 Task: Find connections with filter location Kalyani with filter topic #Personalbrandingwith filter profile language English with filter current company LG Electronics with filter school Swarnandhra College of Engineering & Technology, Narasapur. PIN -534275 (CC-A2) with filter industry Sporting Goods Manufacturing with filter service category Customer Support with filter keywords title Chief Robot Whisperer
Action: Mouse moved to (153, 234)
Screenshot: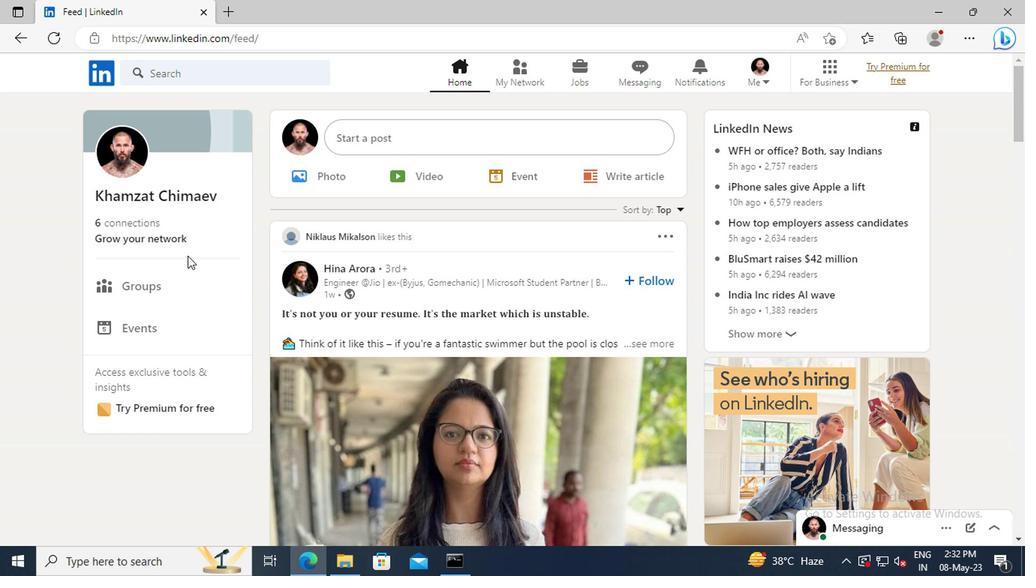 
Action: Mouse pressed left at (153, 234)
Screenshot: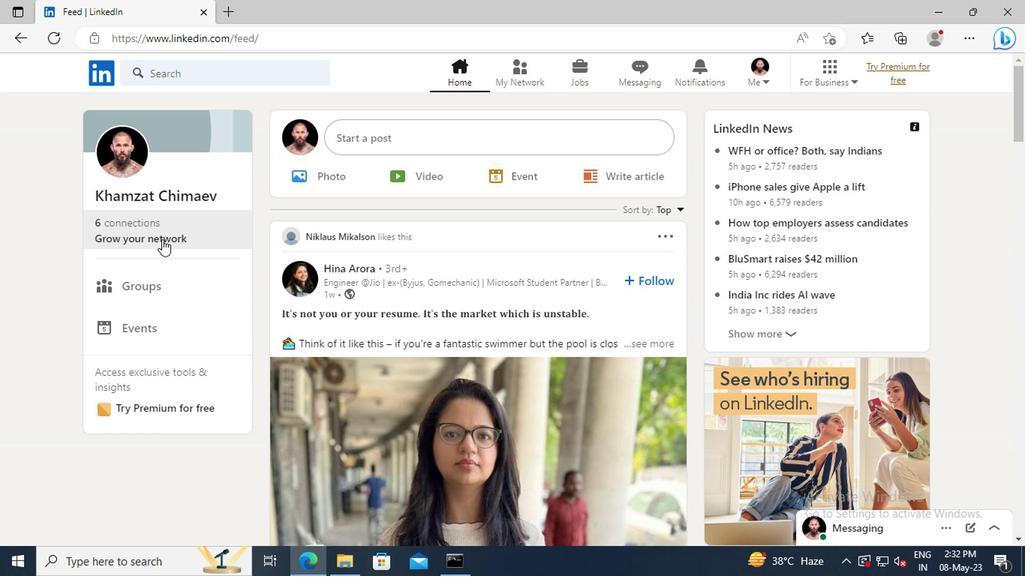 
Action: Mouse moved to (161, 164)
Screenshot: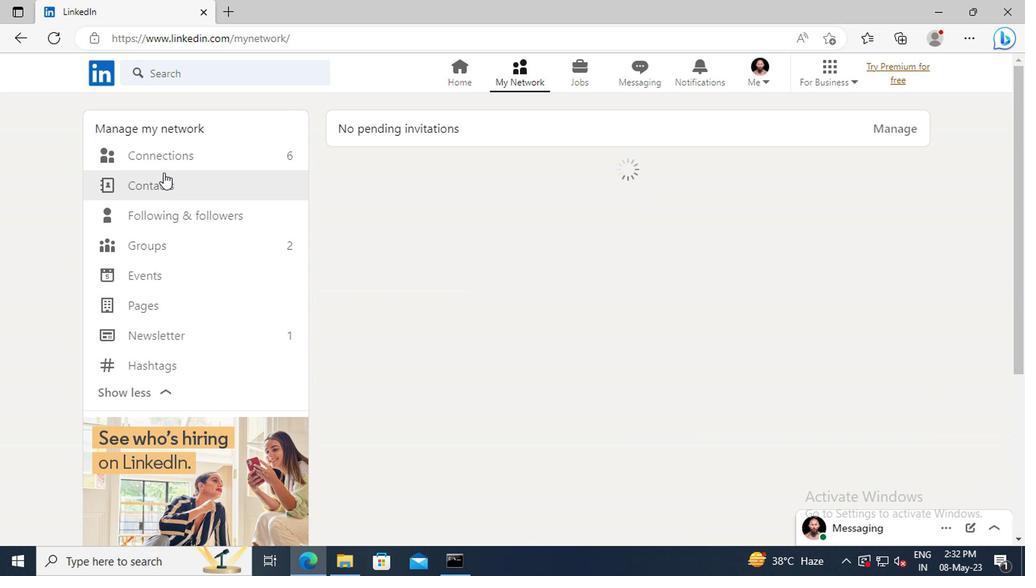 
Action: Mouse pressed left at (161, 164)
Screenshot: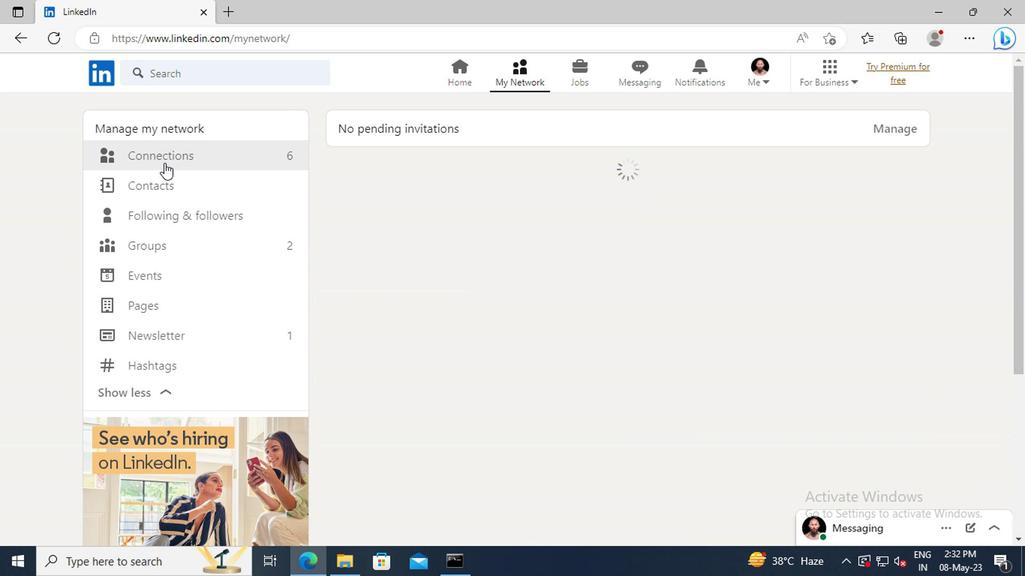 
Action: Mouse moved to (621, 162)
Screenshot: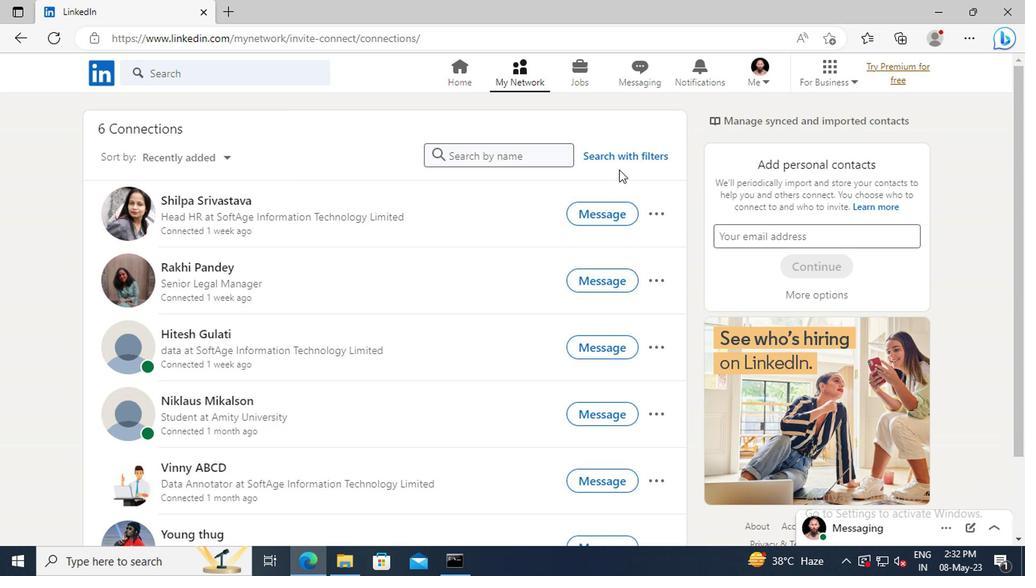 
Action: Mouse pressed left at (621, 162)
Screenshot: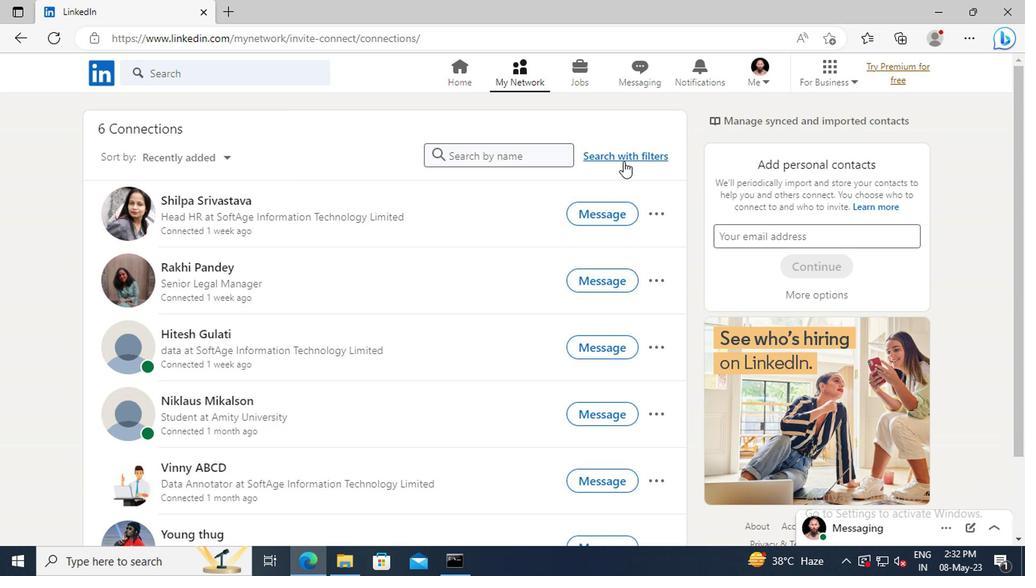 
Action: Mouse moved to (568, 121)
Screenshot: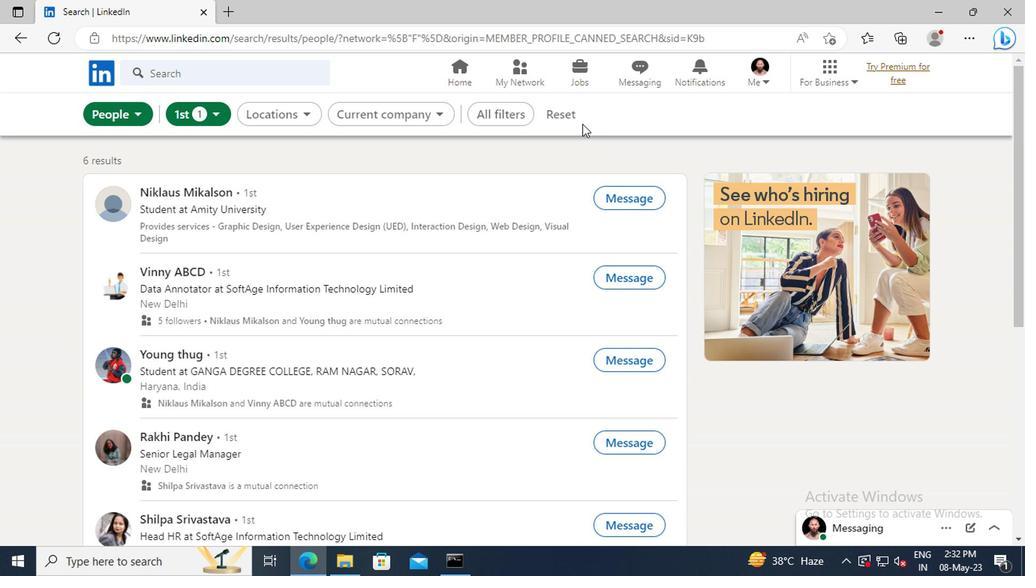 
Action: Mouse pressed left at (568, 121)
Screenshot: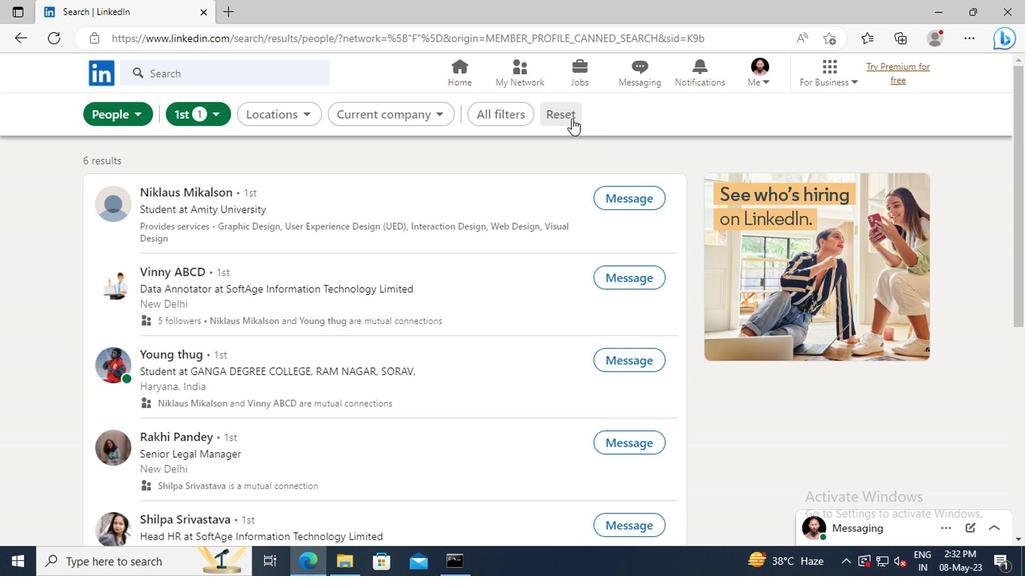 
Action: Mouse moved to (541, 118)
Screenshot: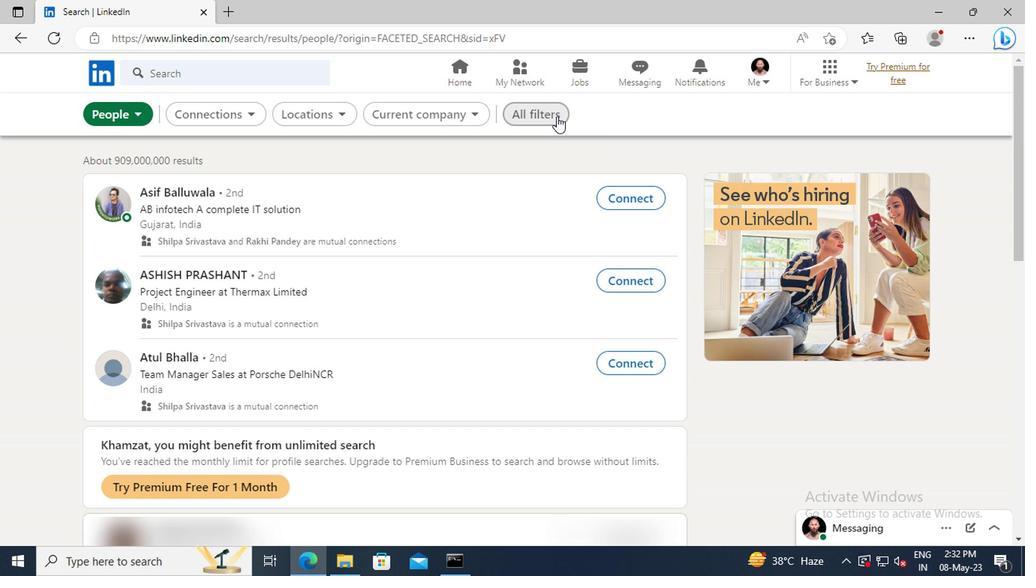 
Action: Mouse pressed left at (541, 118)
Screenshot: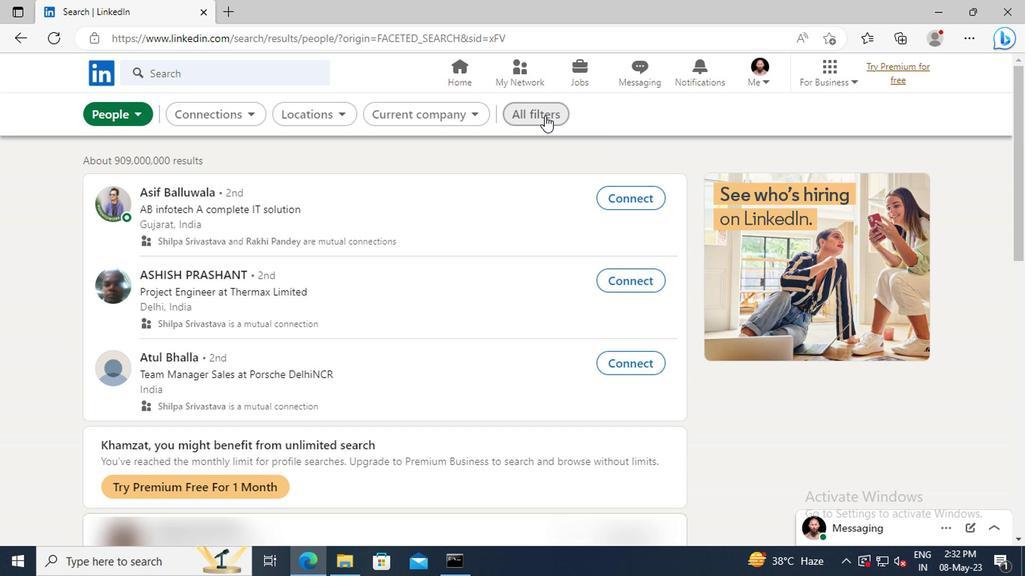 
Action: Mouse moved to (857, 287)
Screenshot: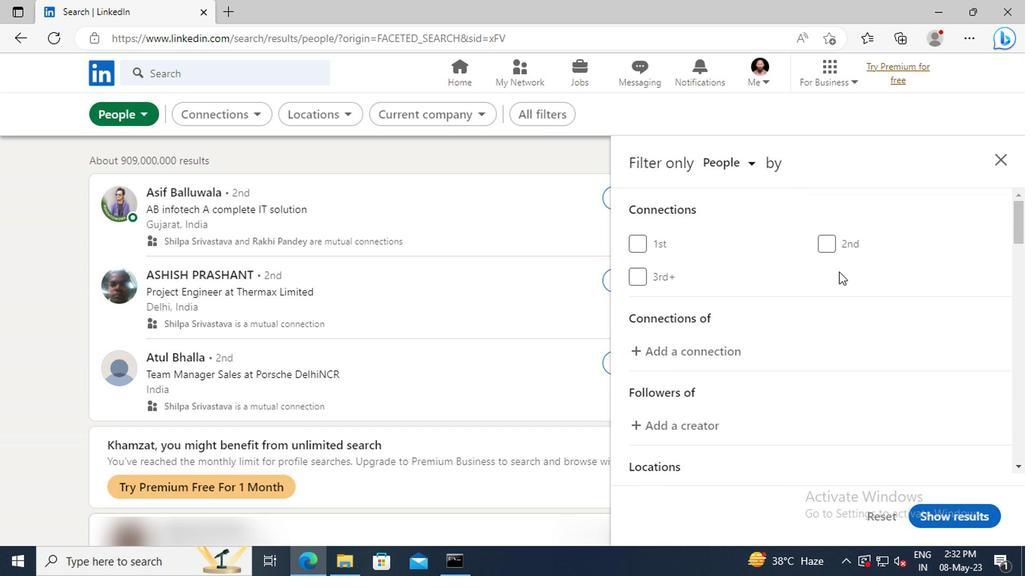 
Action: Mouse scrolled (857, 286) with delta (0, -1)
Screenshot: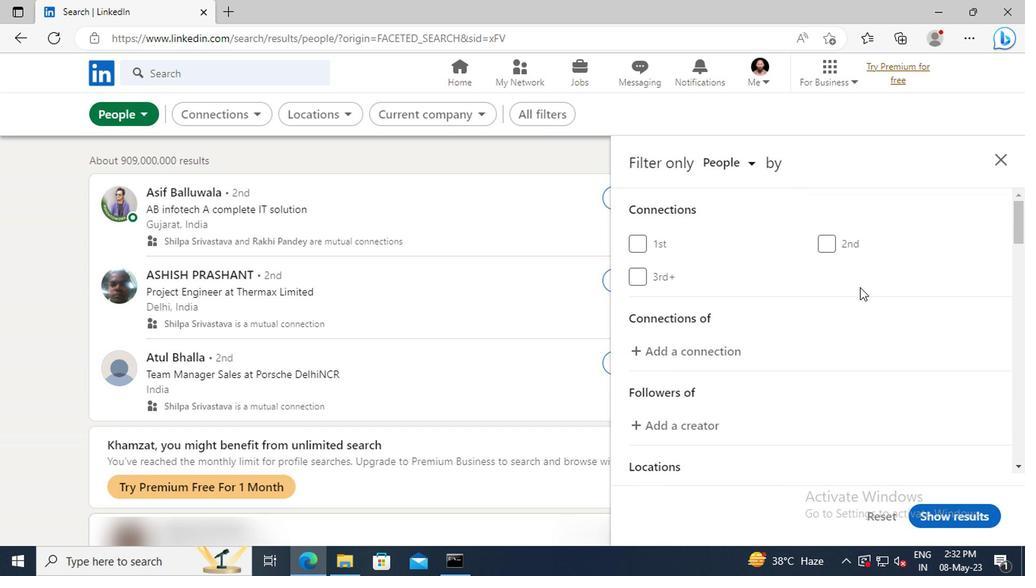 
Action: Mouse scrolled (857, 286) with delta (0, -1)
Screenshot: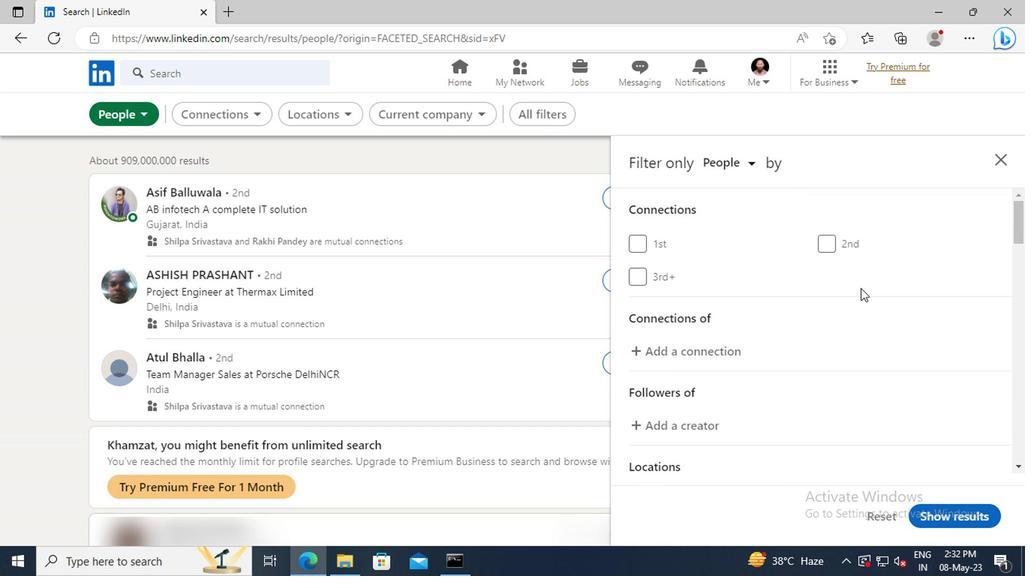
Action: Mouse scrolled (857, 286) with delta (0, -1)
Screenshot: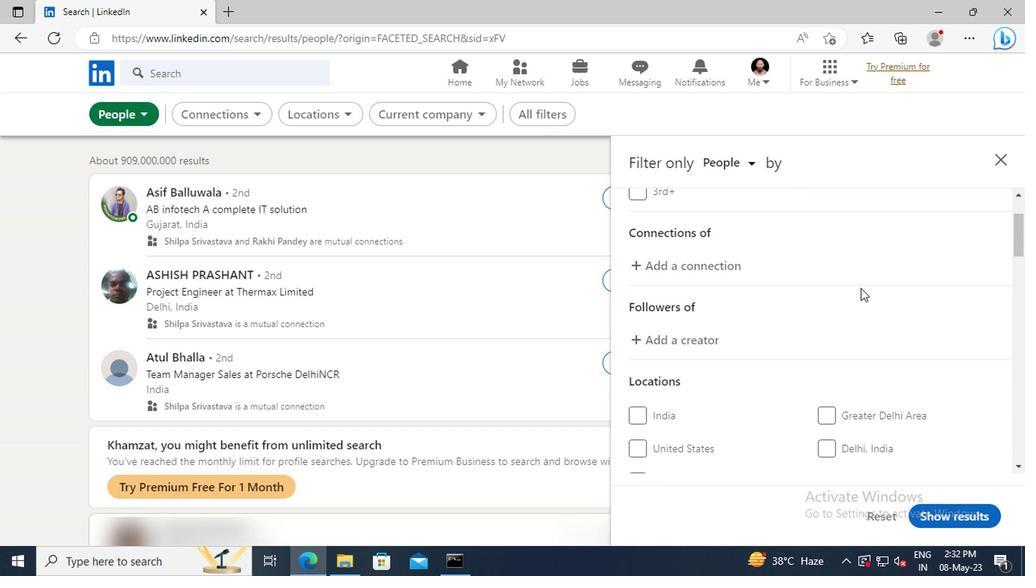 
Action: Mouse scrolled (857, 286) with delta (0, -1)
Screenshot: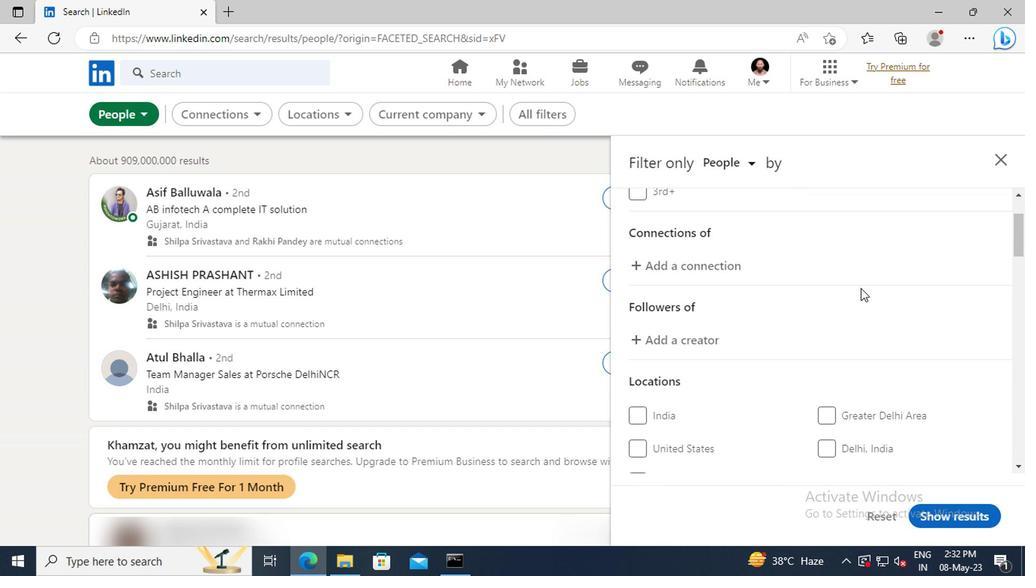 
Action: Mouse scrolled (857, 286) with delta (0, -1)
Screenshot: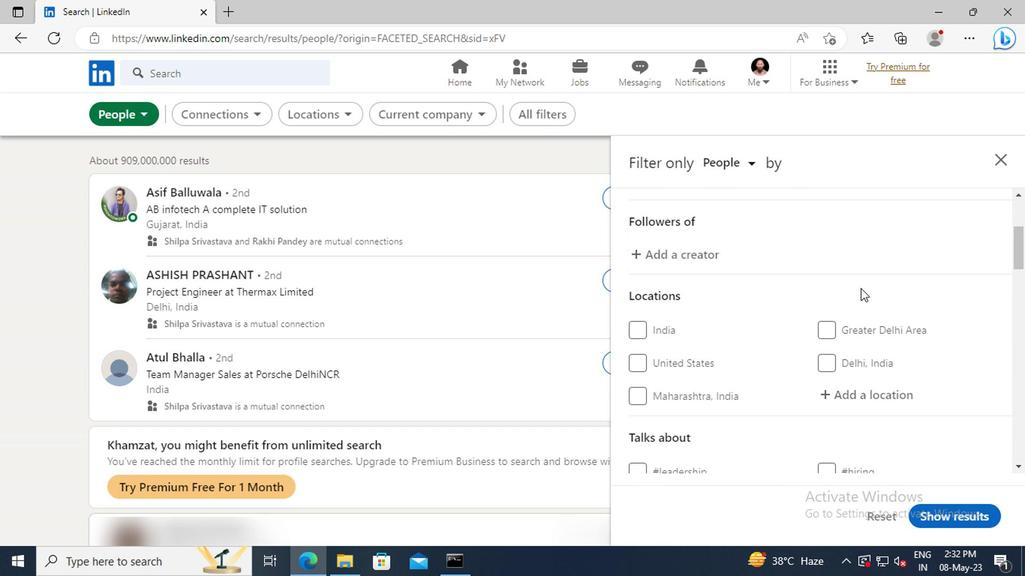 
Action: Mouse scrolled (857, 286) with delta (0, -1)
Screenshot: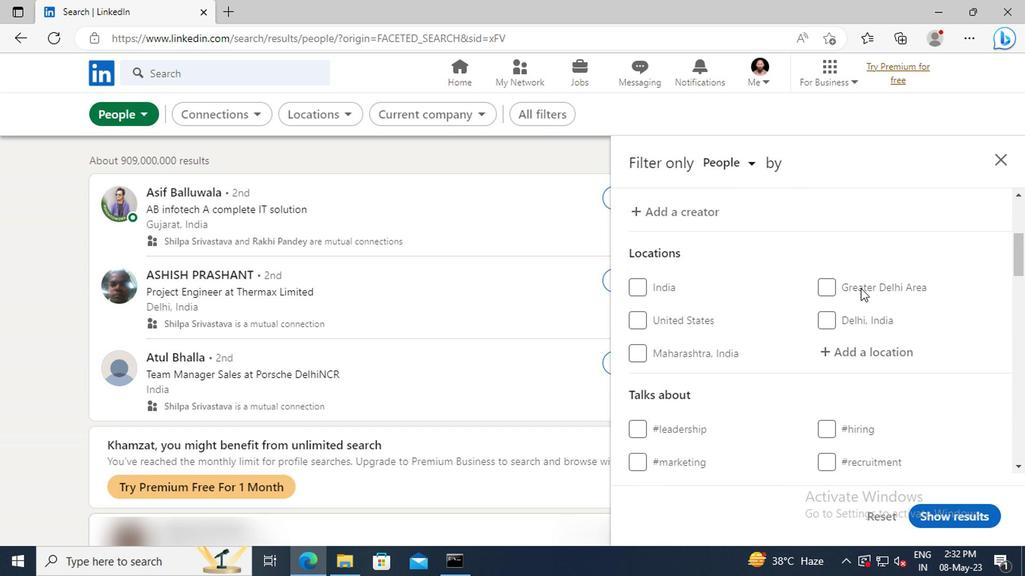 
Action: Mouse moved to (860, 308)
Screenshot: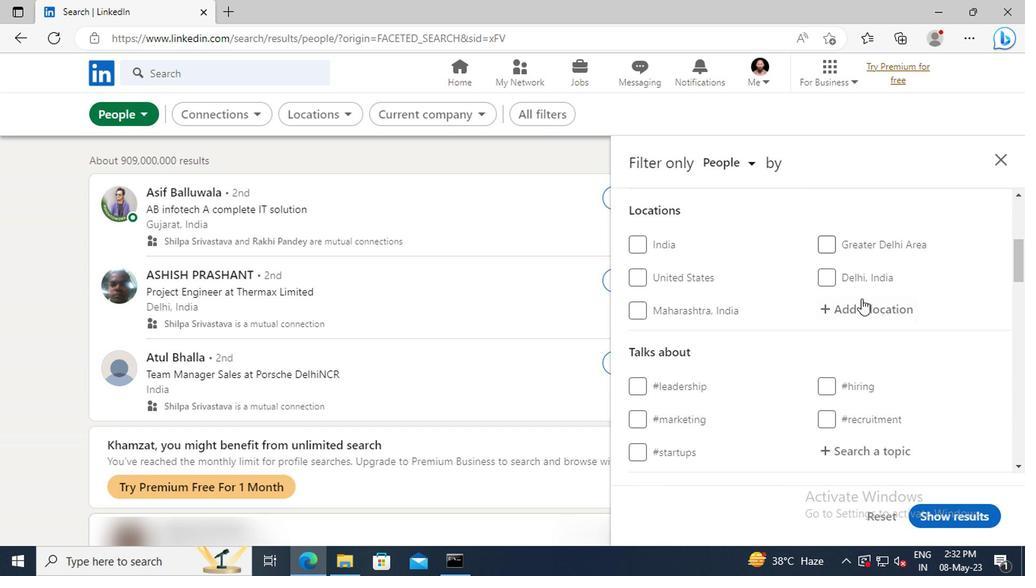 
Action: Mouse pressed left at (860, 308)
Screenshot: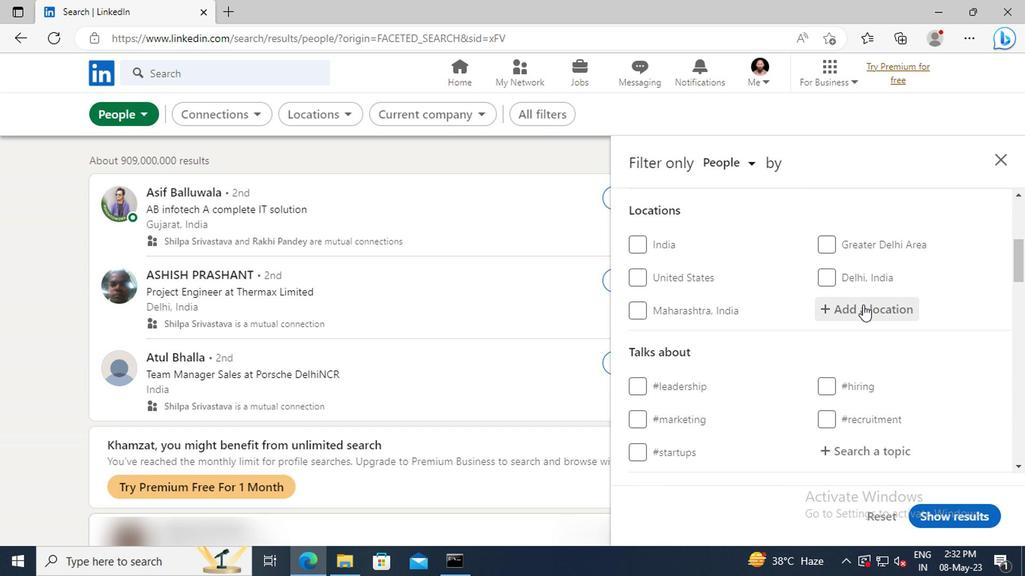 
Action: Key pressed <Key.shift>KALYANI<Key.enter>
Screenshot: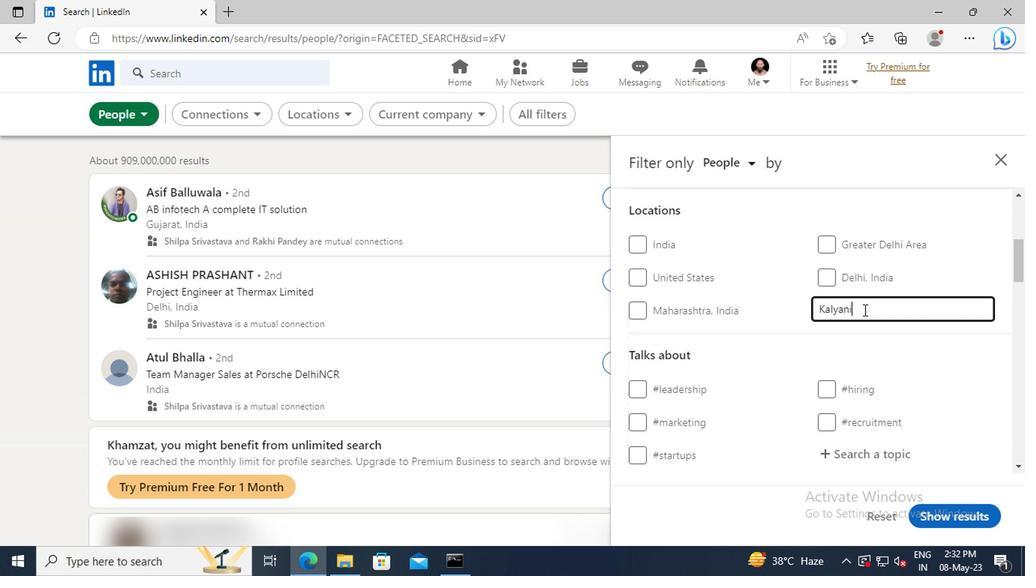 
Action: Mouse scrolled (860, 308) with delta (0, 0)
Screenshot: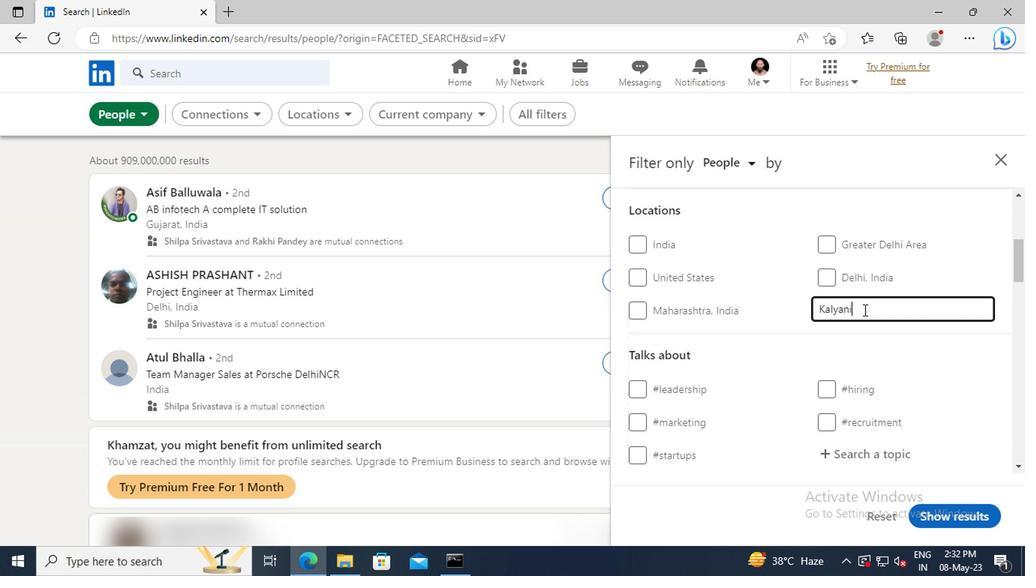 
Action: Mouse scrolled (860, 308) with delta (0, 0)
Screenshot: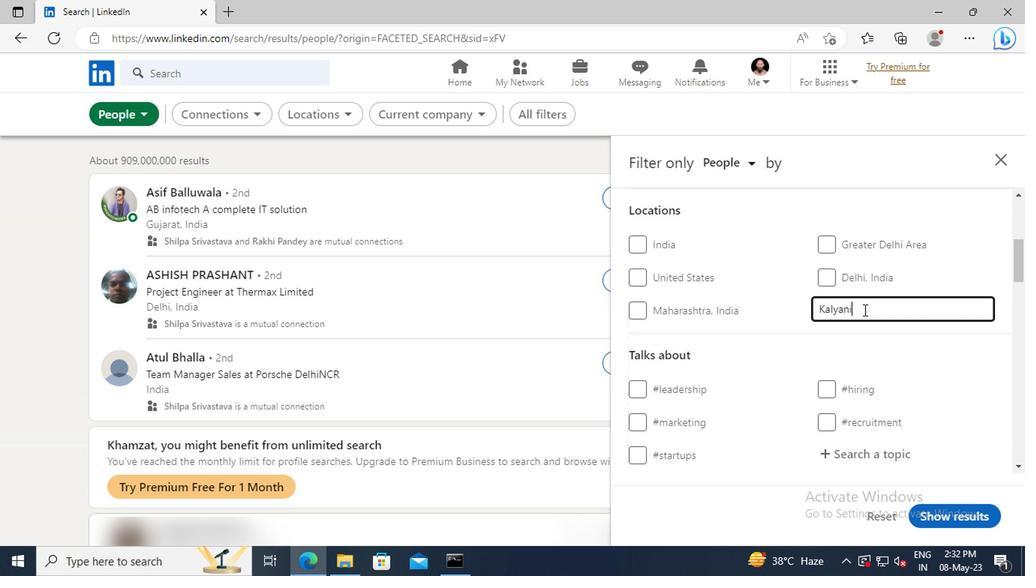 
Action: Mouse scrolled (860, 308) with delta (0, 0)
Screenshot: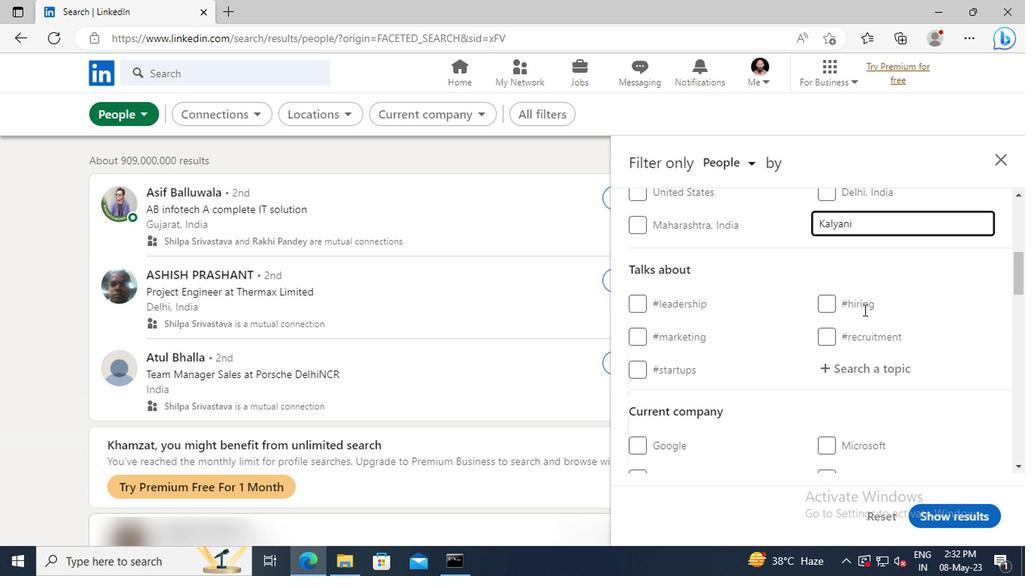 
Action: Mouse moved to (860, 321)
Screenshot: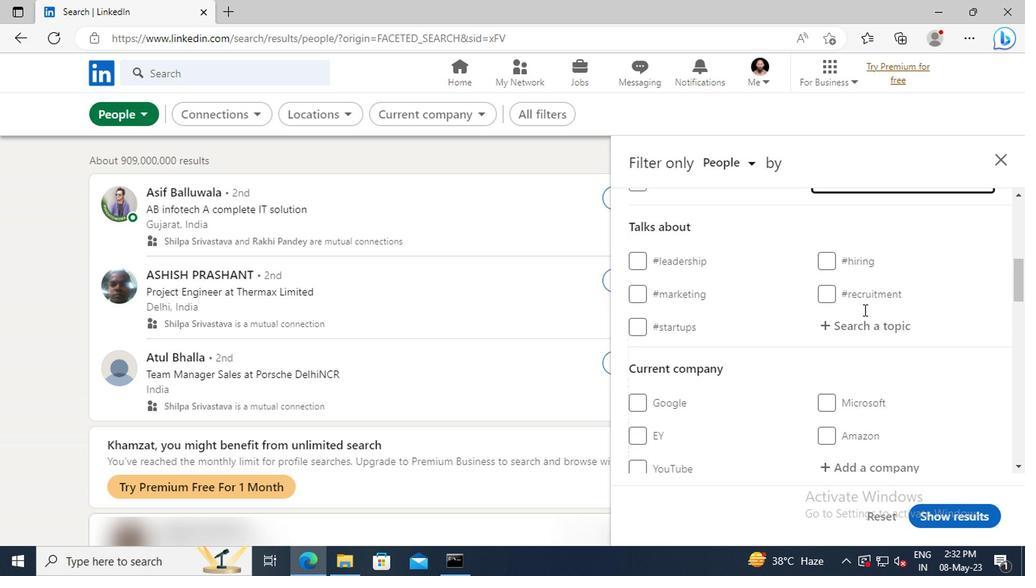 
Action: Mouse pressed left at (860, 321)
Screenshot: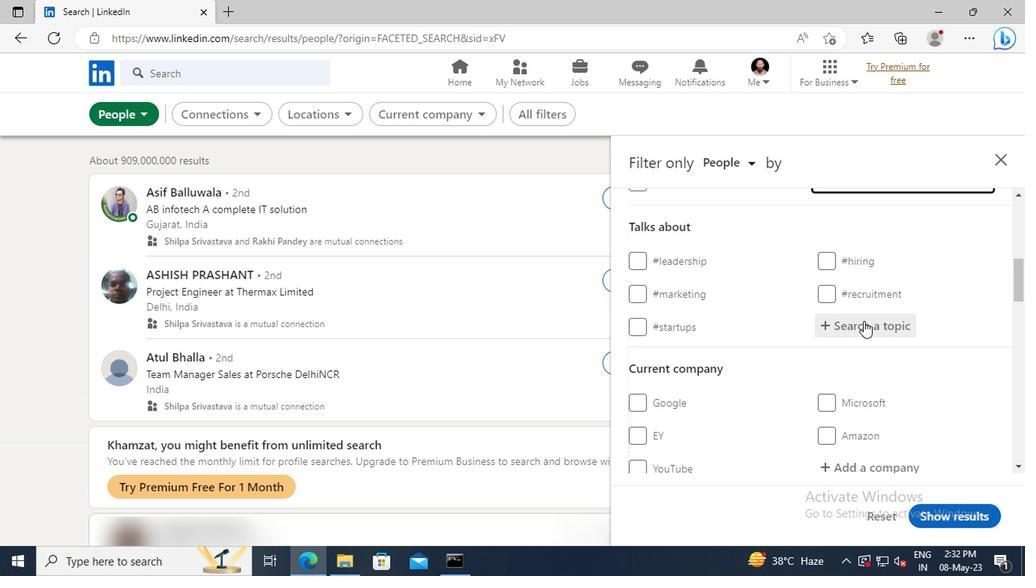 
Action: Key pressed <Key.shift>PERSONALB
Screenshot: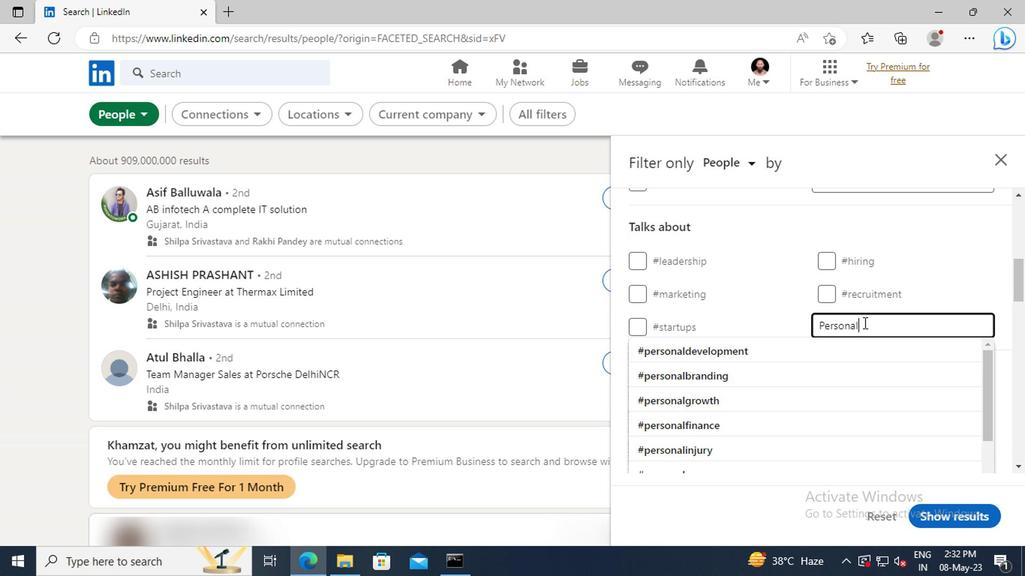 
Action: Mouse moved to (864, 343)
Screenshot: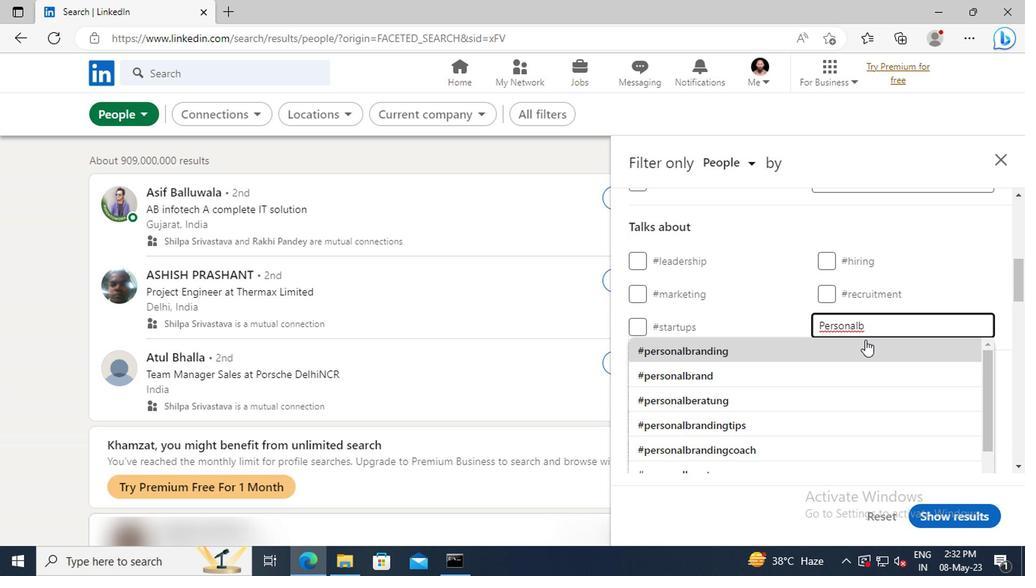 
Action: Mouse pressed left at (864, 343)
Screenshot: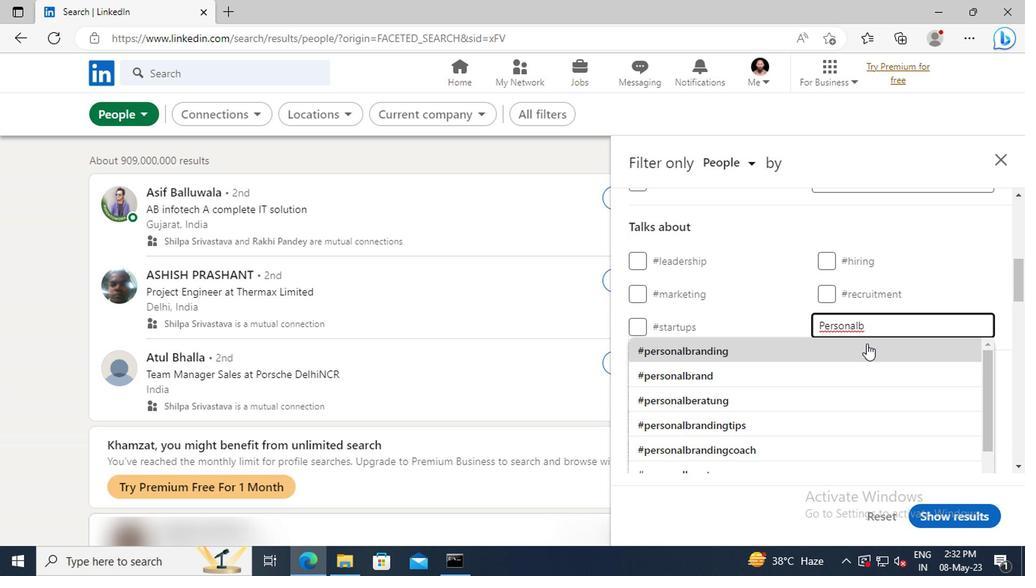 
Action: Mouse scrolled (864, 342) with delta (0, 0)
Screenshot: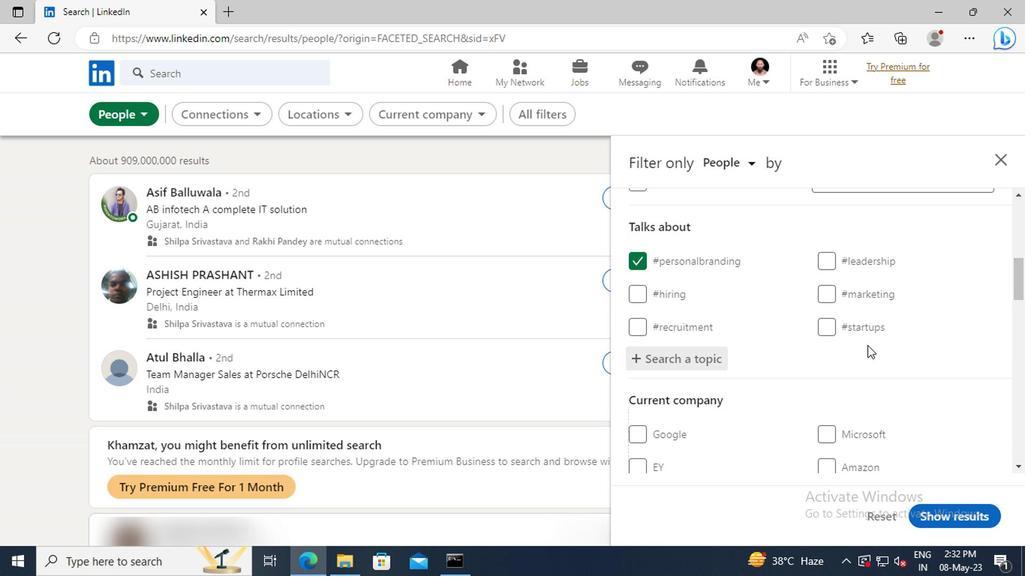 
Action: Mouse scrolled (864, 342) with delta (0, 0)
Screenshot: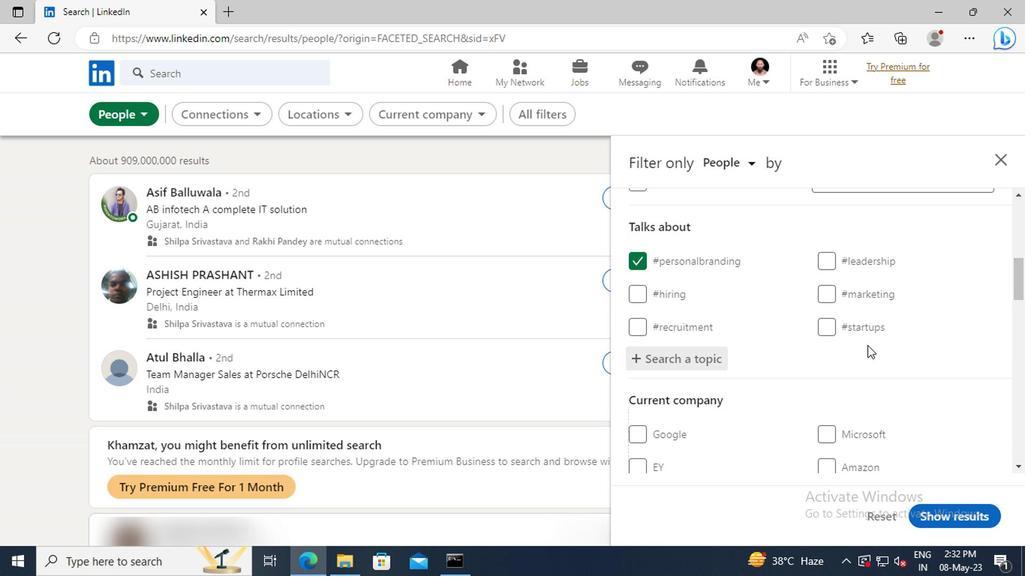 
Action: Mouse scrolled (864, 342) with delta (0, 0)
Screenshot: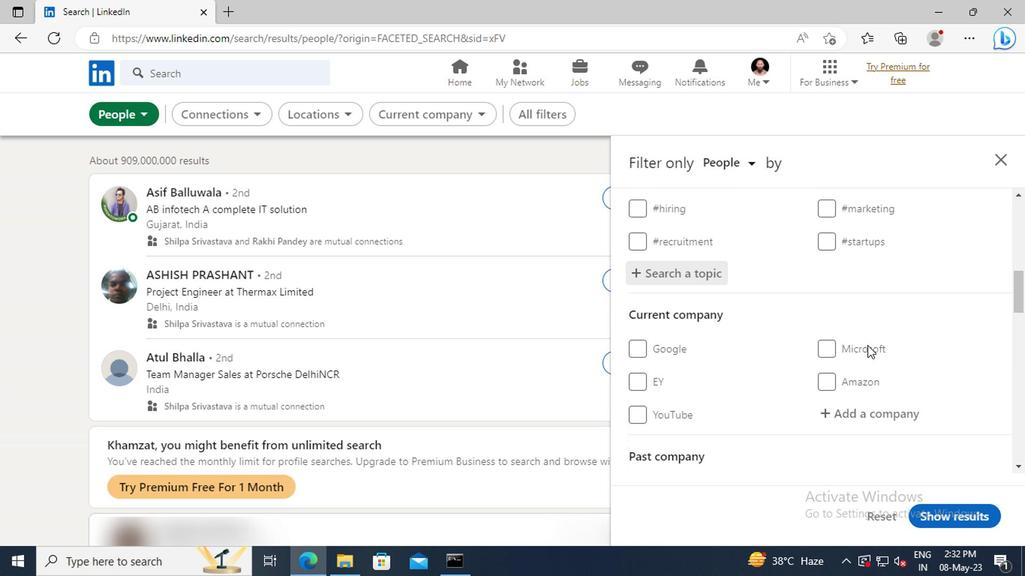 
Action: Mouse scrolled (864, 342) with delta (0, 0)
Screenshot: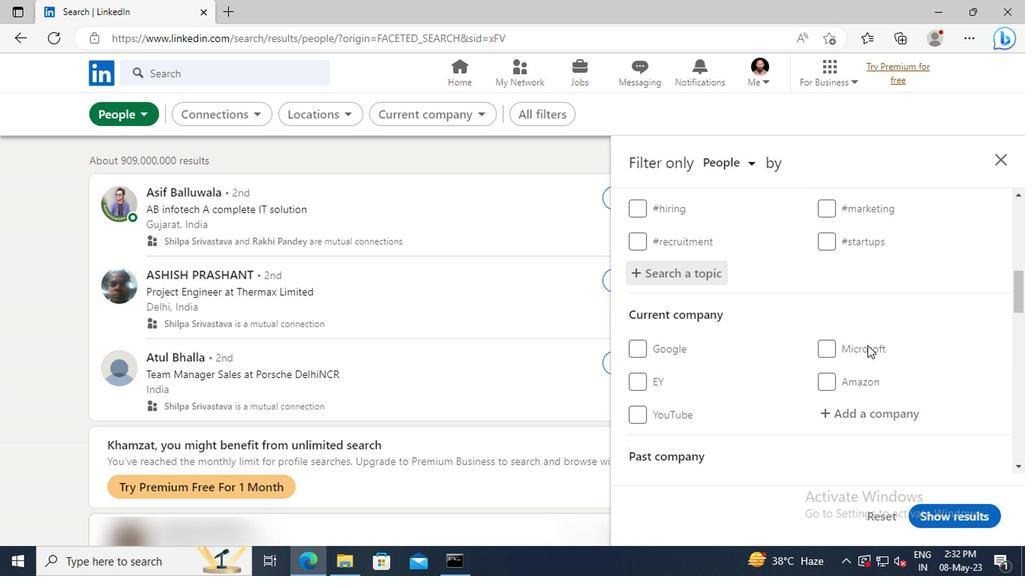 
Action: Mouse scrolled (864, 342) with delta (0, 0)
Screenshot: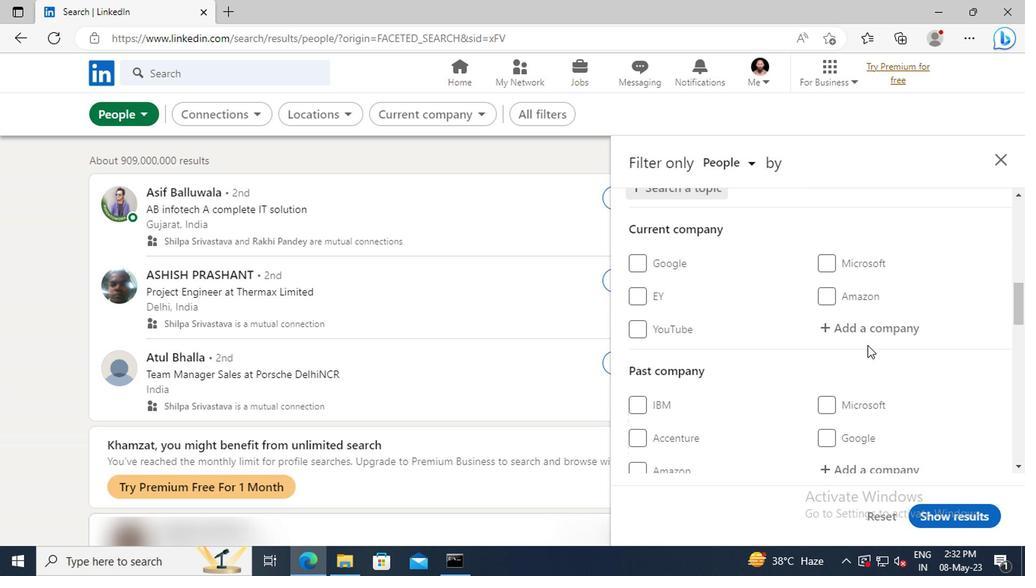 
Action: Mouse scrolled (864, 342) with delta (0, 0)
Screenshot: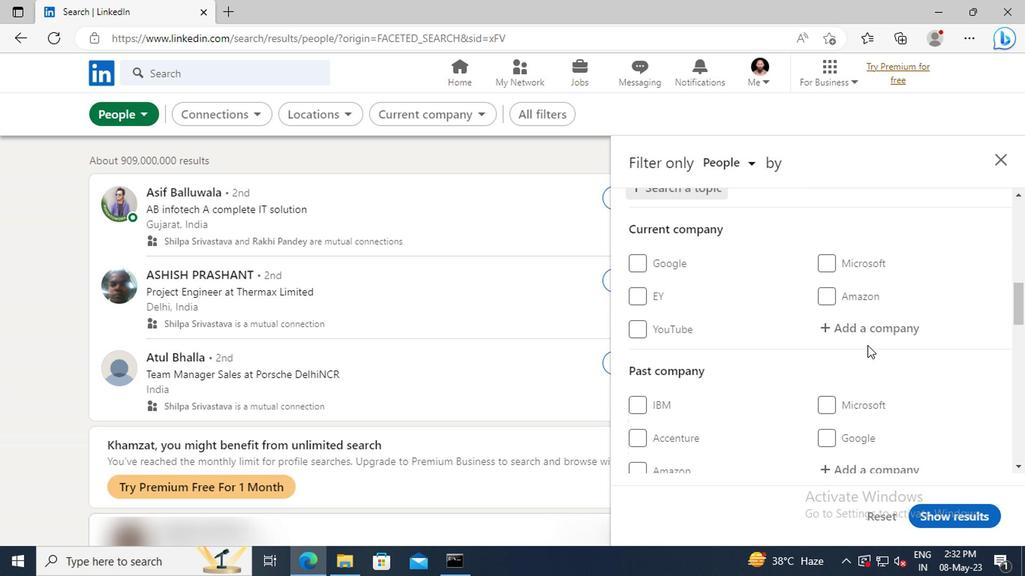 
Action: Mouse scrolled (864, 342) with delta (0, 0)
Screenshot: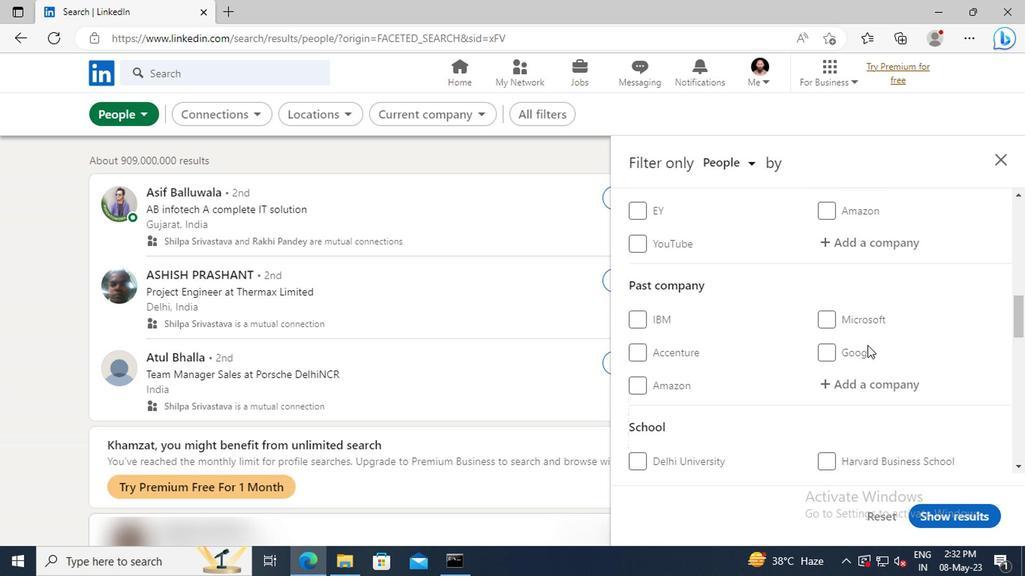 
Action: Mouse scrolled (864, 342) with delta (0, 0)
Screenshot: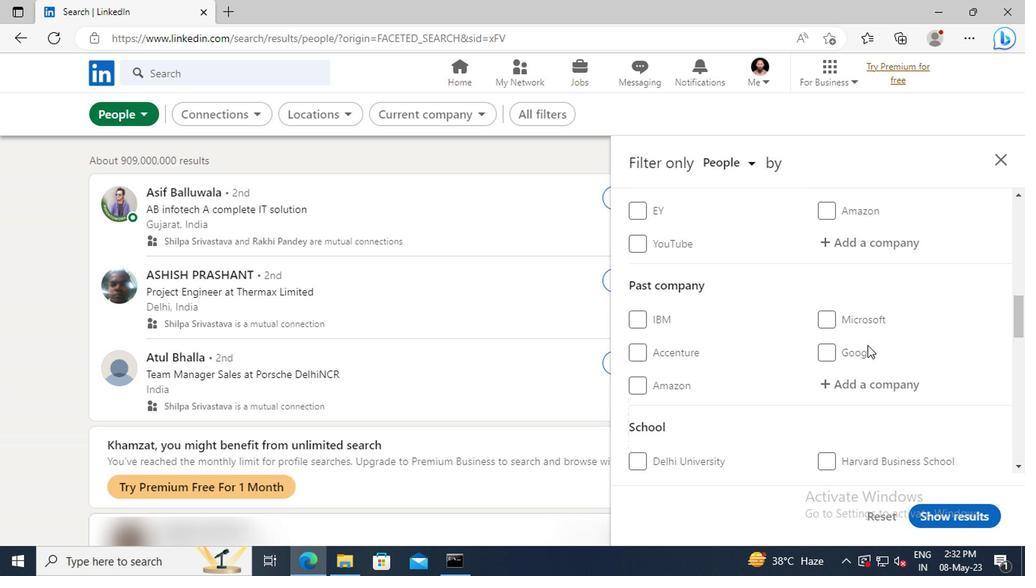 
Action: Mouse scrolled (864, 342) with delta (0, 0)
Screenshot: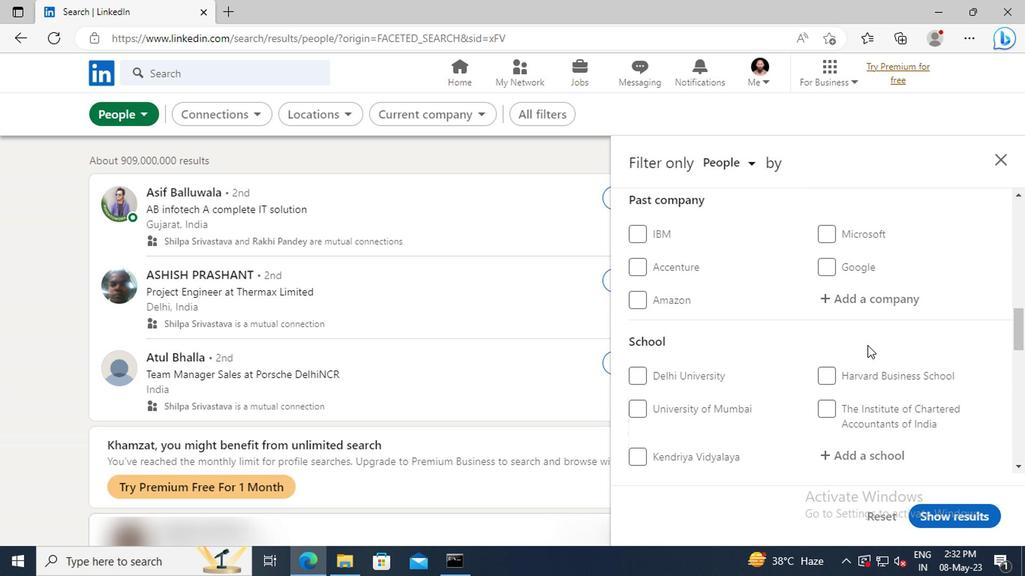 
Action: Mouse scrolled (864, 342) with delta (0, 0)
Screenshot: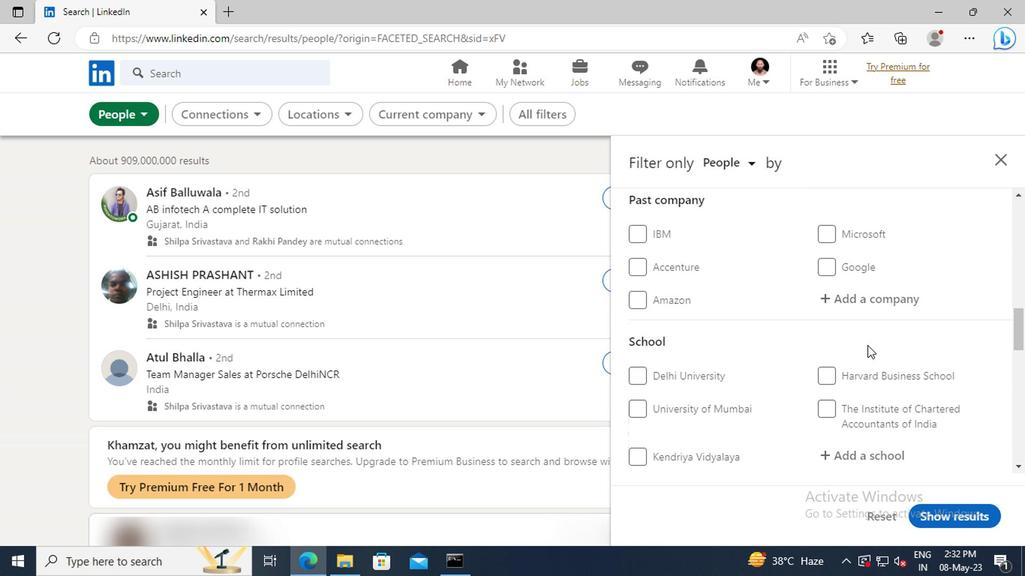 
Action: Mouse scrolled (864, 342) with delta (0, 0)
Screenshot: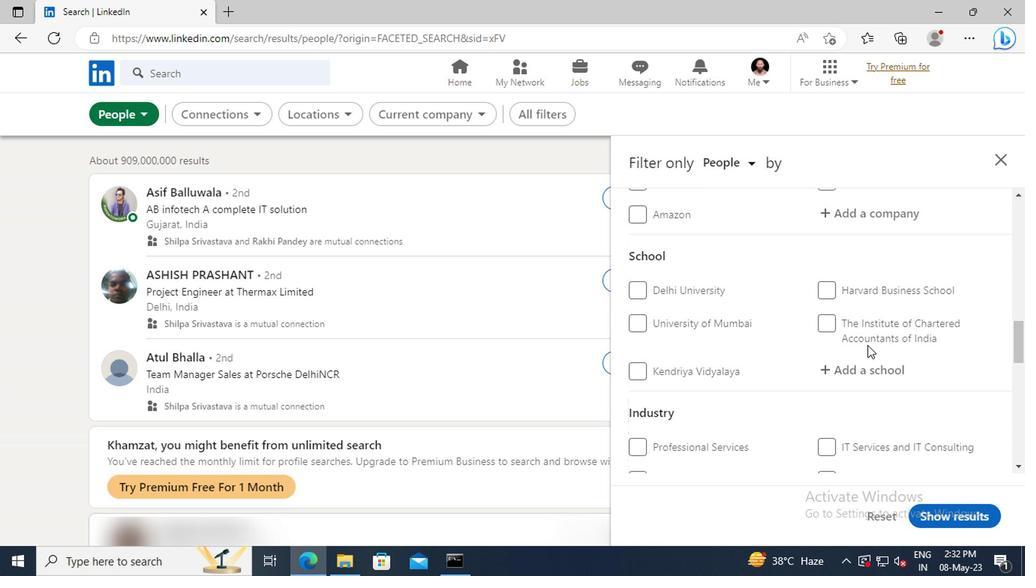
Action: Mouse scrolled (864, 342) with delta (0, 0)
Screenshot: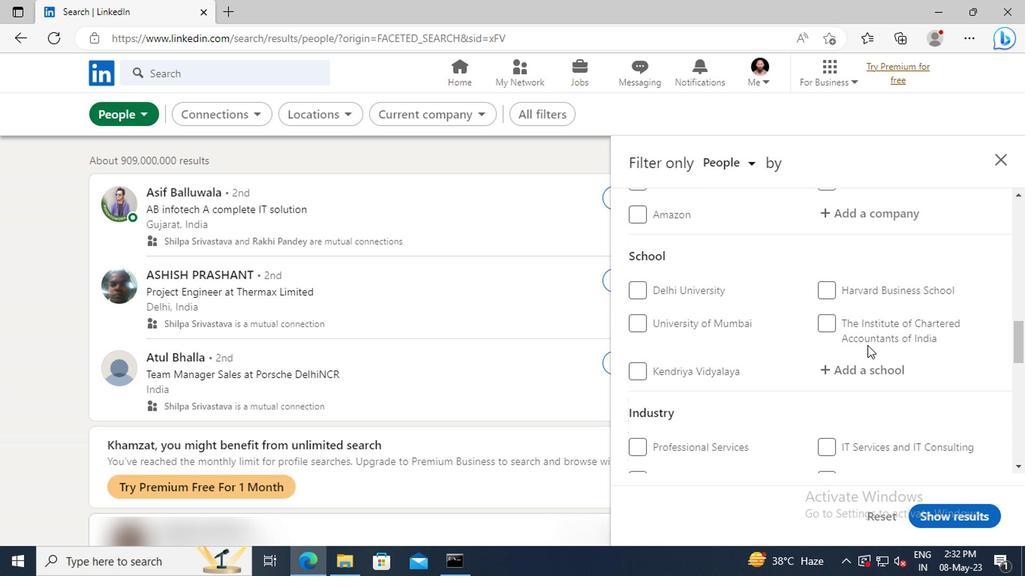 
Action: Mouse scrolled (864, 342) with delta (0, 0)
Screenshot: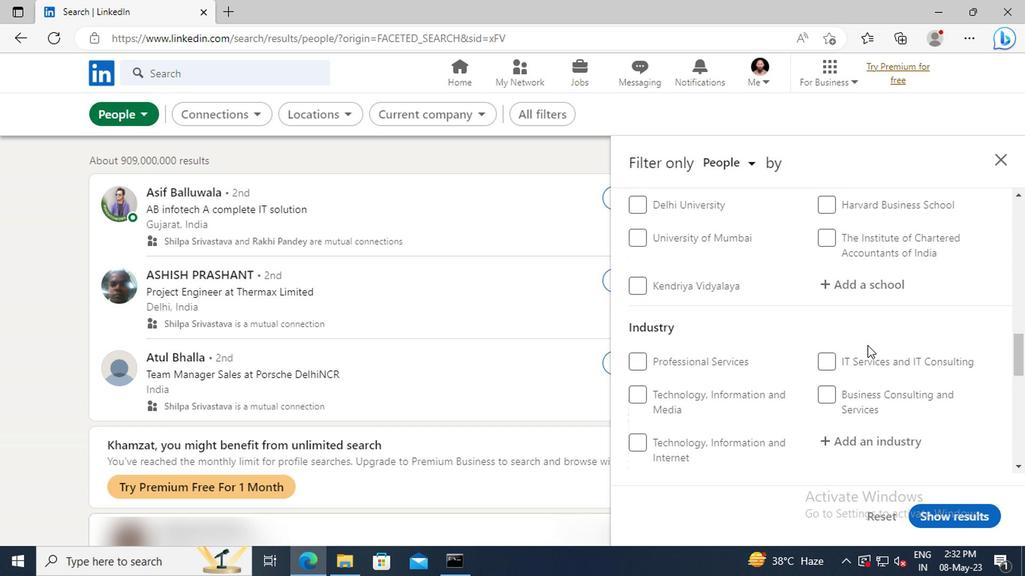 
Action: Mouse scrolled (864, 342) with delta (0, 0)
Screenshot: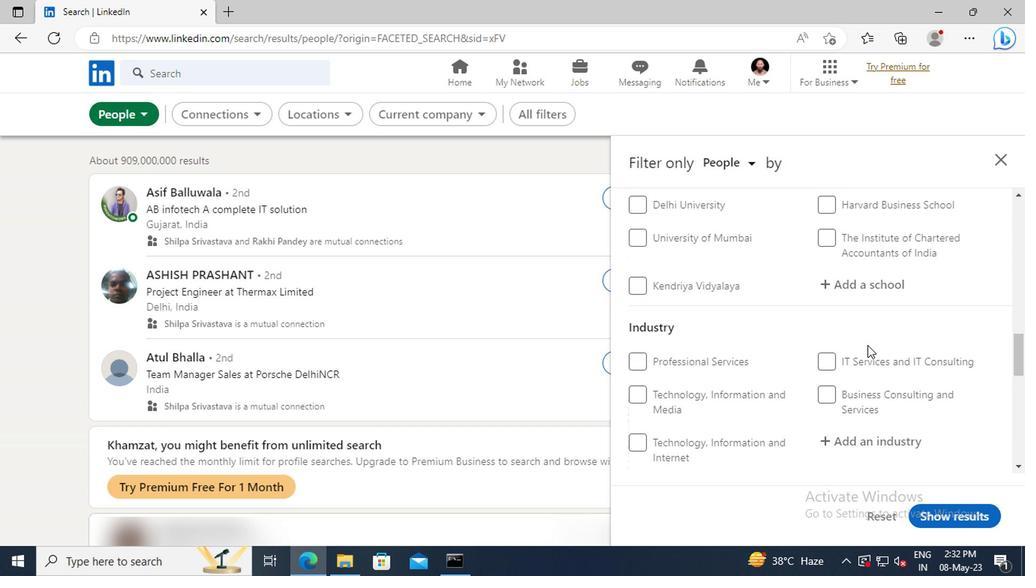 
Action: Mouse scrolled (864, 342) with delta (0, 0)
Screenshot: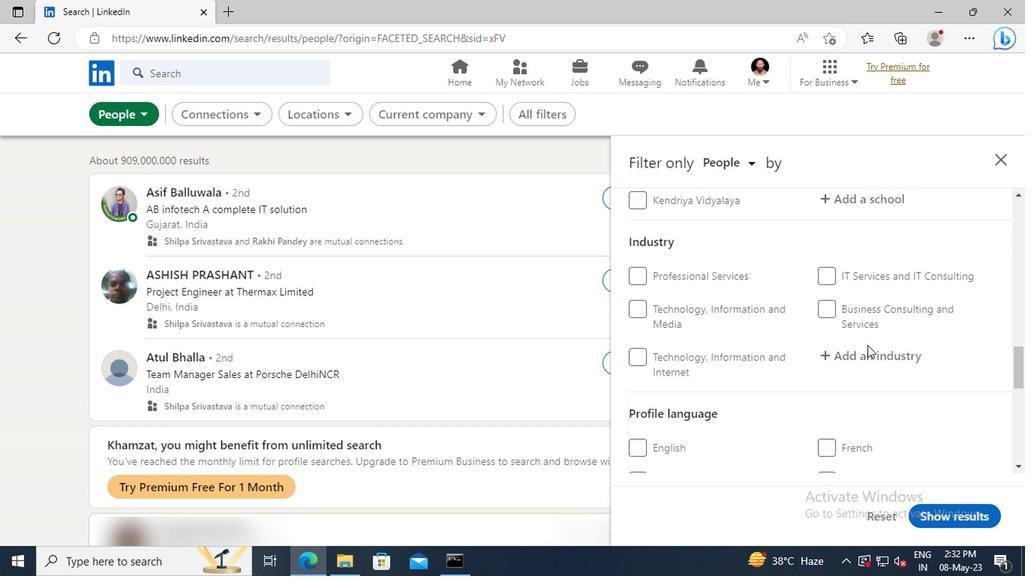 
Action: Mouse scrolled (864, 342) with delta (0, 0)
Screenshot: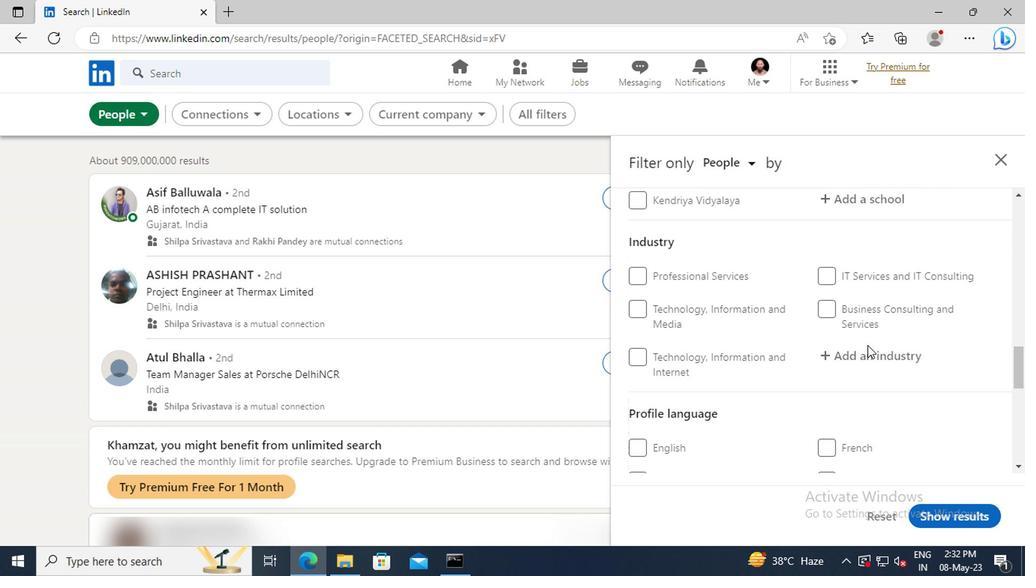 
Action: Mouse moved to (636, 361)
Screenshot: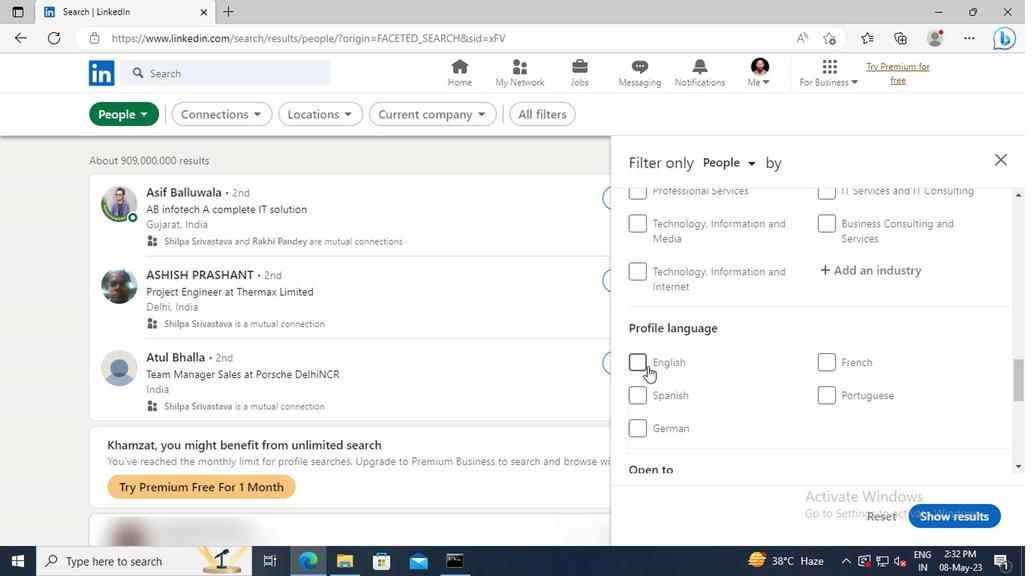 
Action: Mouse pressed left at (636, 361)
Screenshot: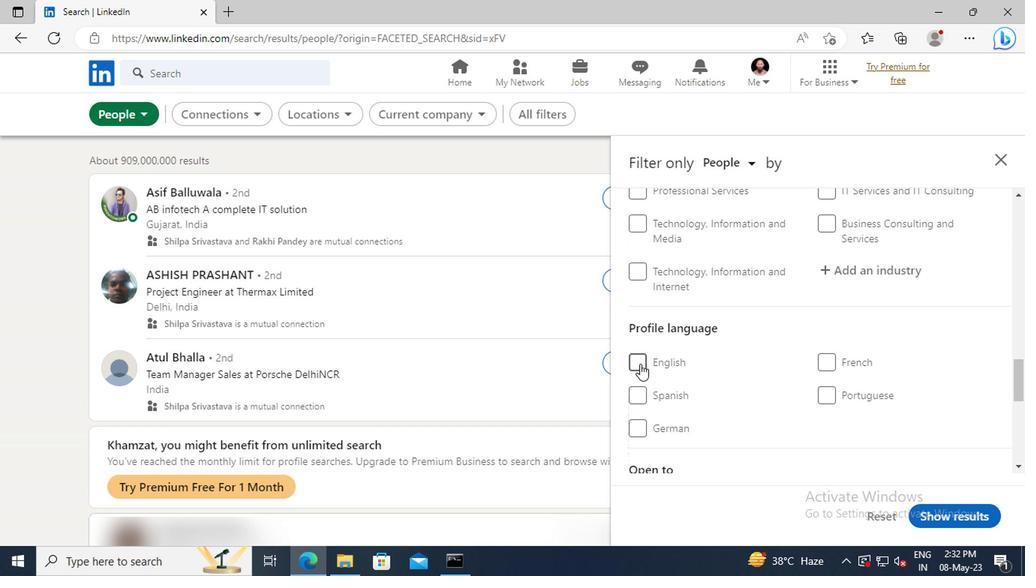 
Action: Mouse moved to (830, 348)
Screenshot: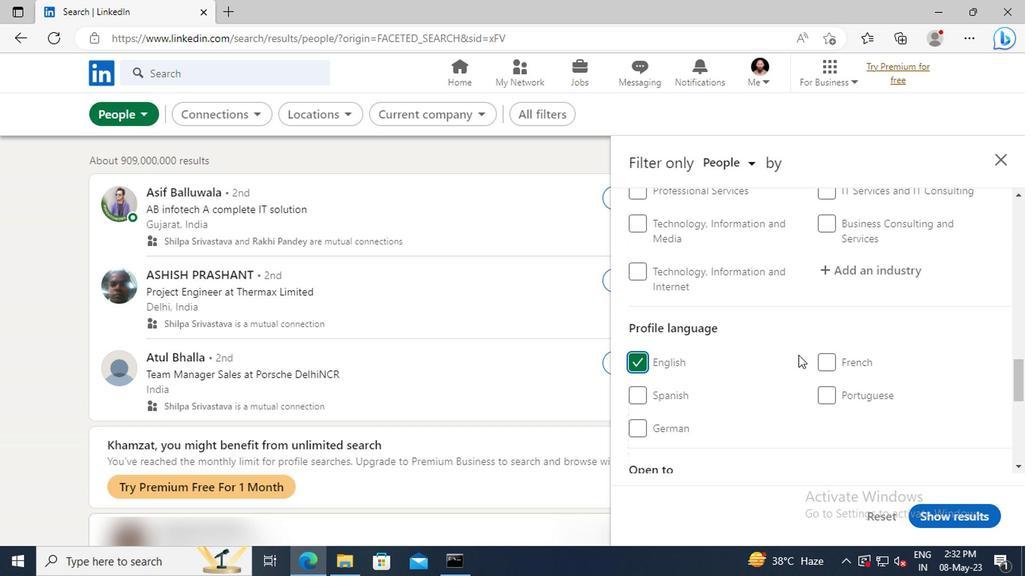 
Action: Mouse scrolled (830, 349) with delta (0, 0)
Screenshot: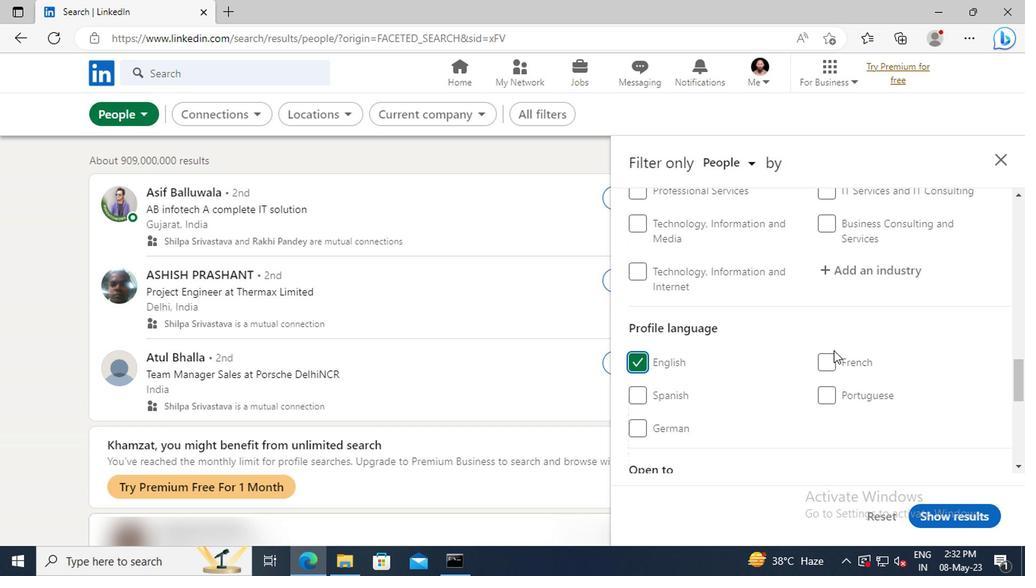 
Action: Mouse scrolled (830, 349) with delta (0, 0)
Screenshot: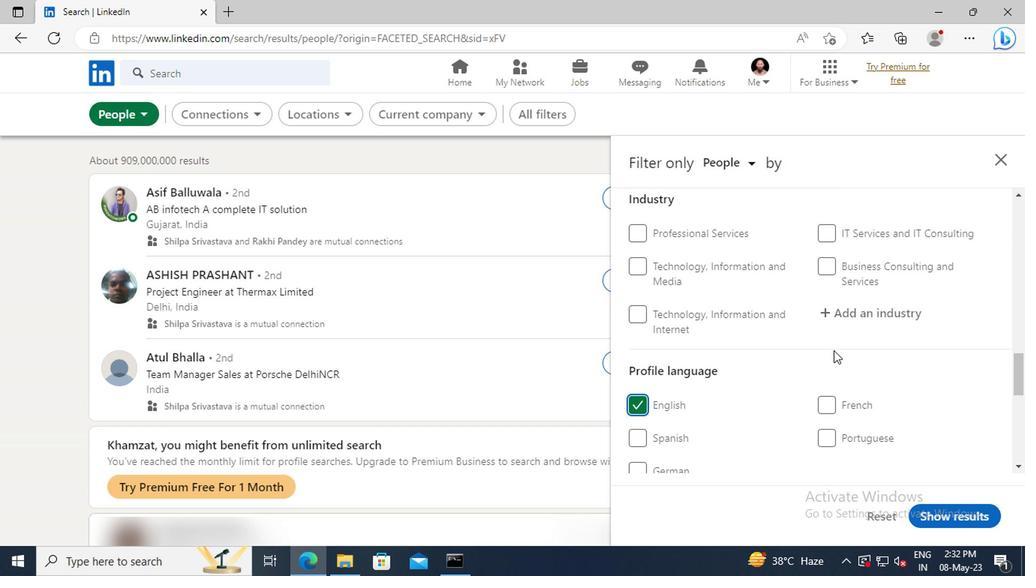 
Action: Mouse scrolled (830, 349) with delta (0, 0)
Screenshot: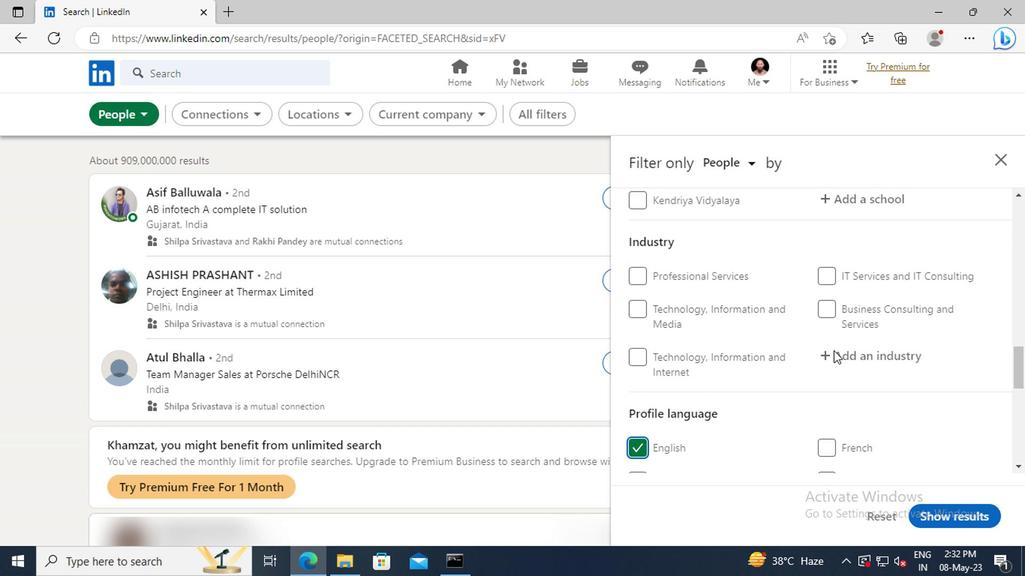 
Action: Mouse scrolled (830, 349) with delta (0, 0)
Screenshot: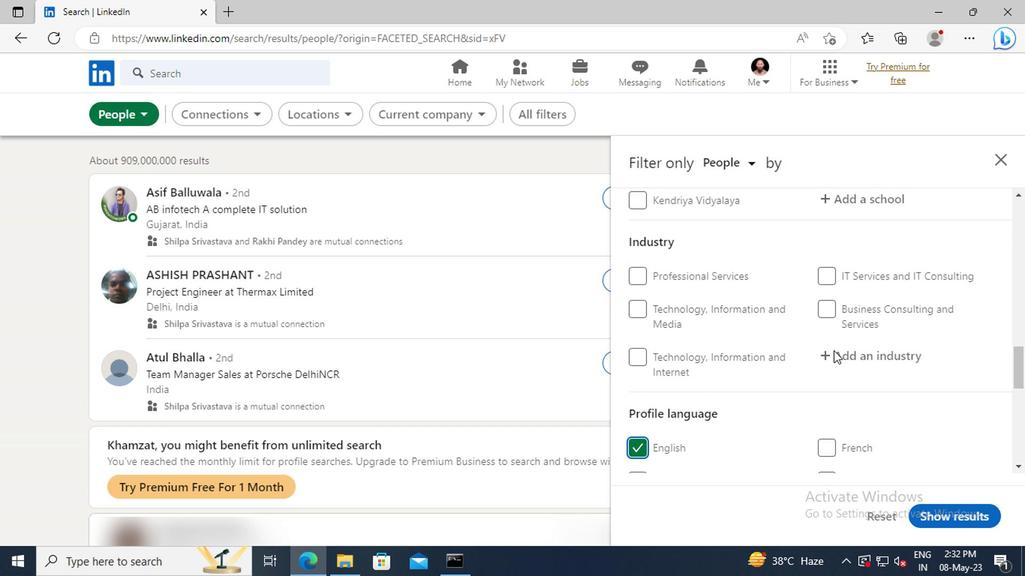 
Action: Mouse scrolled (830, 349) with delta (0, 0)
Screenshot: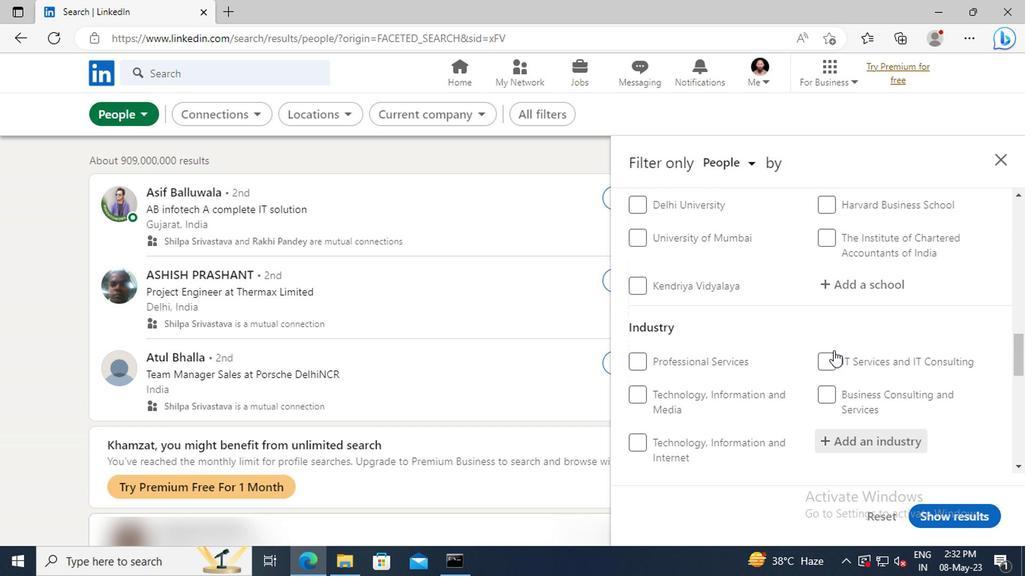 
Action: Mouse scrolled (830, 349) with delta (0, 0)
Screenshot: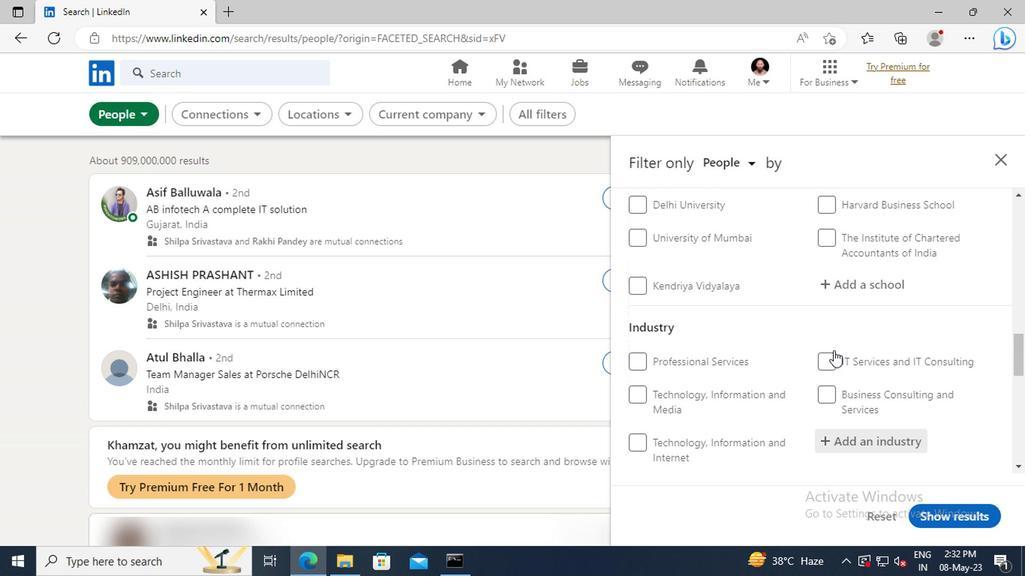 
Action: Mouse scrolled (830, 349) with delta (0, 0)
Screenshot: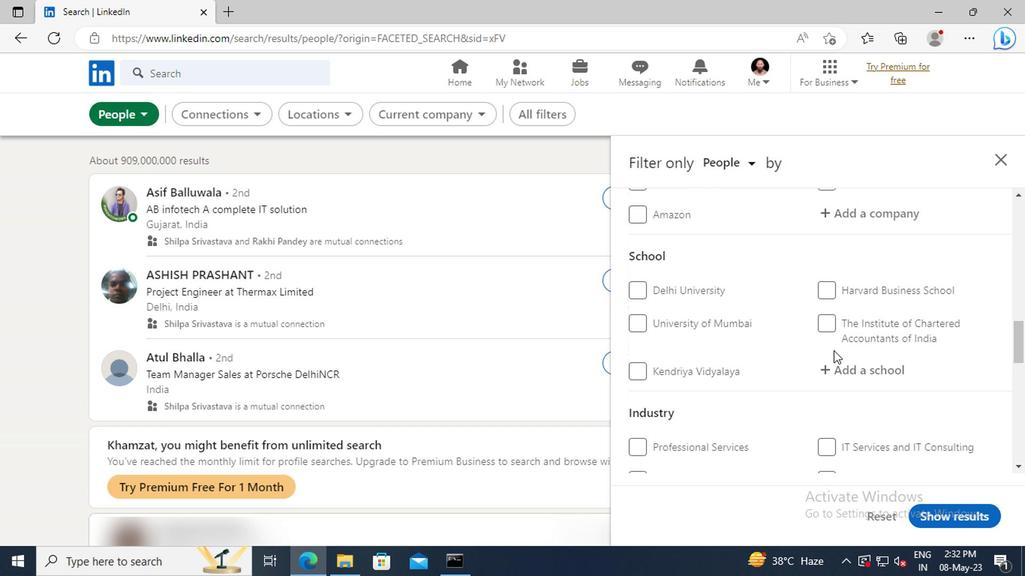 
Action: Mouse scrolled (830, 349) with delta (0, 0)
Screenshot: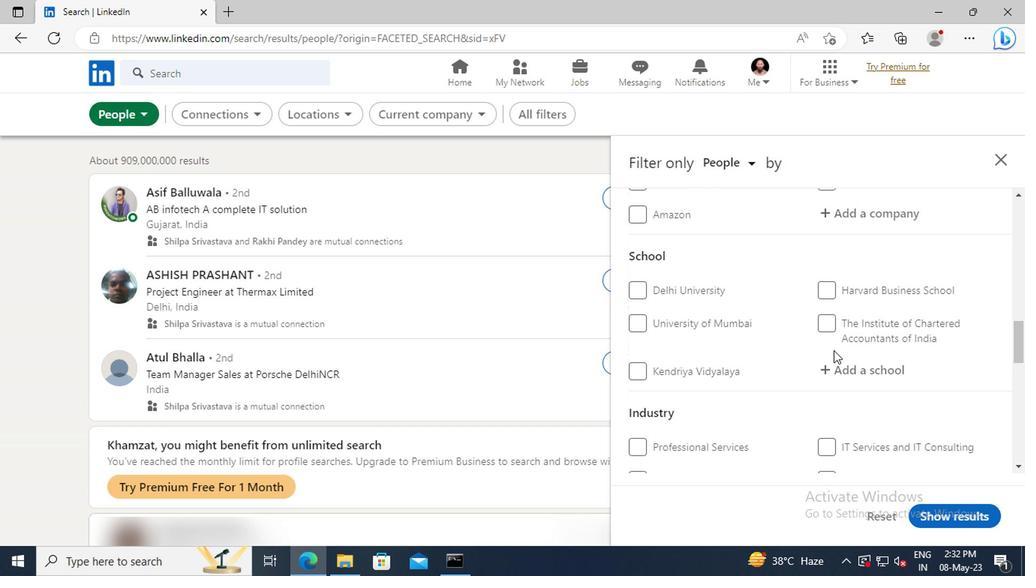 
Action: Mouse scrolled (830, 349) with delta (0, 0)
Screenshot: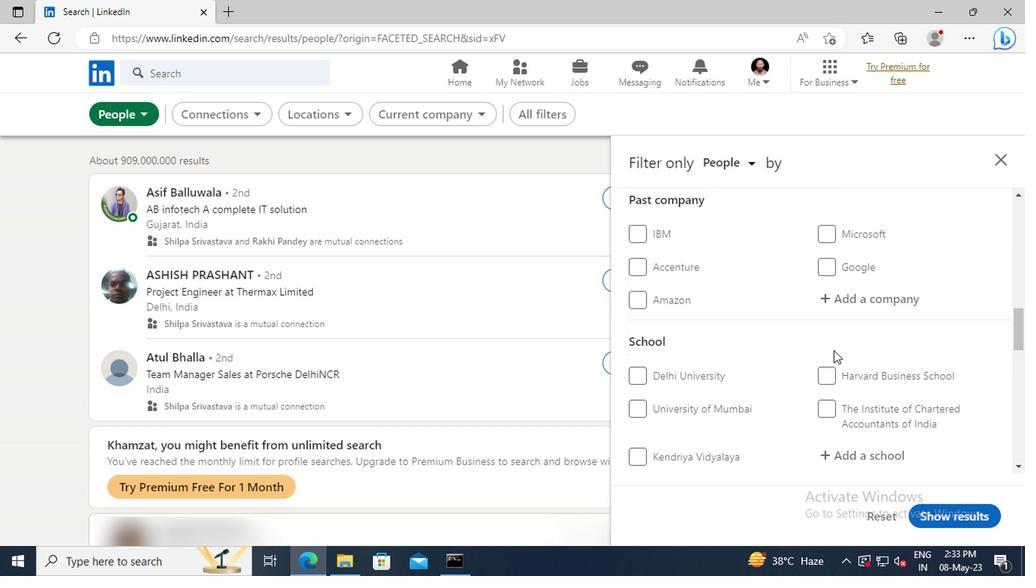 
Action: Mouse scrolled (830, 349) with delta (0, 0)
Screenshot: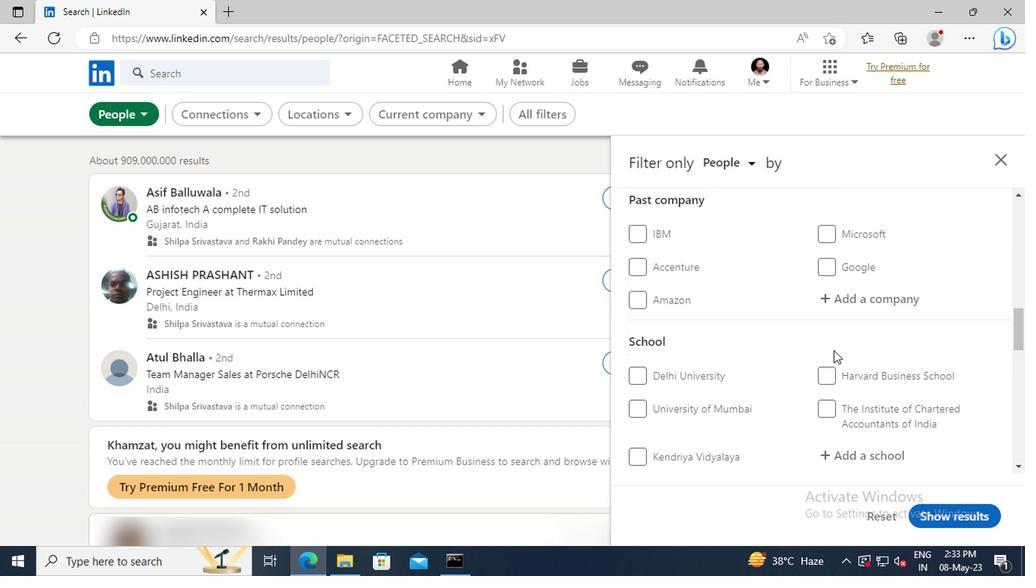 
Action: Mouse scrolled (830, 349) with delta (0, 0)
Screenshot: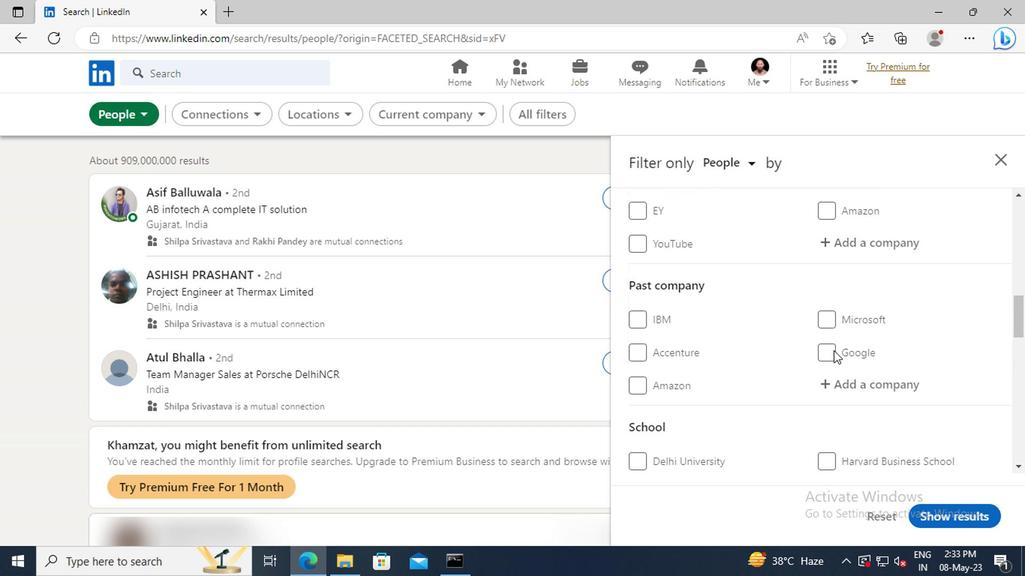 
Action: Mouse scrolled (830, 349) with delta (0, 0)
Screenshot: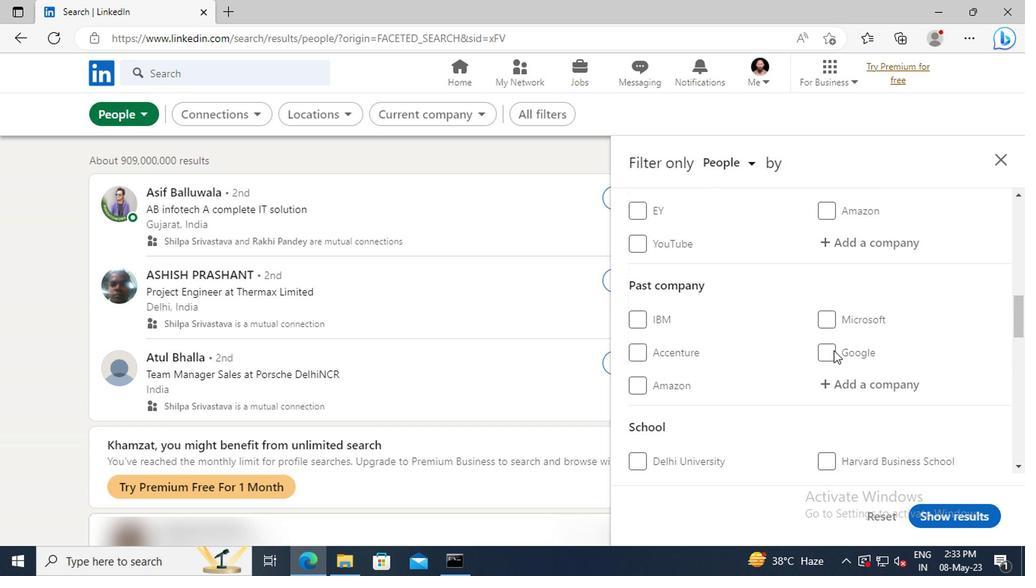 
Action: Mouse moved to (835, 329)
Screenshot: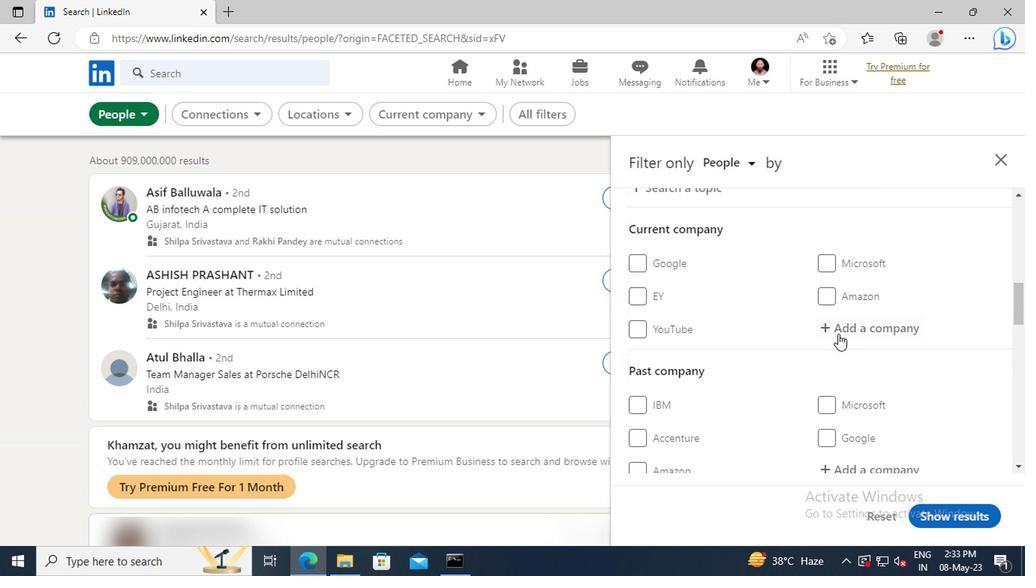 
Action: Mouse pressed left at (835, 329)
Screenshot: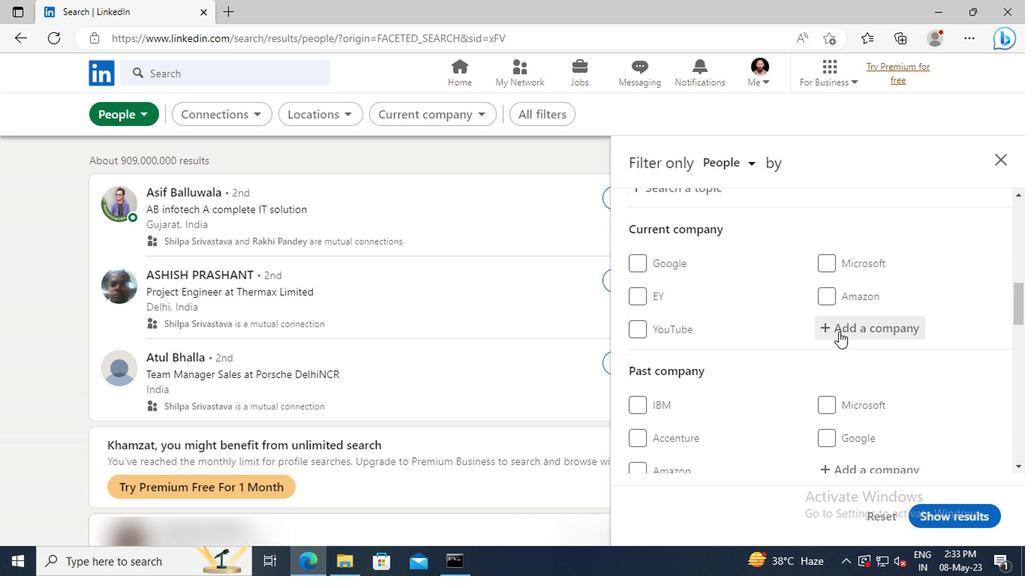 
Action: Key pressed <Key.shift>LG<Key.space><Key.shift>EL
Screenshot: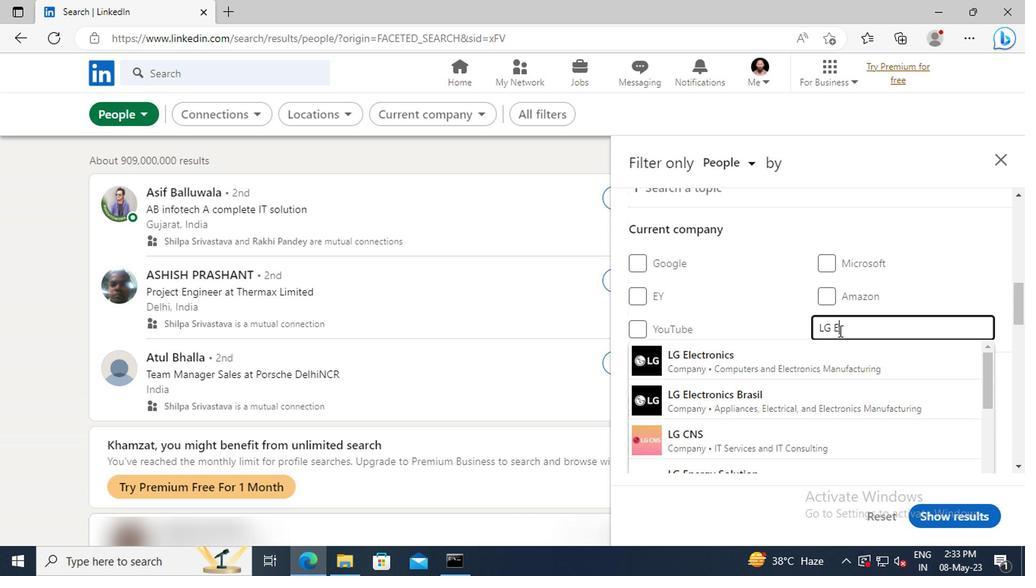 
Action: Mouse moved to (840, 352)
Screenshot: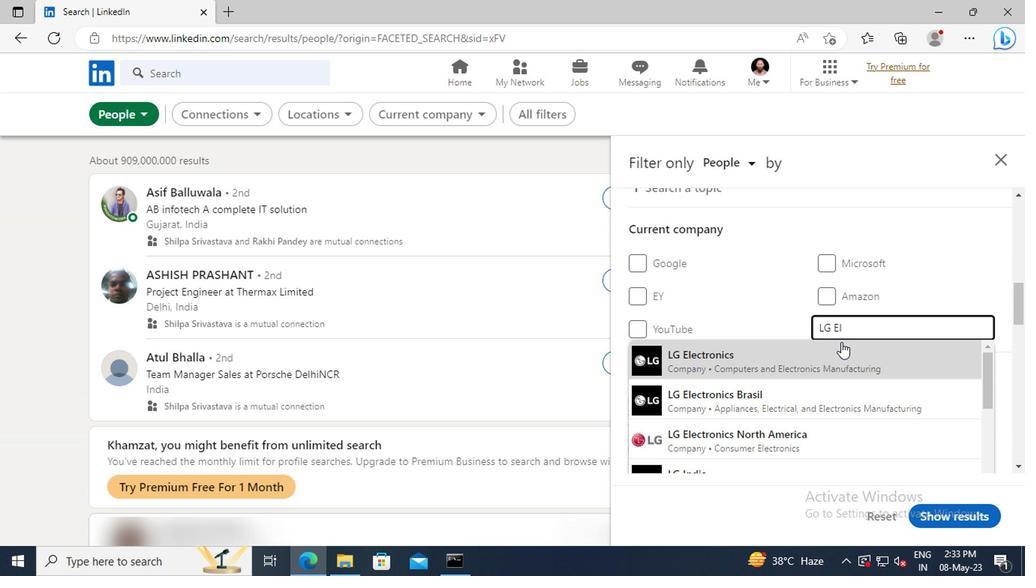 
Action: Mouse pressed left at (840, 352)
Screenshot: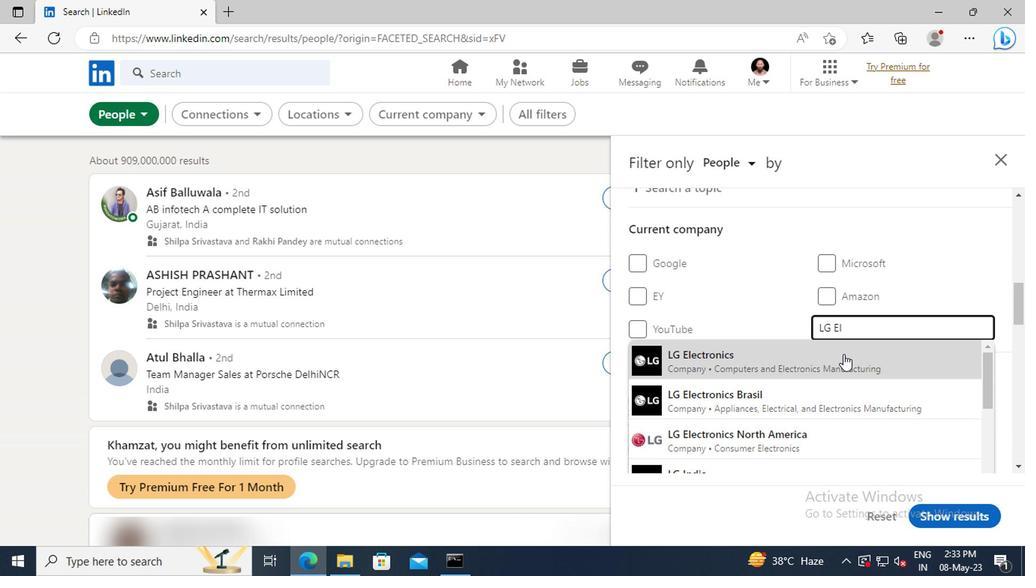 
Action: Mouse moved to (840, 351)
Screenshot: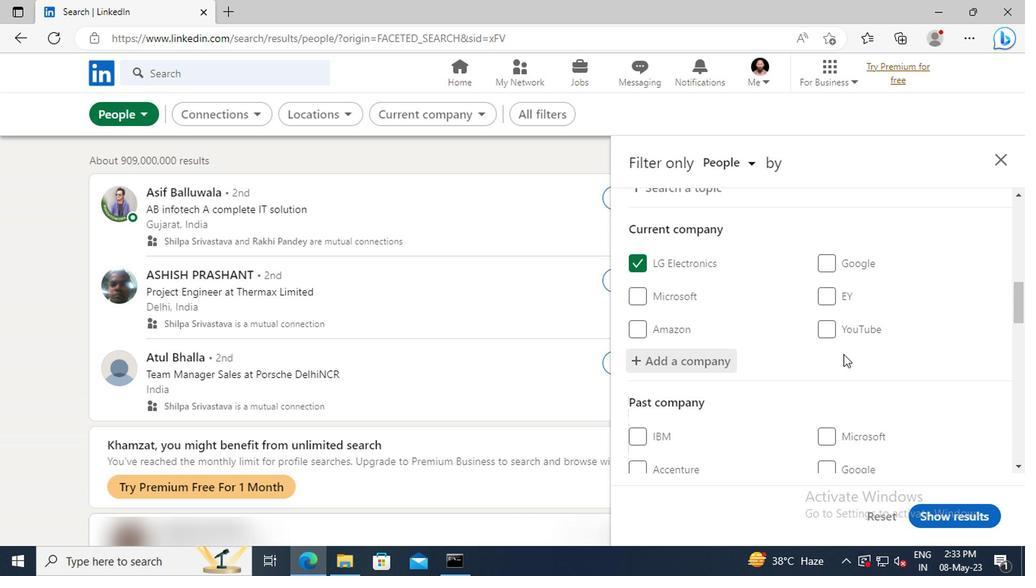 
Action: Mouse scrolled (840, 350) with delta (0, 0)
Screenshot: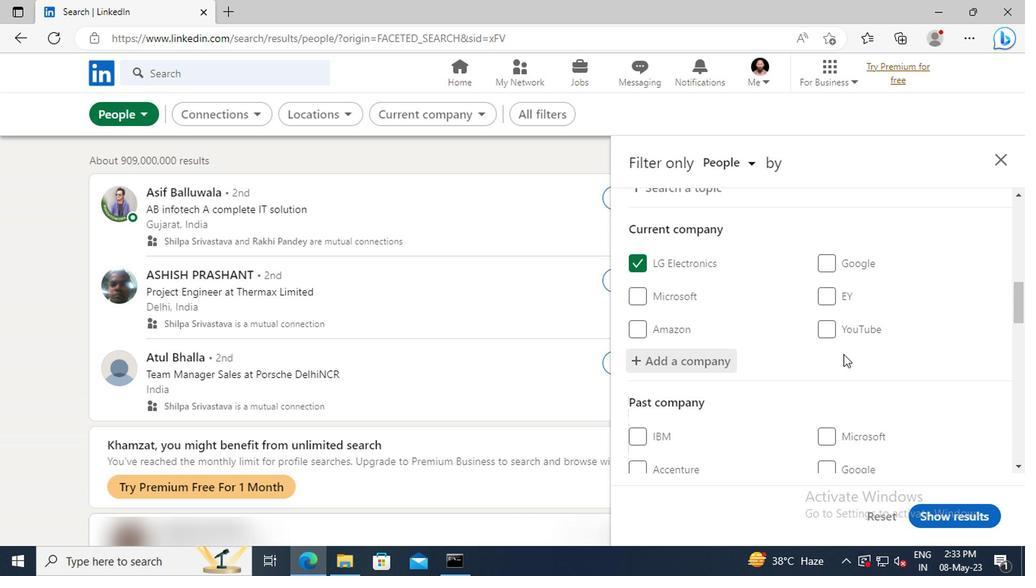 
Action: Mouse moved to (840, 345)
Screenshot: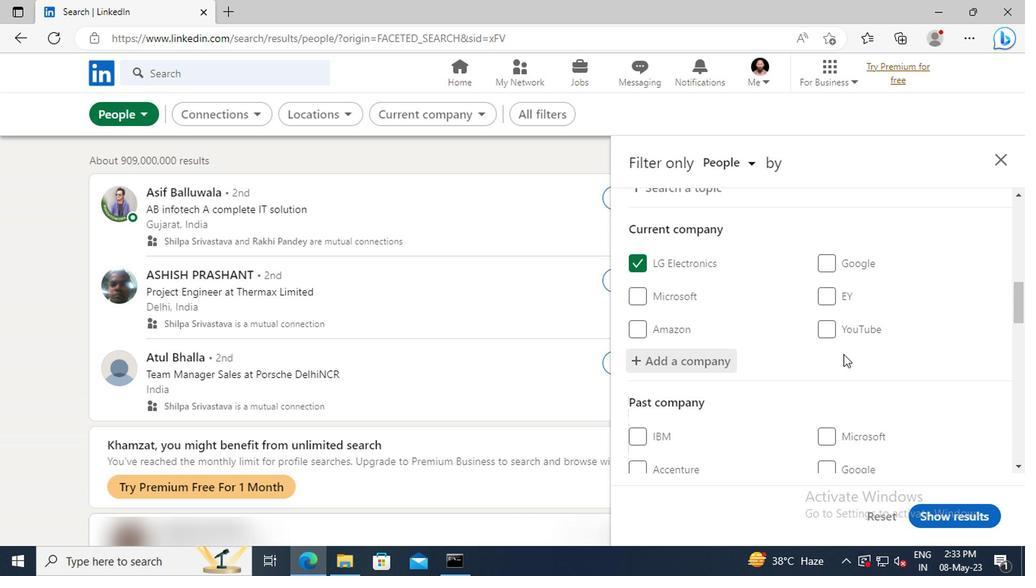 
Action: Mouse scrolled (840, 344) with delta (0, 0)
Screenshot: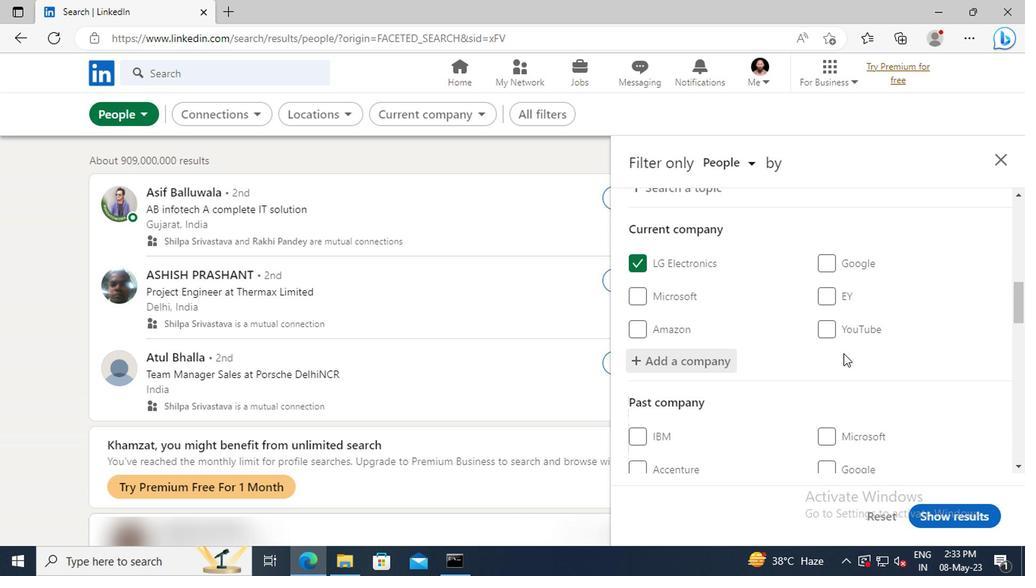 
Action: Mouse moved to (830, 325)
Screenshot: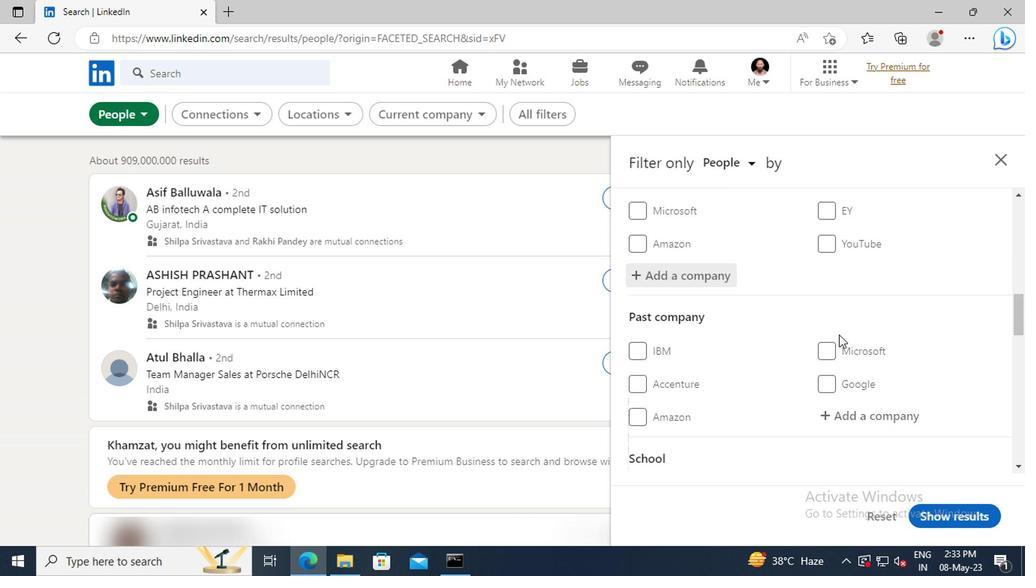 
Action: Mouse scrolled (830, 324) with delta (0, -1)
Screenshot: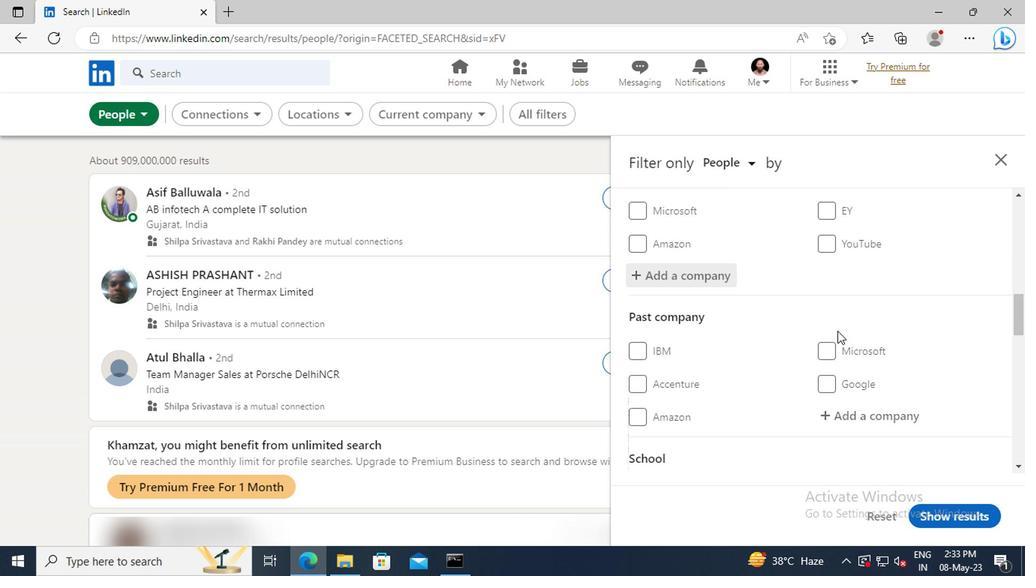 
Action: Mouse scrolled (830, 324) with delta (0, -1)
Screenshot: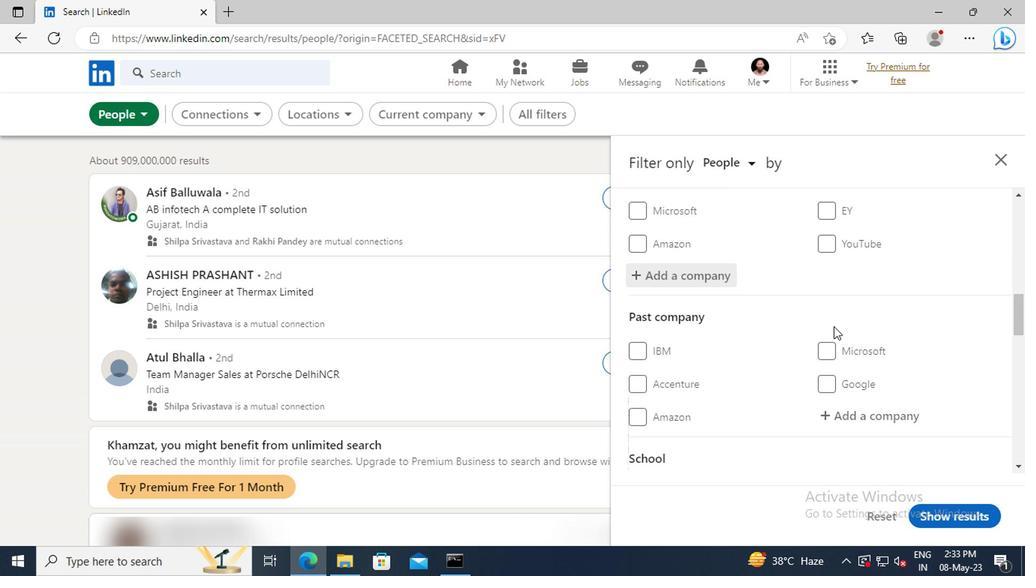 
Action: Mouse scrolled (830, 324) with delta (0, -1)
Screenshot: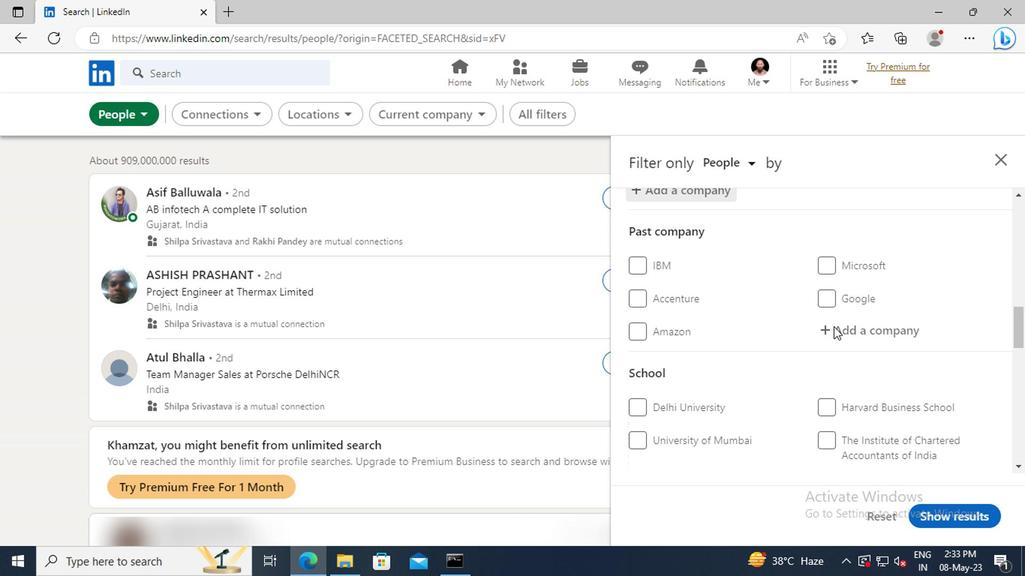 
Action: Mouse scrolled (830, 324) with delta (0, -1)
Screenshot: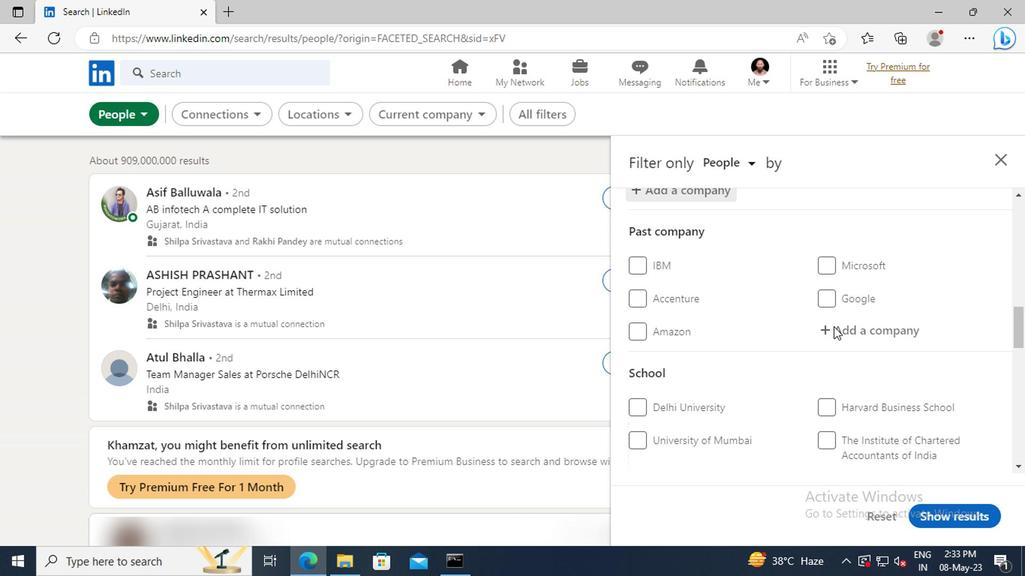 
Action: Mouse moved to (830, 324)
Screenshot: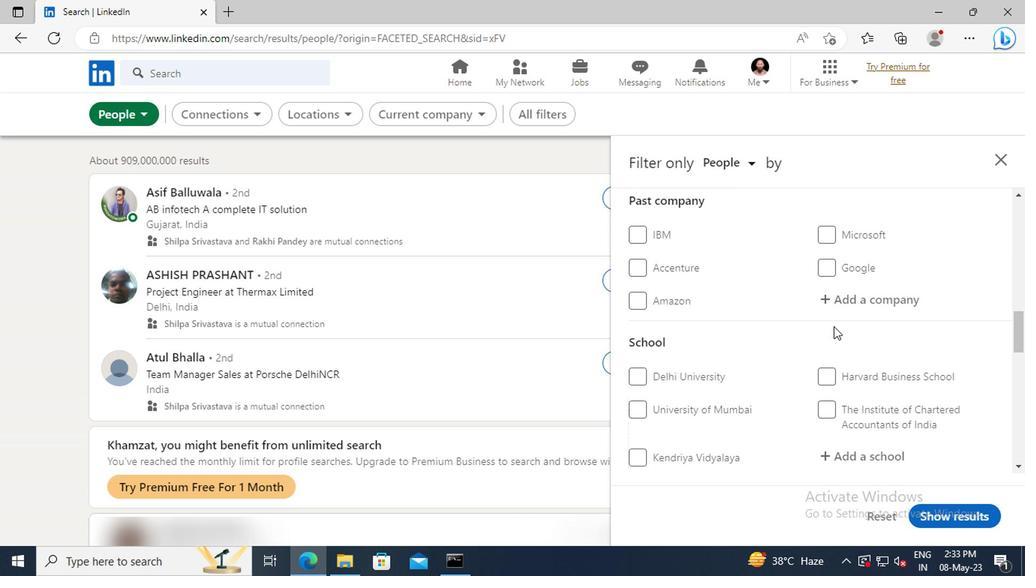 
Action: Mouse scrolled (830, 323) with delta (0, 0)
Screenshot: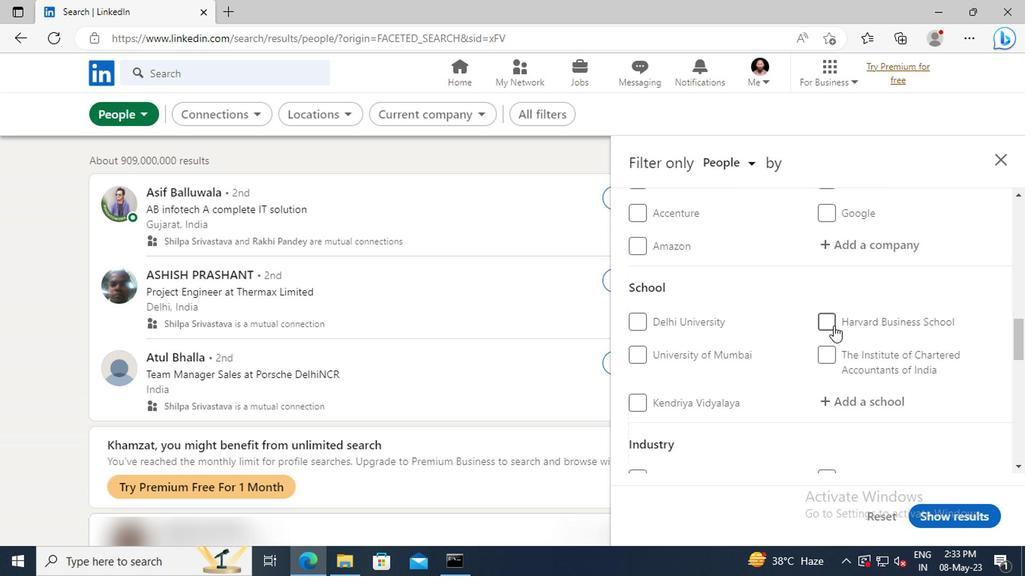 
Action: Mouse scrolled (830, 323) with delta (0, 0)
Screenshot: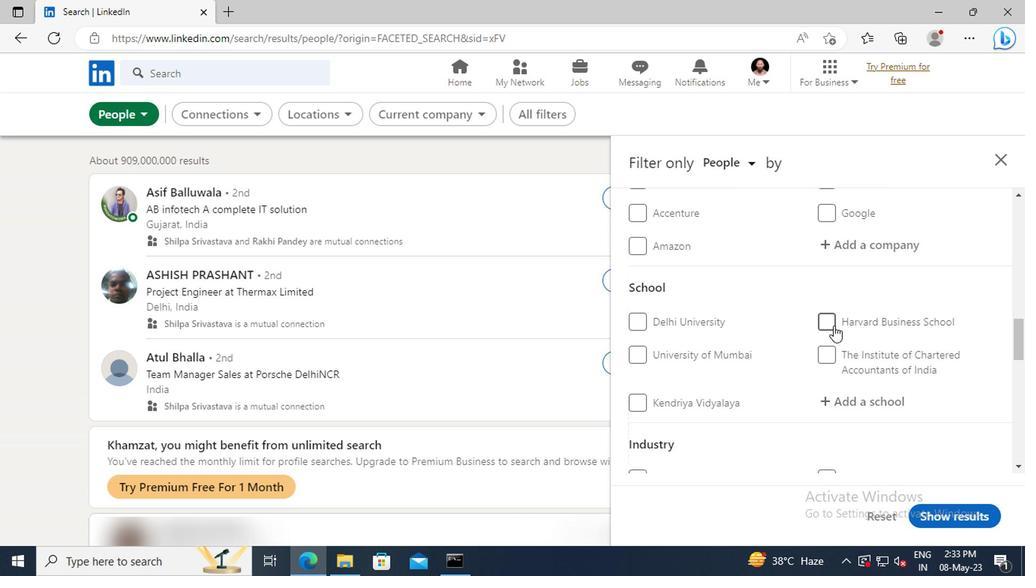 
Action: Mouse moved to (833, 321)
Screenshot: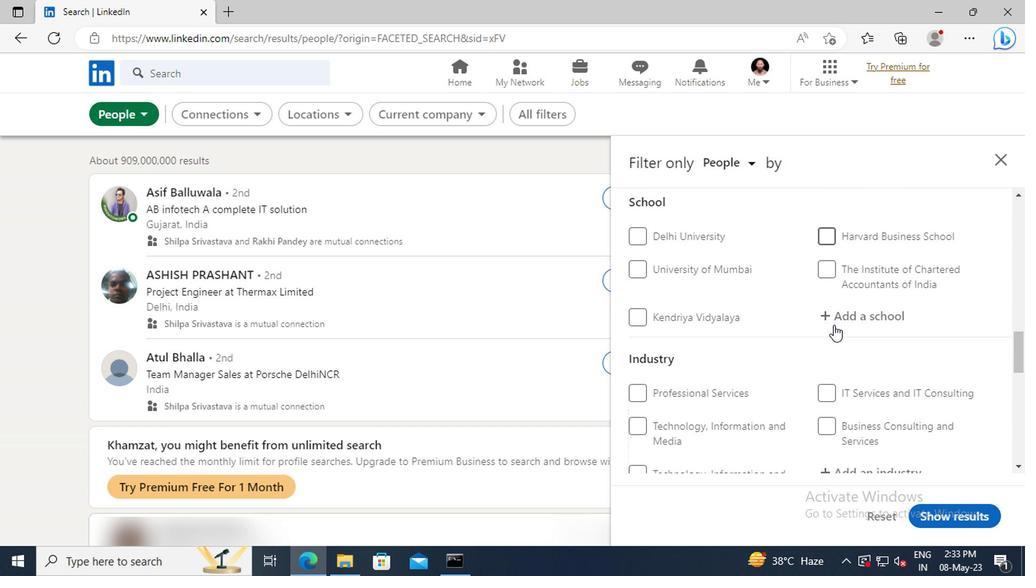 
Action: Mouse pressed left at (833, 321)
Screenshot: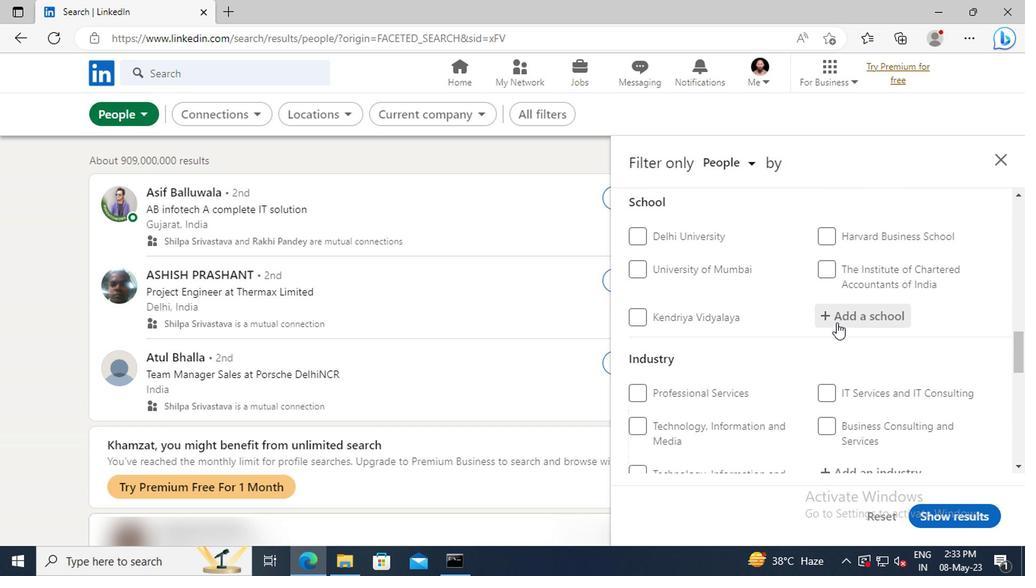 
Action: Key pressed <Key.shift>SWARNANDH
Screenshot: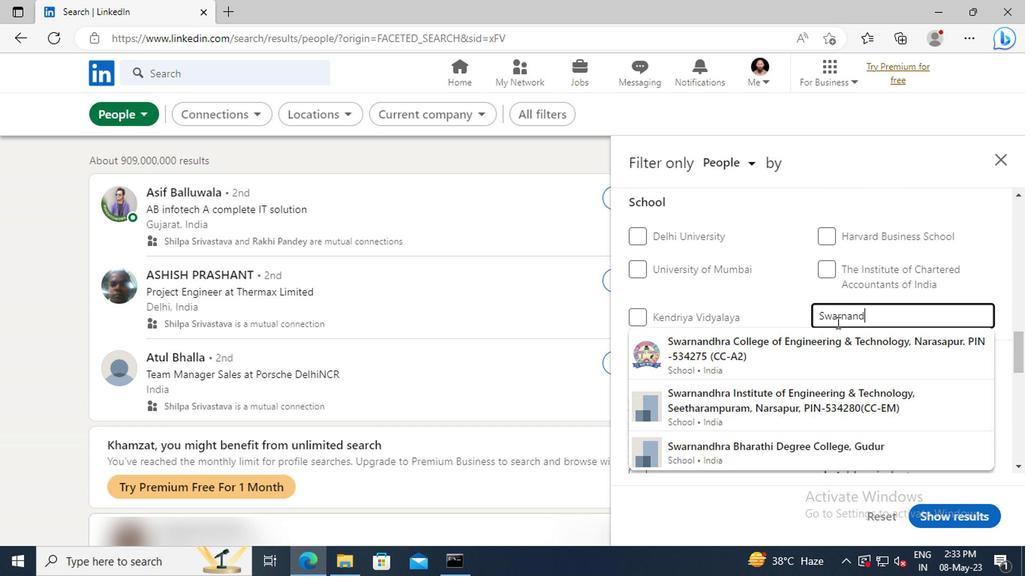 
Action: Mouse moved to (833, 340)
Screenshot: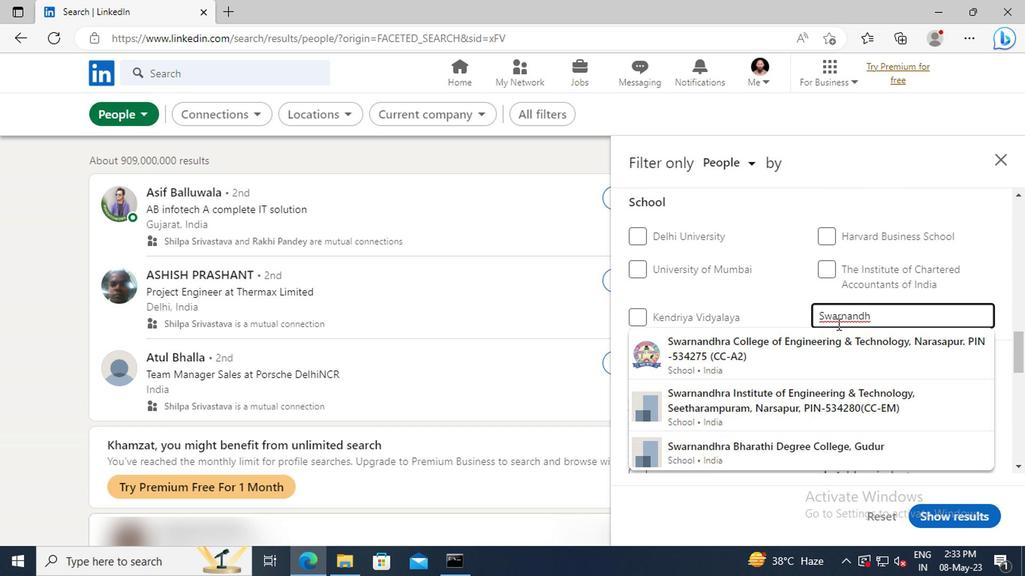 
Action: Mouse pressed left at (833, 340)
Screenshot: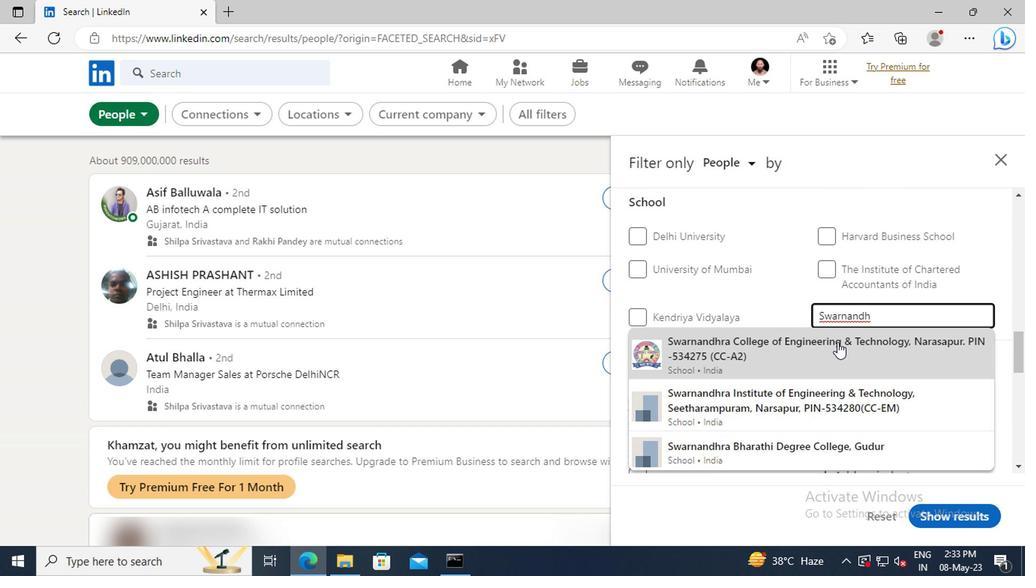 
Action: Mouse moved to (833, 336)
Screenshot: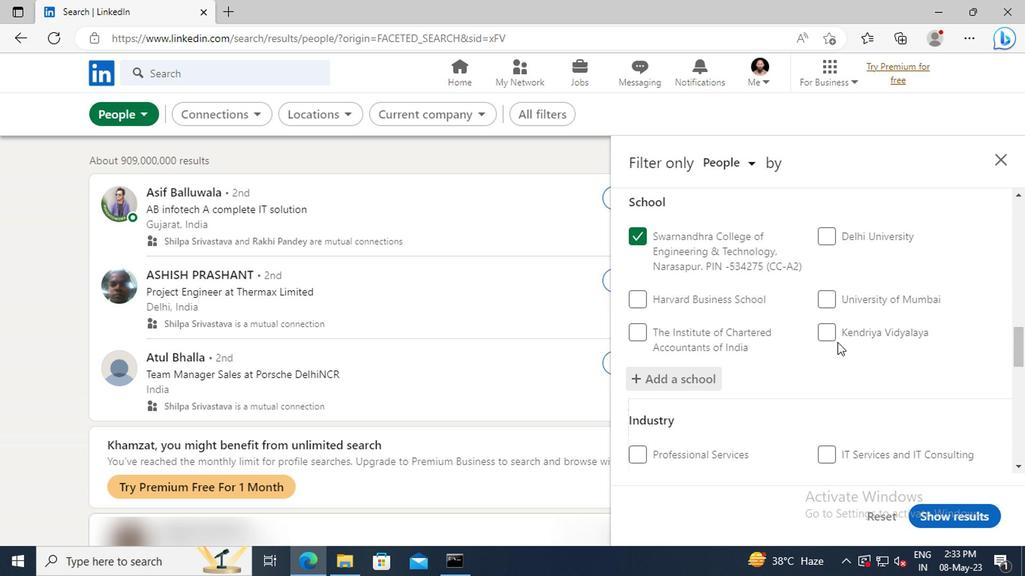 
Action: Mouse scrolled (833, 335) with delta (0, -1)
Screenshot: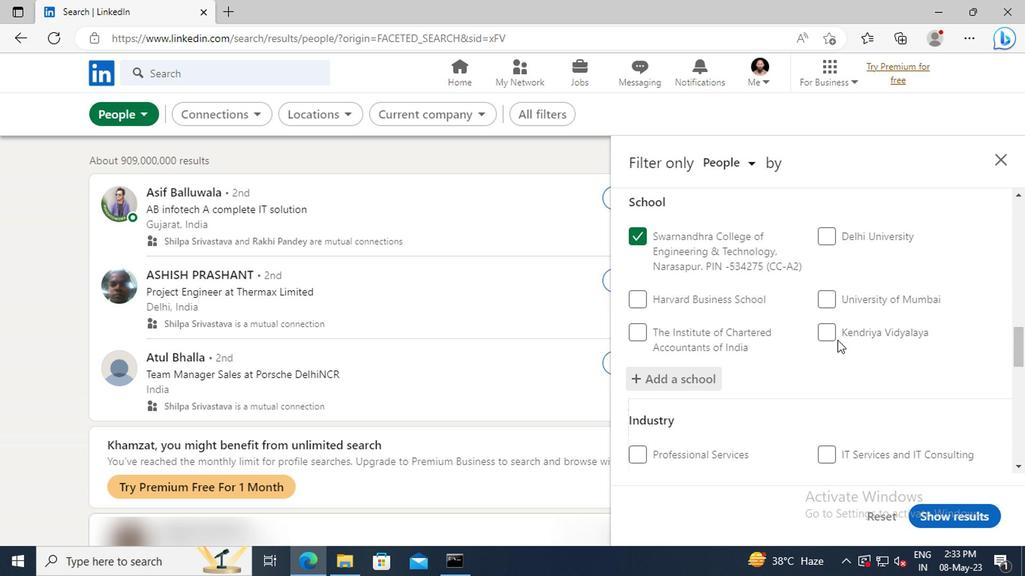 
Action: Mouse scrolled (833, 335) with delta (0, -1)
Screenshot: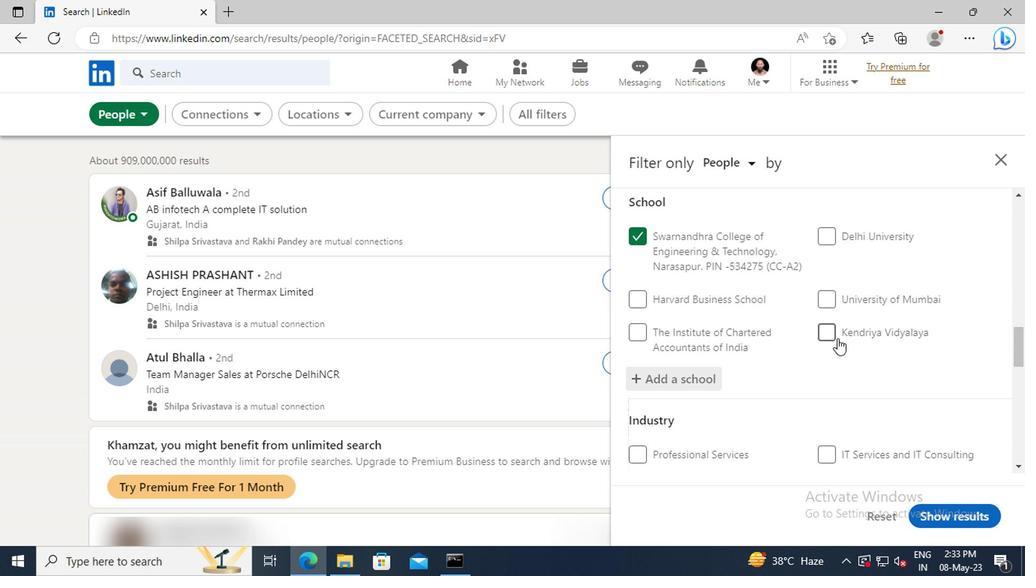 
Action: Mouse moved to (832, 323)
Screenshot: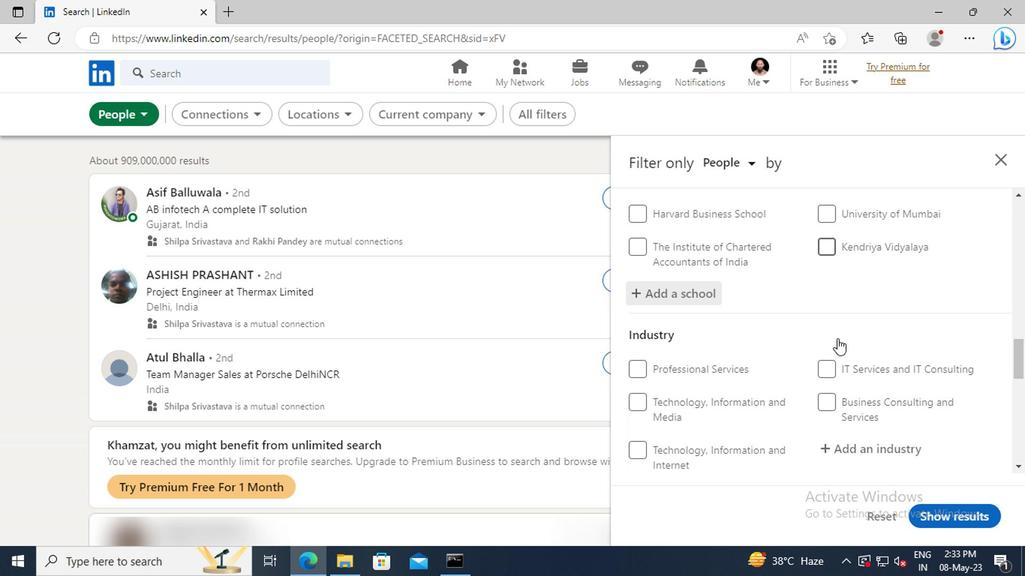 
Action: Mouse scrolled (832, 323) with delta (0, 0)
Screenshot: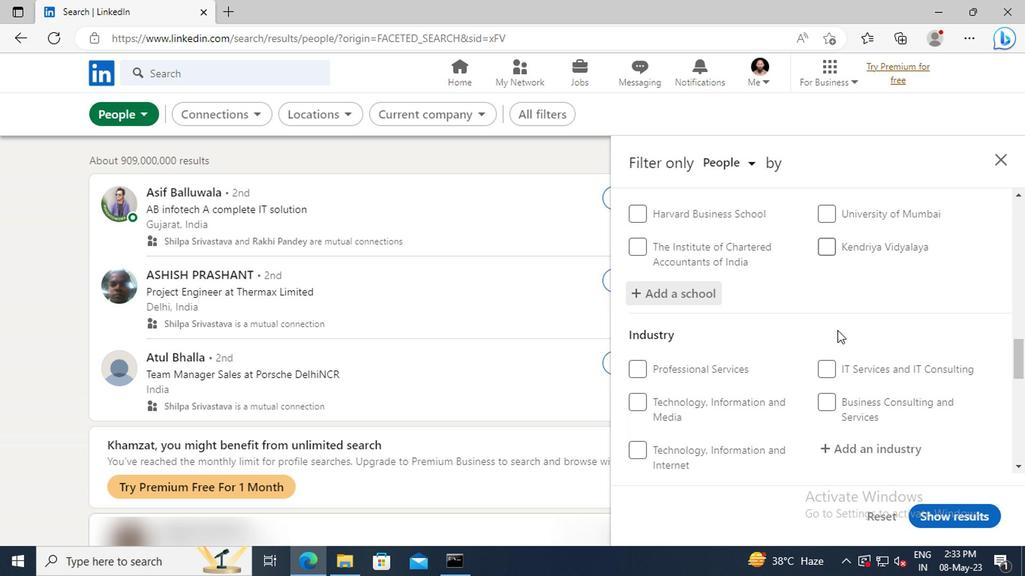 
Action: Mouse scrolled (832, 323) with delta (0, 0)
Screenshot: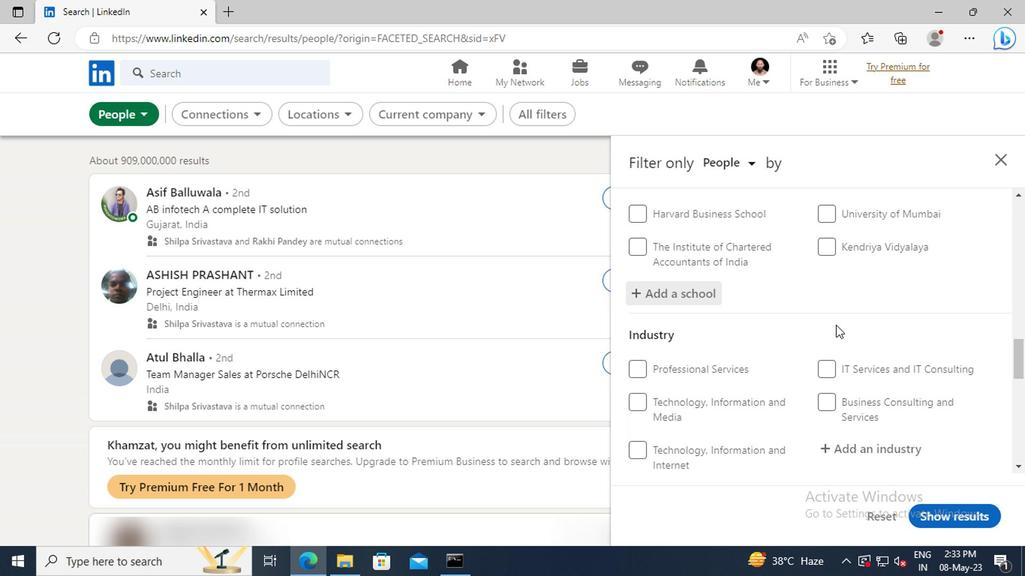 
Action: Mouse moved to (837, 358)
Screenshot: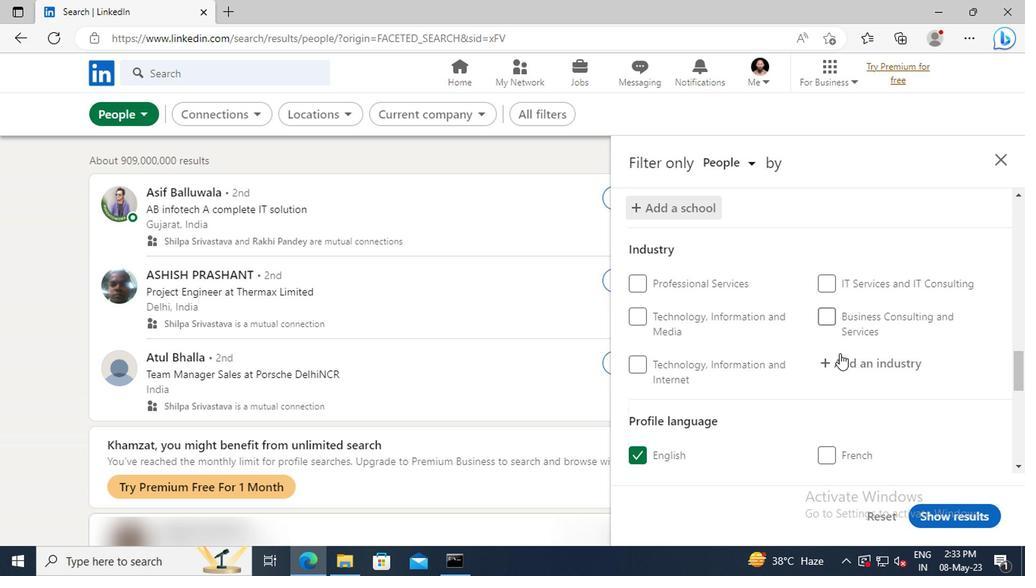 
Action: Mouse pressed left at (837, 358)
Screenshot: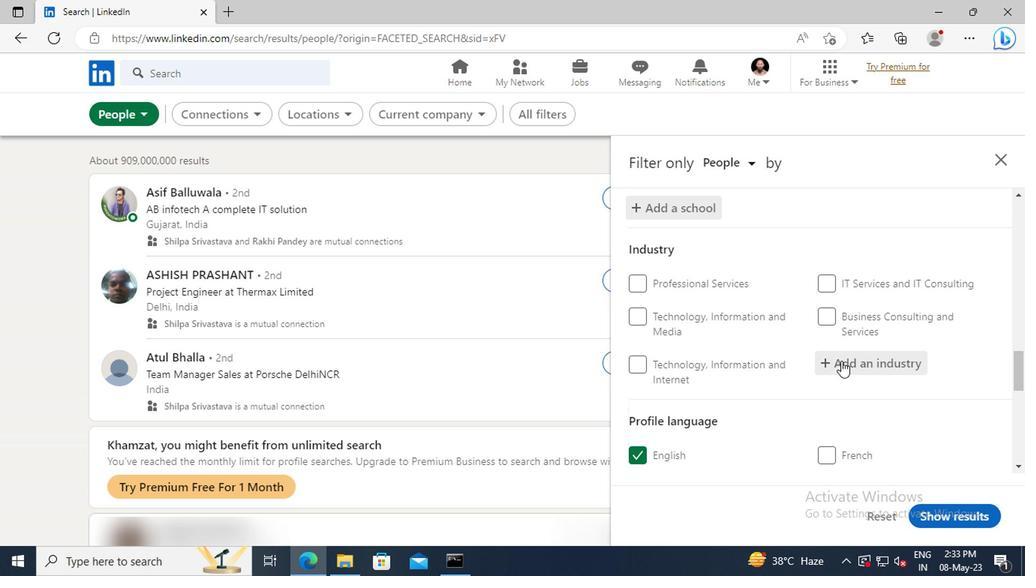 
Action: Key pressed <Key.shift>SPORT
Screenshot: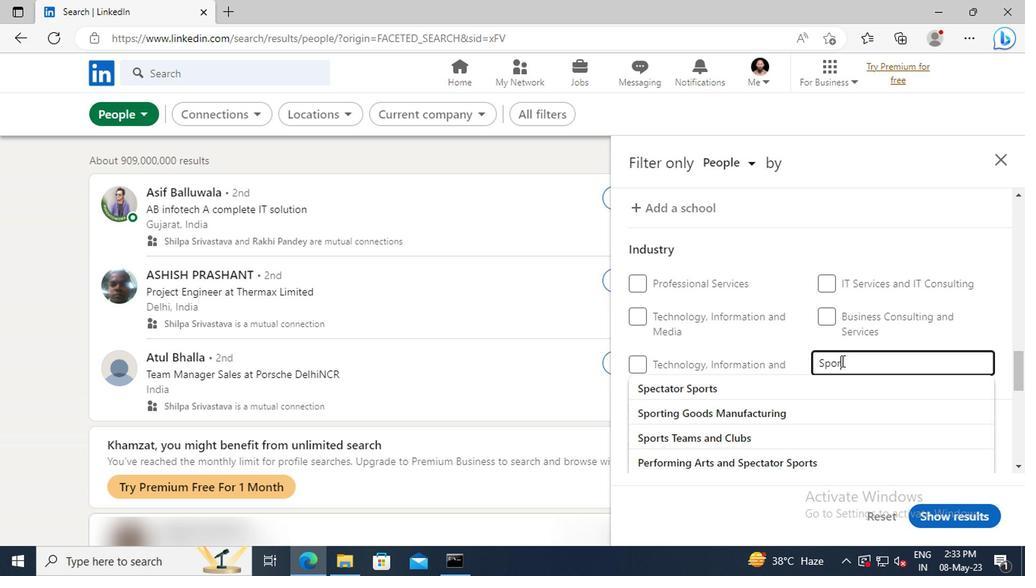 
Action: Mouse moved to (842, 403)
Screenshot: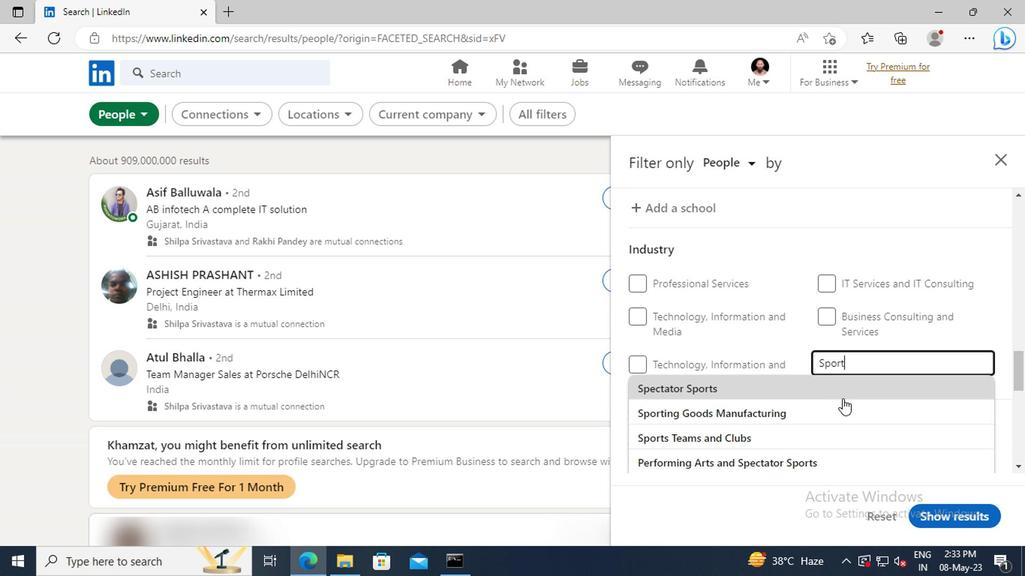 
Action: Mouse pressed left at (842, 403)
Screenshot: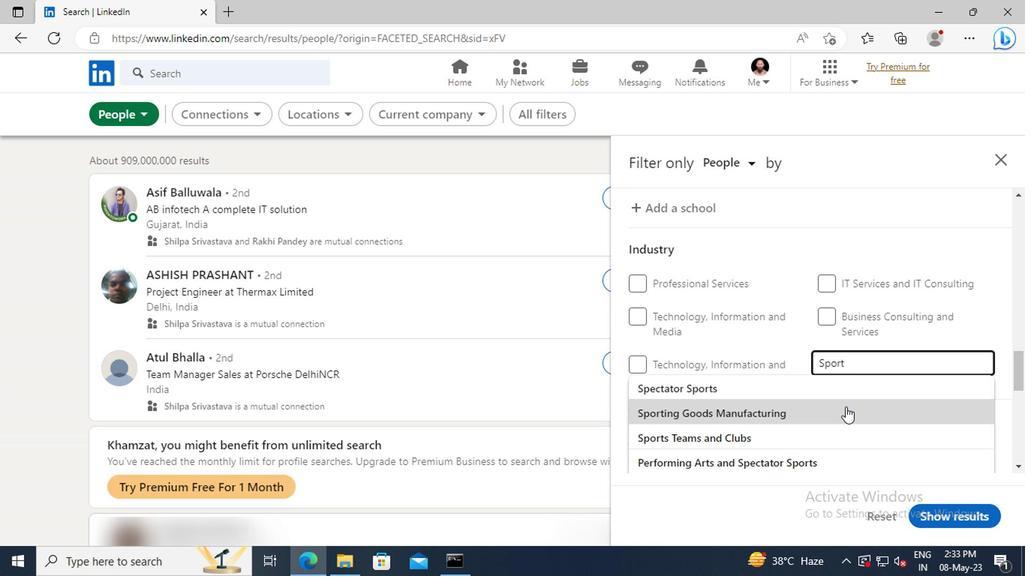 
Action: Mouse moved to (844, 404)
Screenshot: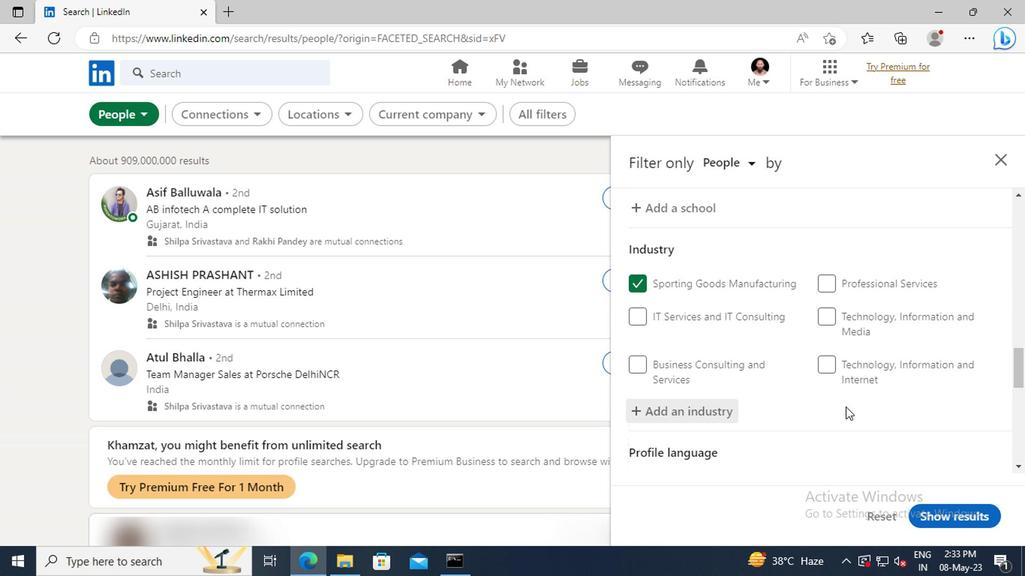 
Action: Mouse scrolled (844, 403) with delta (0, -1)
Screenshot: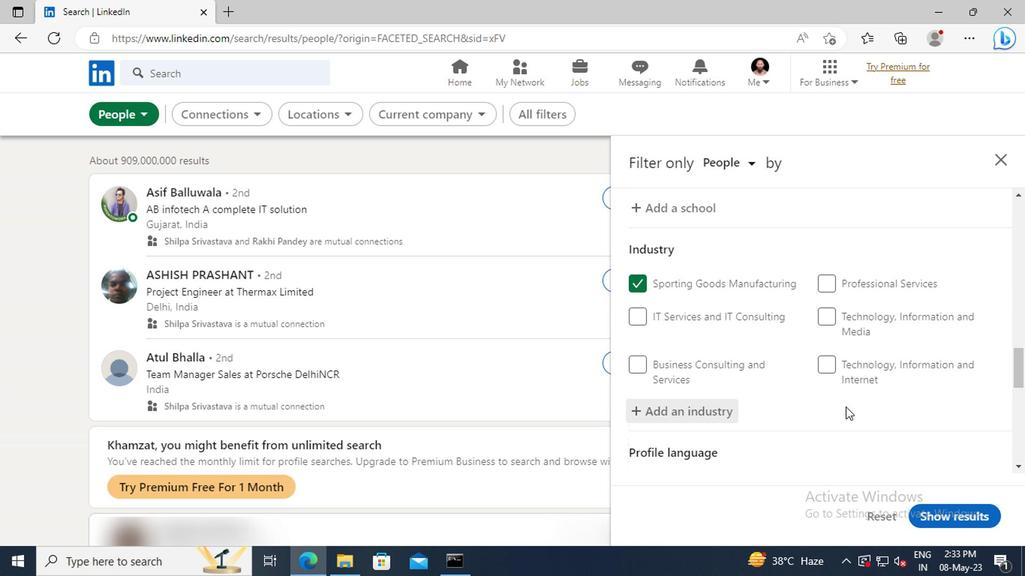 
Action: Mouse moved to (844, 397)
Screenshot: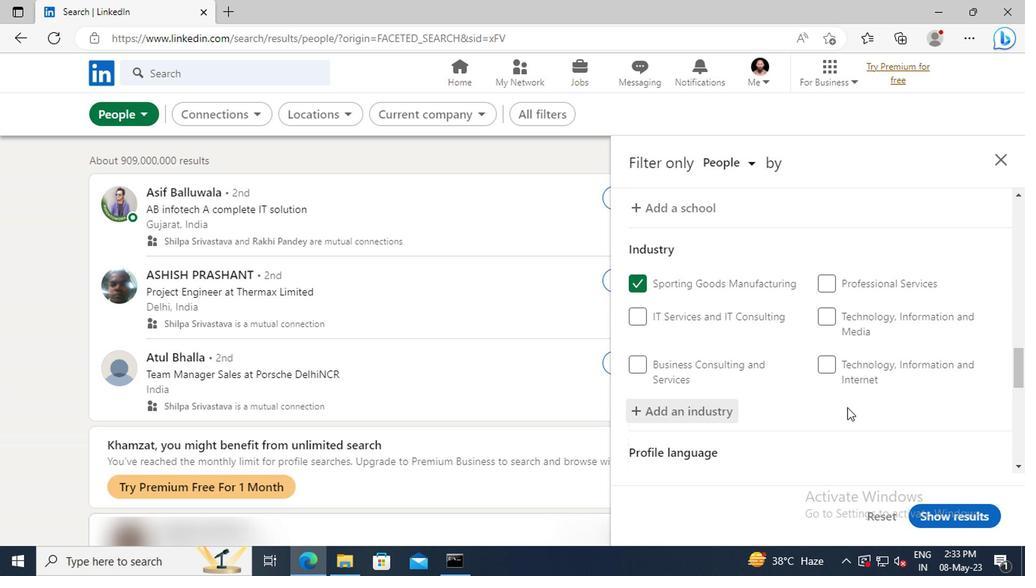 
Action: Mouse scrolled (844, 396) with delta (0, -1)
Screenshot: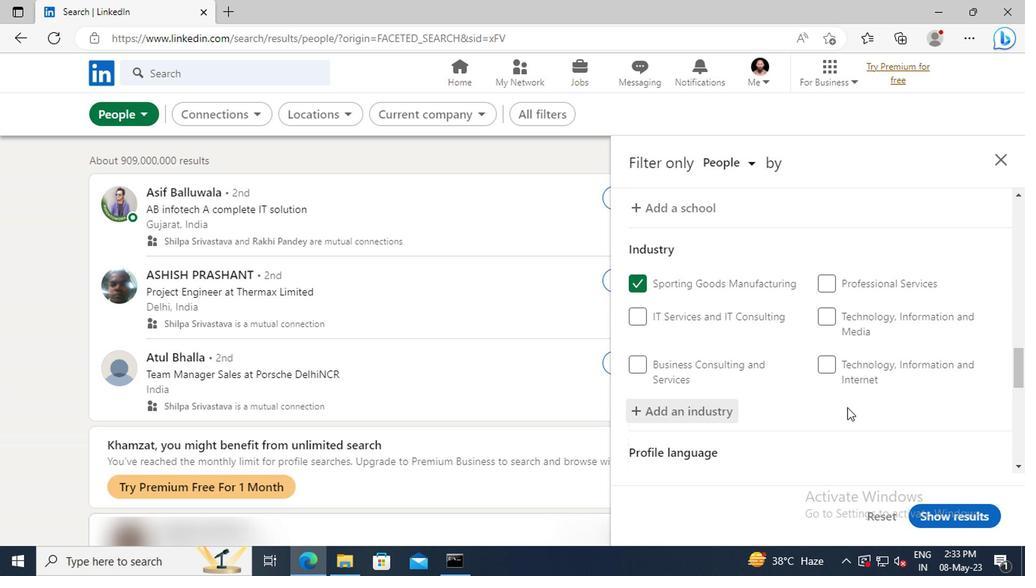 
Action: Mouse moved to (842, 384)
Screenshot: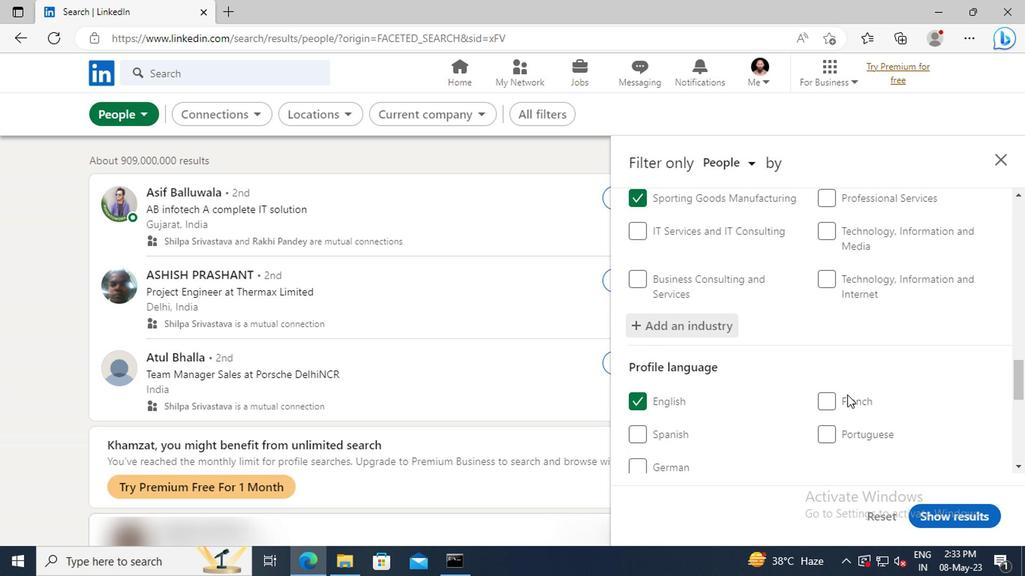 
Action: Mouse scrolled (842, 383) with delta (0, 0)
Screenshot: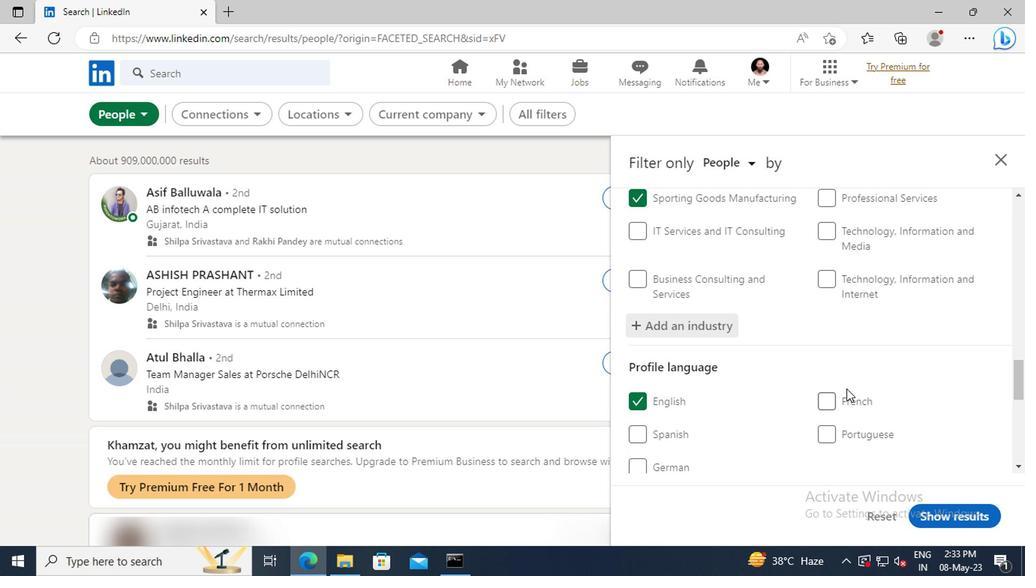 
Action: Mouse moved to (841, 380)
Screenshot: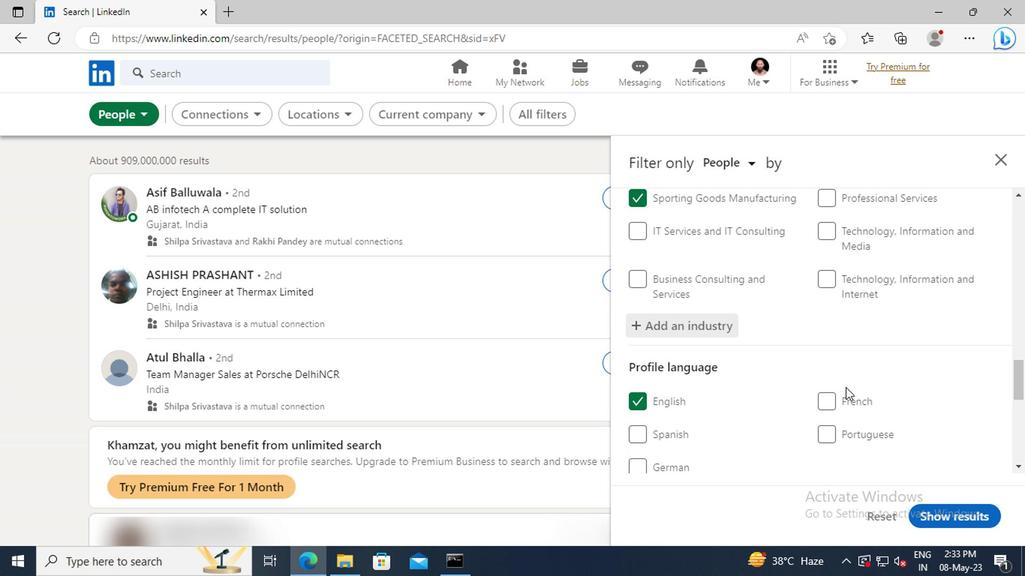 
Action: Mouse scrolled (841, 379) with delta (0, 0)
Screenshot: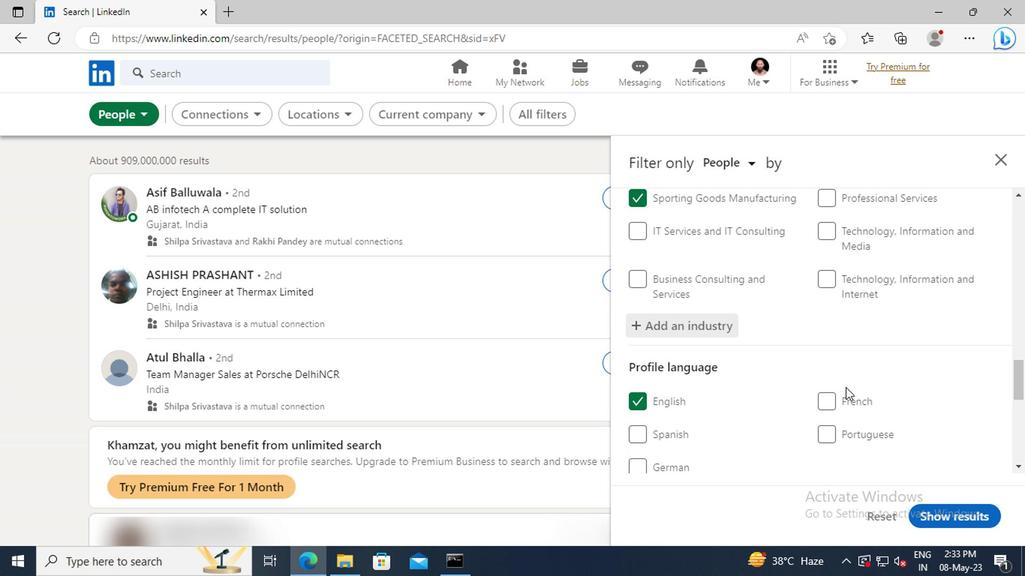 
Action: Mouse moved to (842, 370)
Screenshot: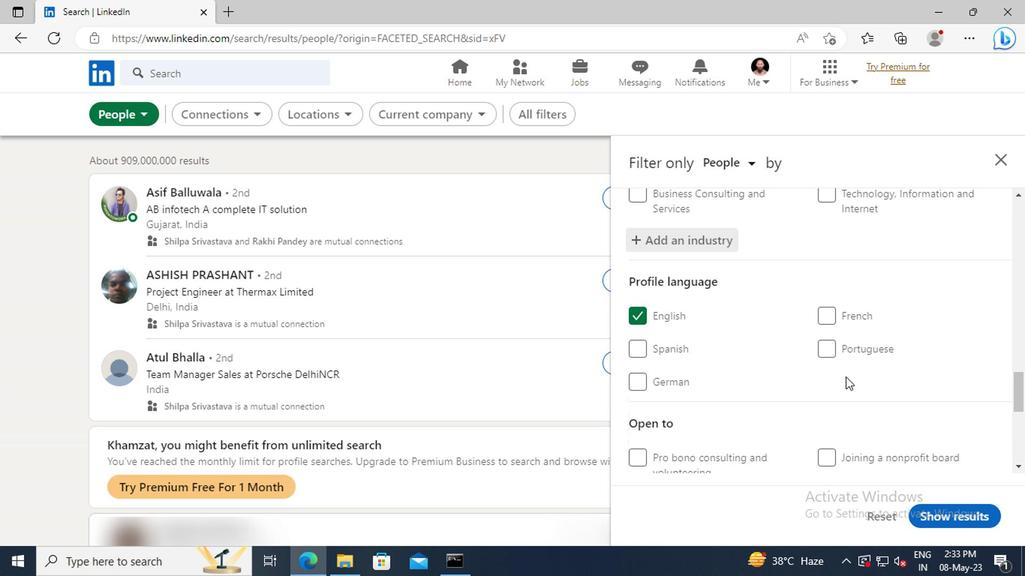 
Action: Mouse scrolled (842, 369) with delta (0, 0)
Screenshot: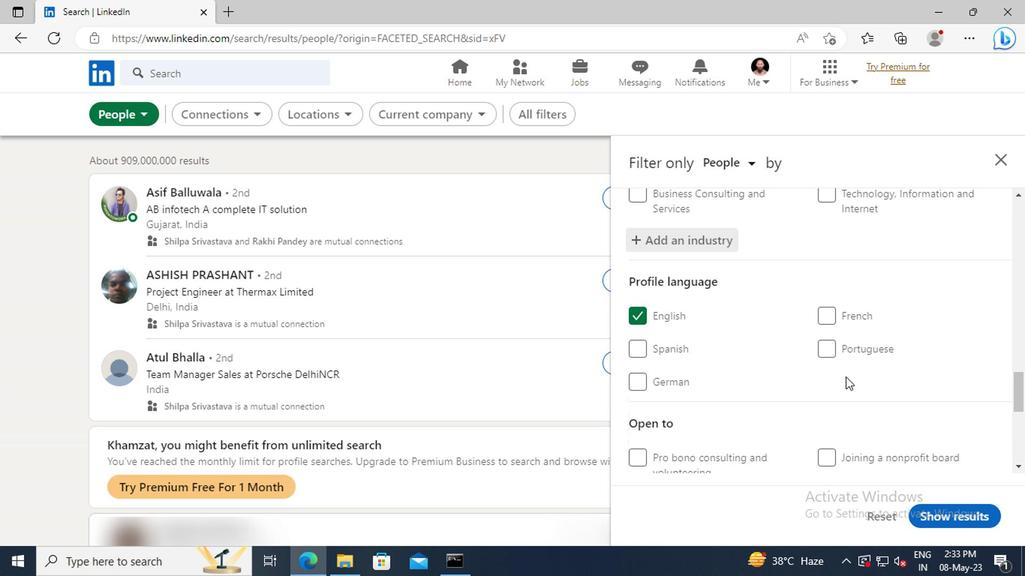 
Action: Mouse moved to (842, 368)
Screenshot: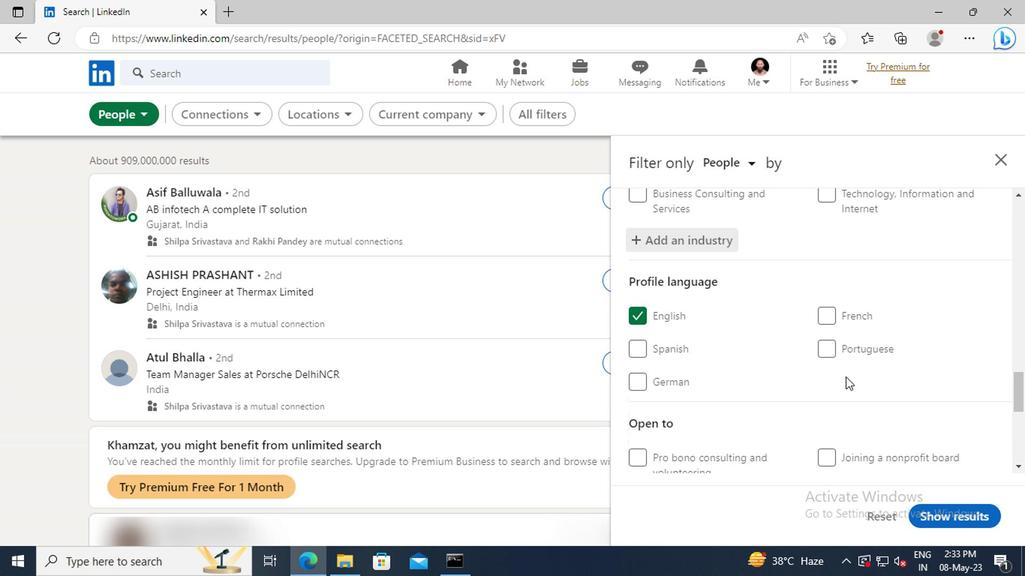 
Action: Mouse scrolled (842, 368) with delta (0, 0)
Screenshot: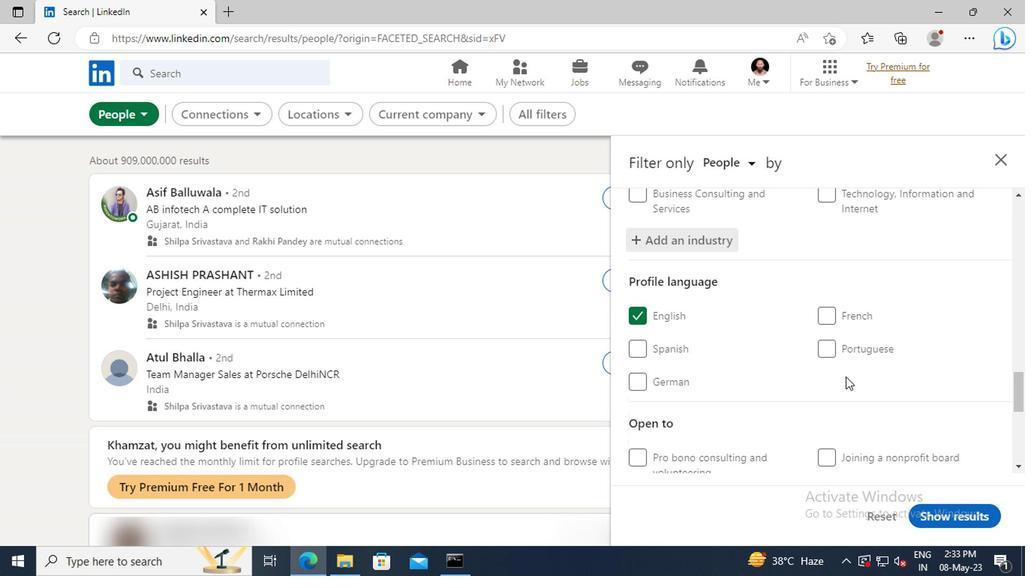 
Action: Mouse moved to (842, 368)
Screenshot: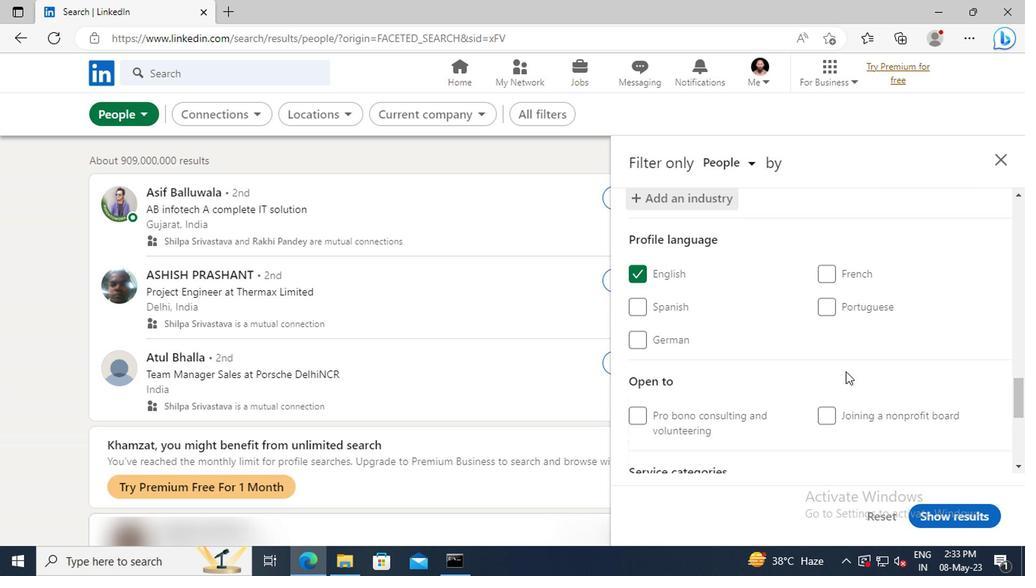 
Action: Mouse scrolled (842, 368) with delta (0, 0)
Screenshot: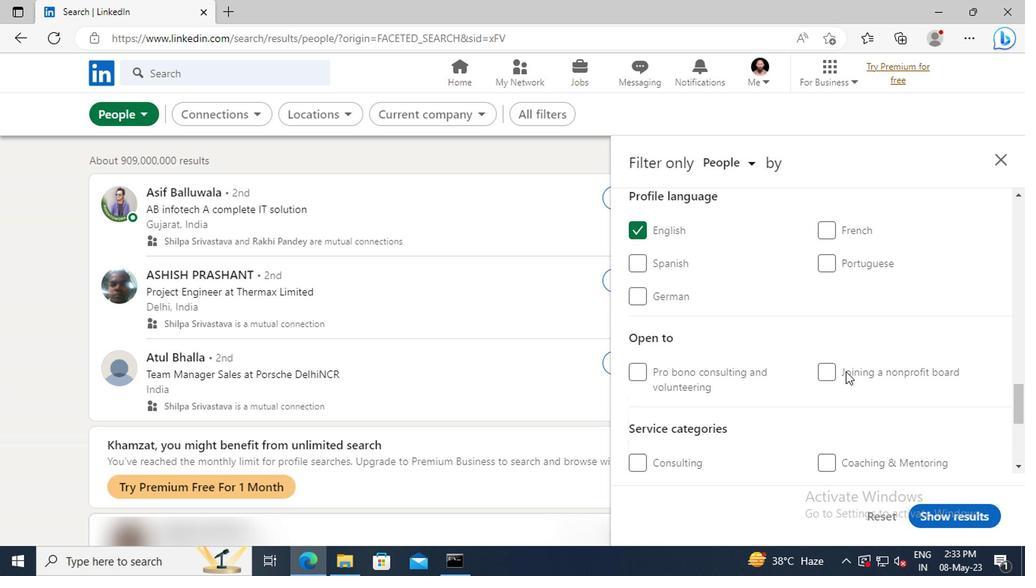 
Action: Mouse scrolled (842, 368) with delta (0, 0)
Screenshot: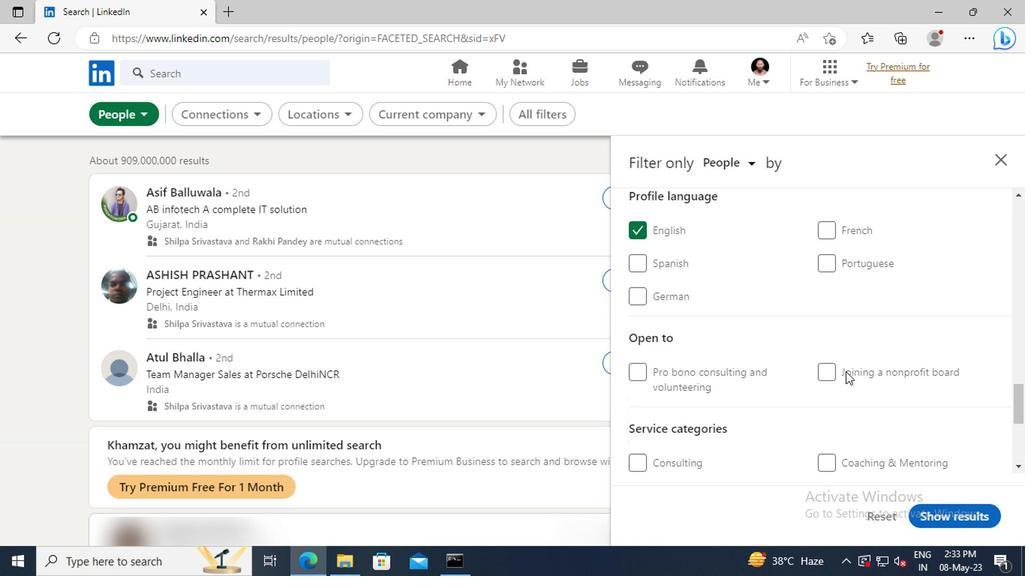 
Action: Mouse scrolled (842, 368) with delta (0, 0)
Screenshot: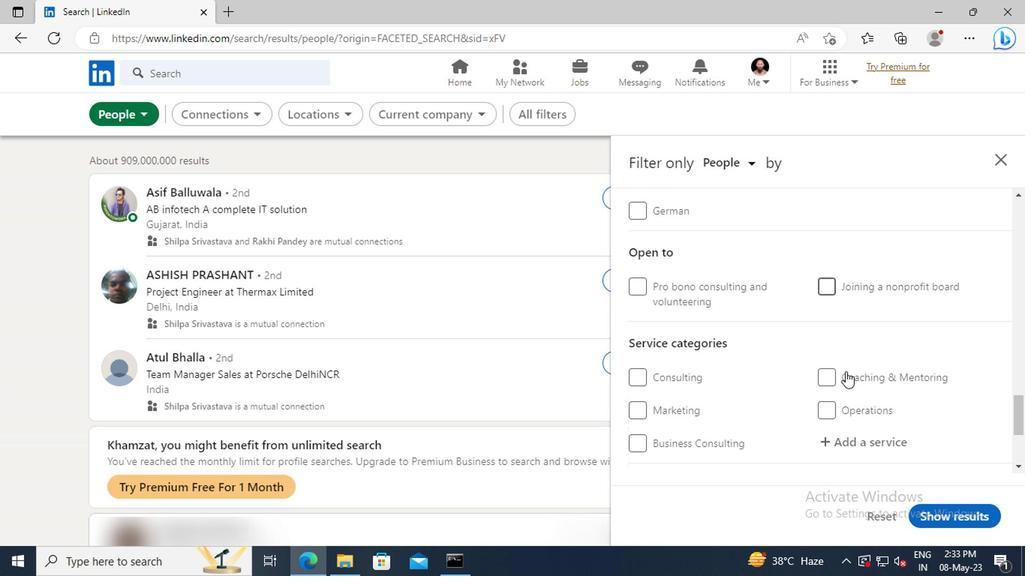 
Action: Mouse moved to (839, 394)
Screenshot: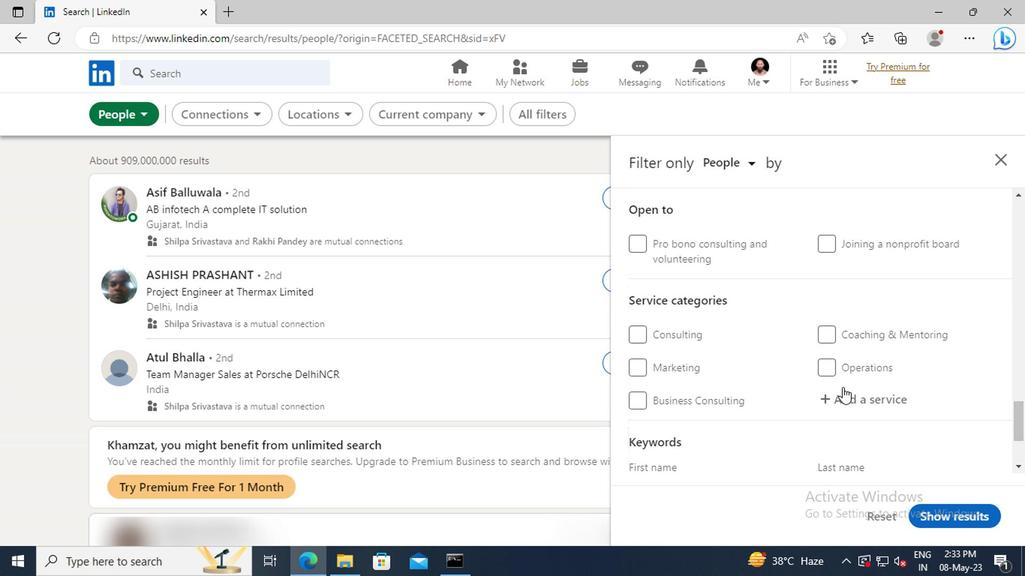 
Action: Mouse pressed left at (839, 394)
Screenshot: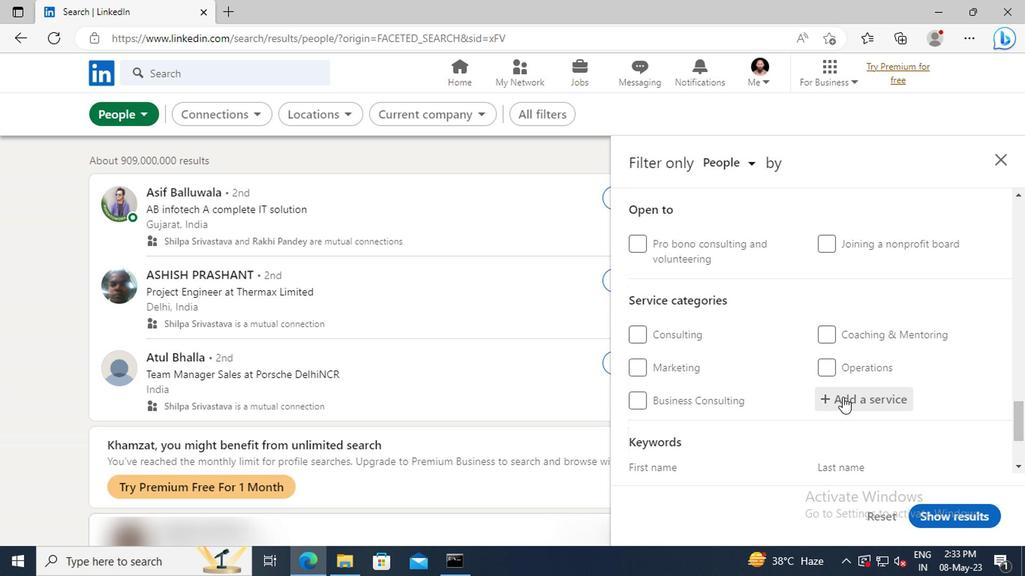 
Action: Key pressed <Key.shift>CUSTOMER<Key.space><Key.shift>SU
Screenshot: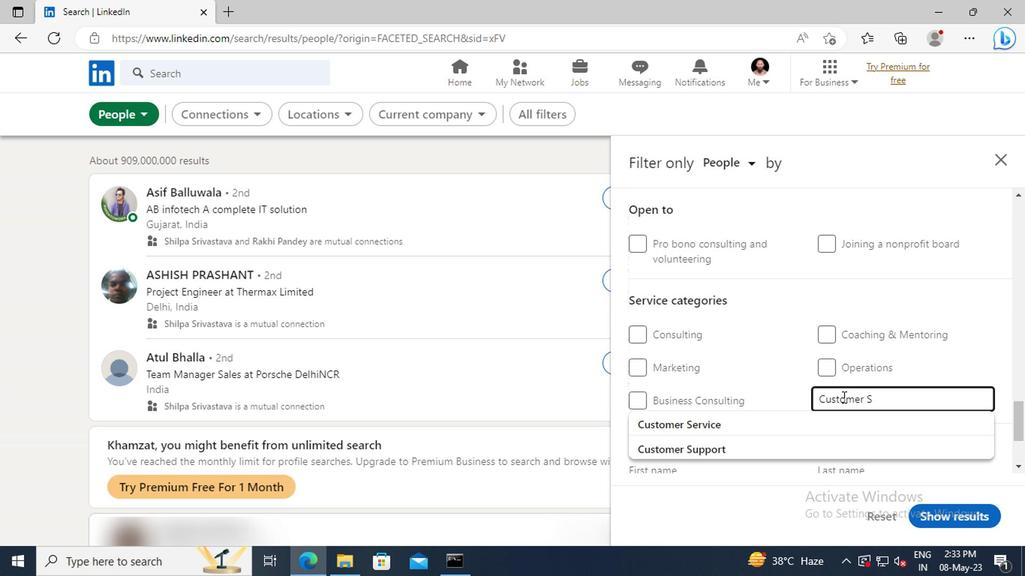 
Action: Mouse moved to (851, 437)
Screenshot: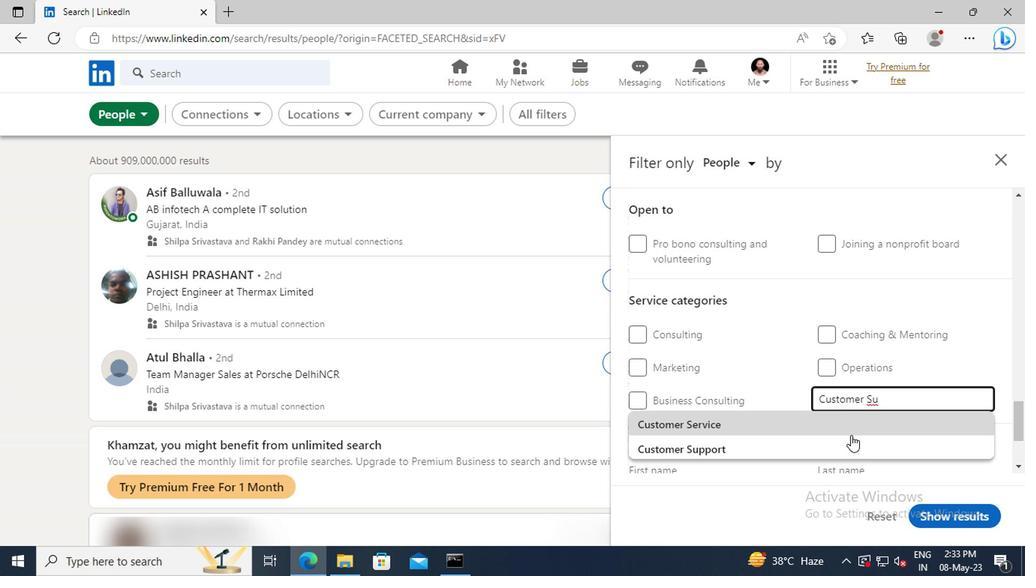 
Action: Mouse pressed left at (851, 437)
Screenshot: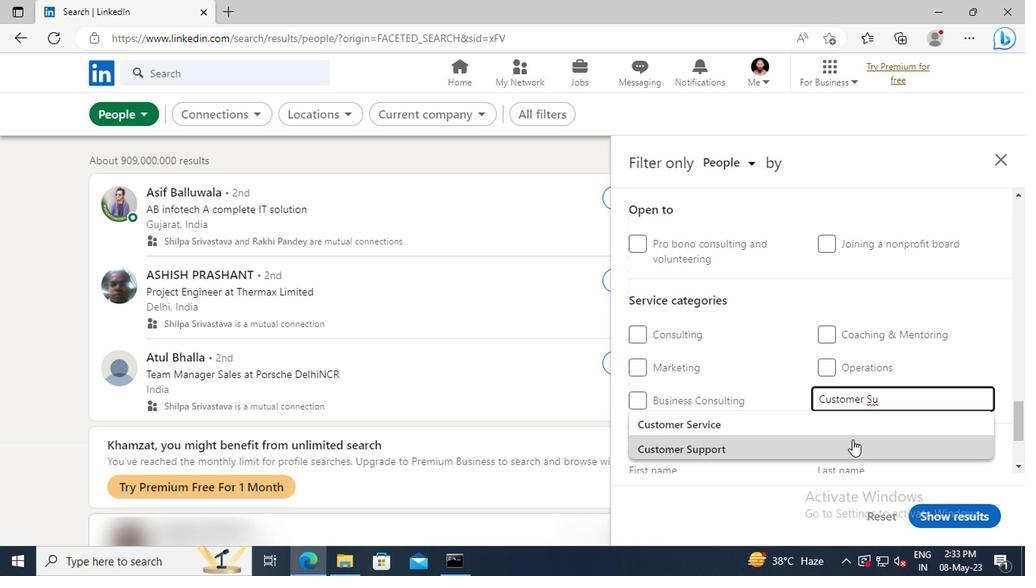 
Action: Mouse scrolled (851, 436) with delta (0, -1)
Screenshot: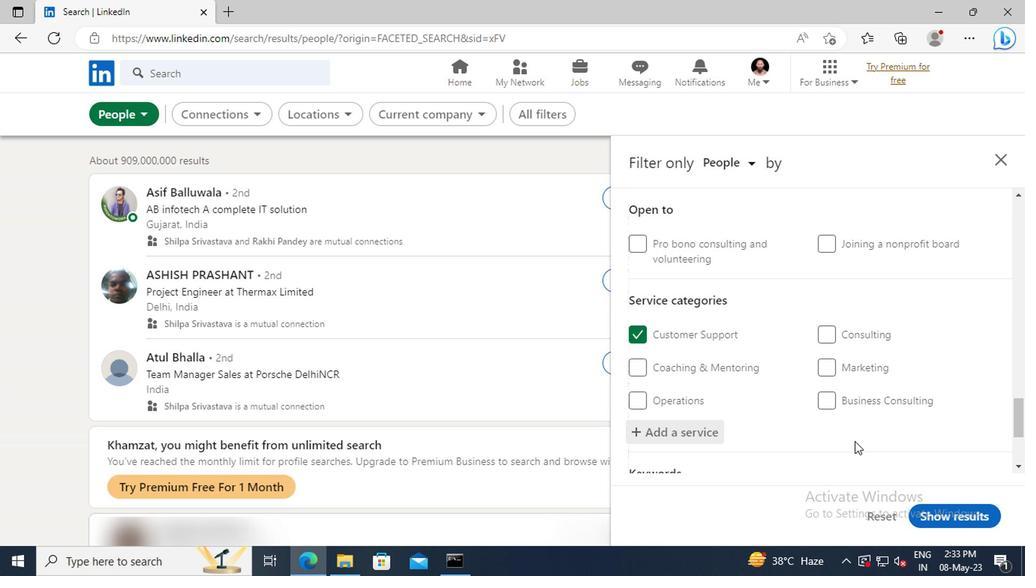 
Action: Mouse moved to (852, 432)
Screenshot: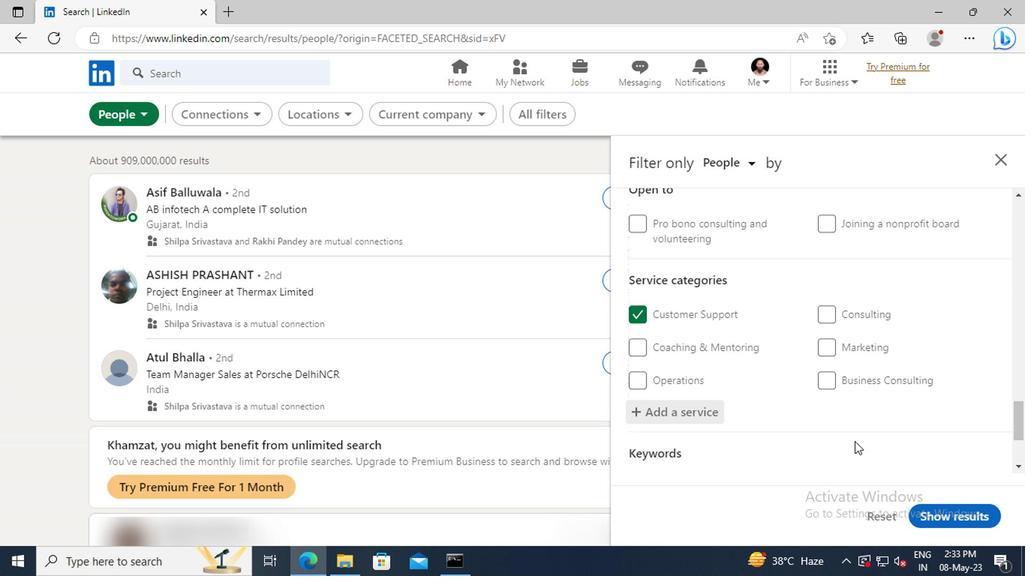 
Action: Mouse scrolled (852, 431) with delta (0, 0)
Screenshot: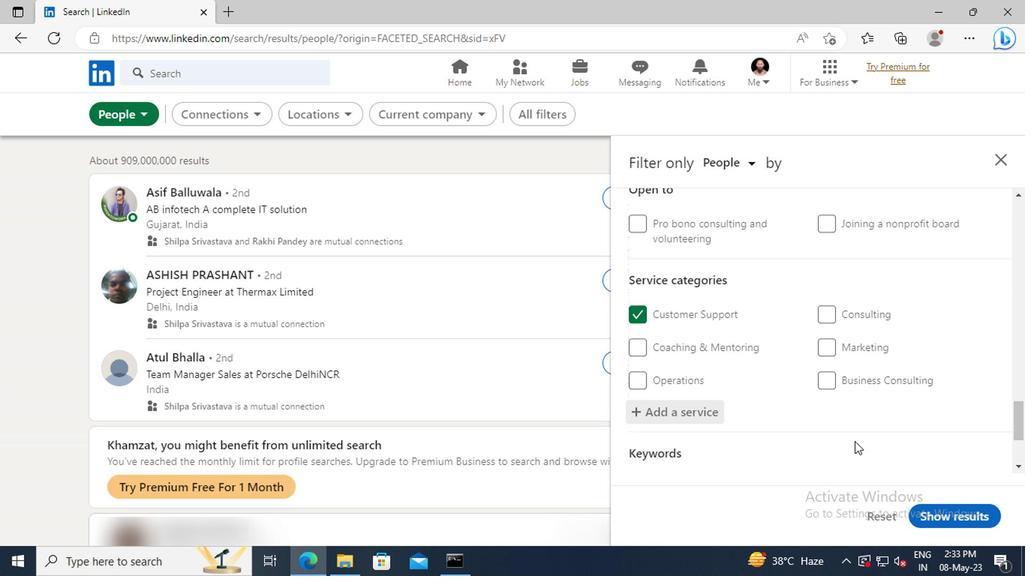
Action: Mouse moved to (850, 422)
Screenshot: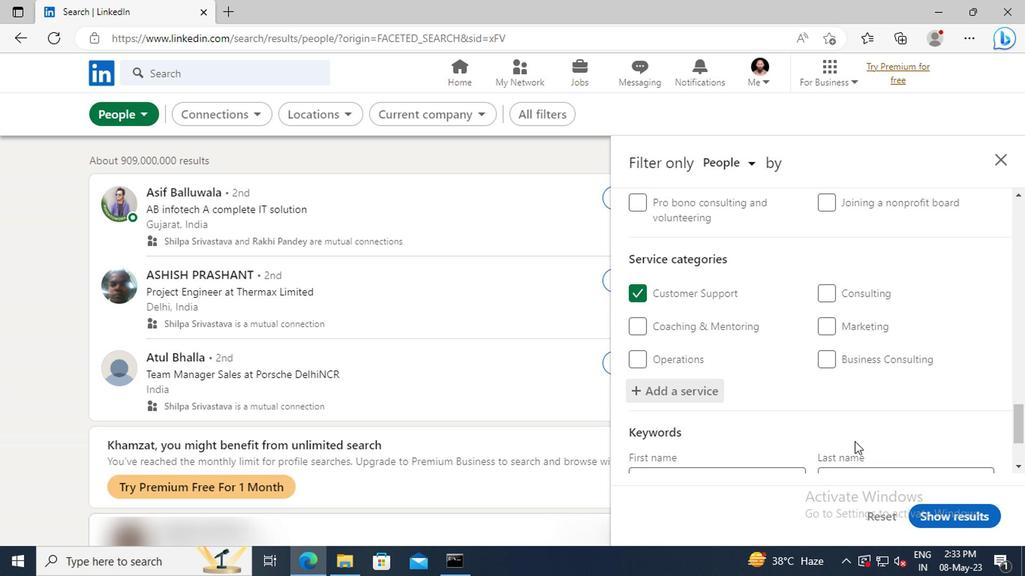 
Action: Mouse scrolled (850, 422) with delta (0, 0)
Screenshot: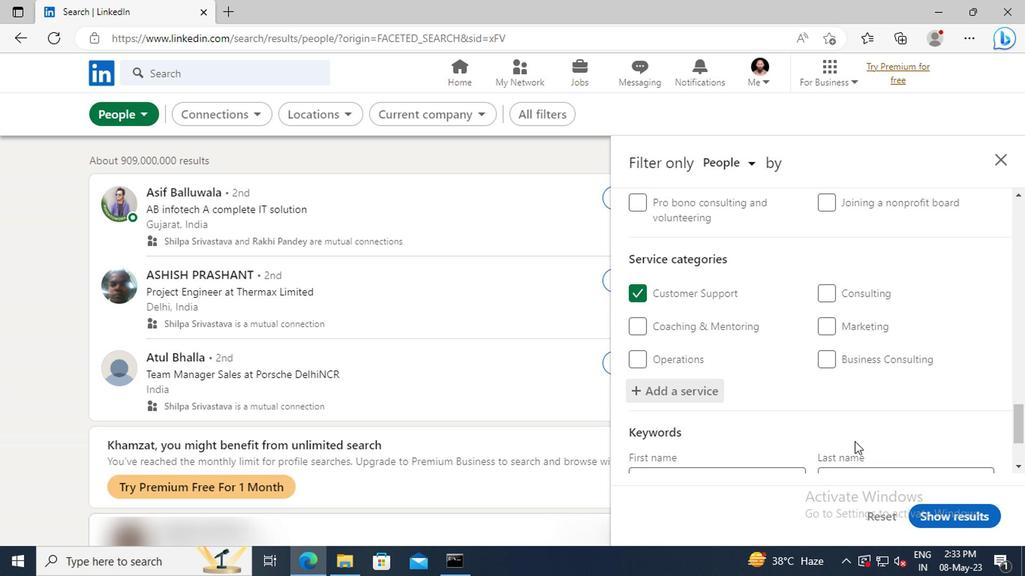 
Action: Mouse moved to (849, 422)
Screenshot: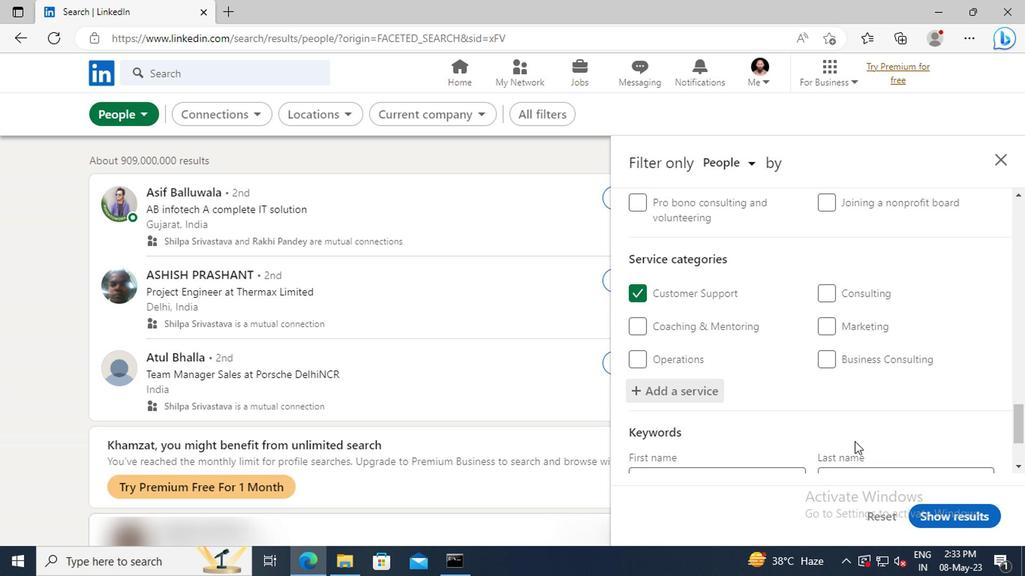 
Action: Mouse scrolled (849, 421) with delta (0, -1)
Screenshot: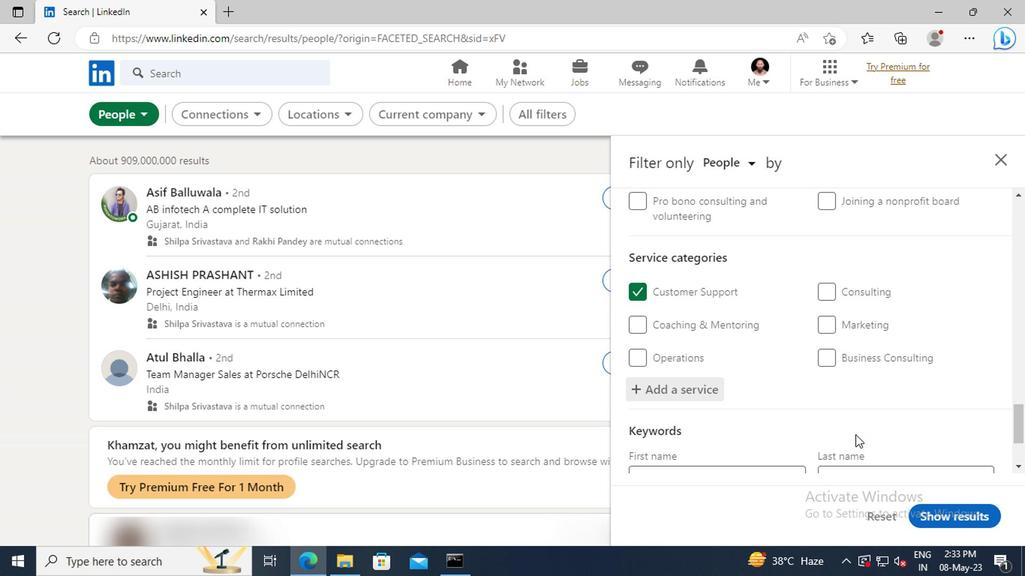 
Action: Mouse moved to (747, 410)
Screenshot: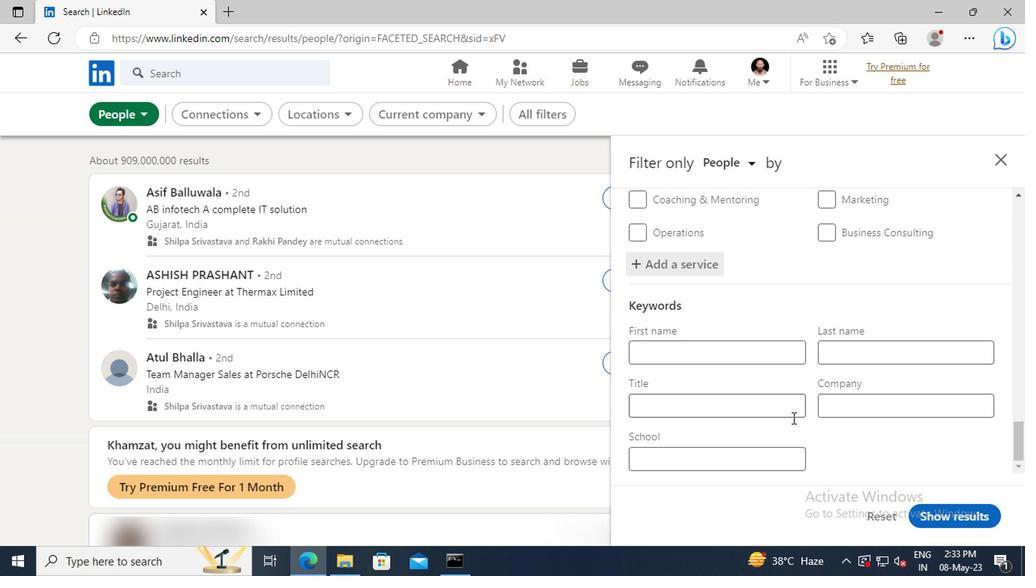 
Action: Mouse pressed left at (747, 410)
Screenshot: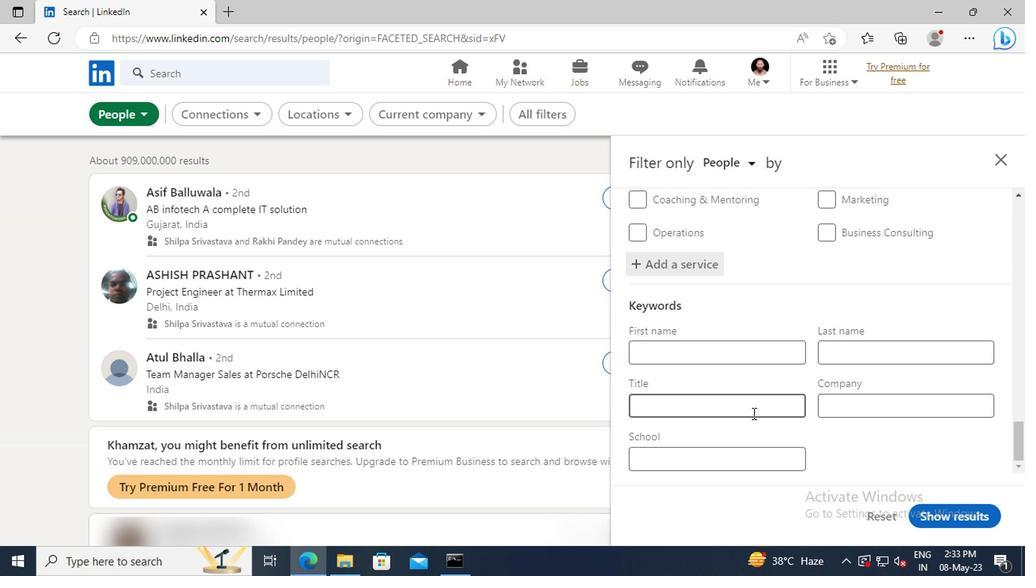 
Action: Key pressed <Key.shift>CHIEF<Key.space><Key.shift>ROBOT<Key.space><Key.shift><Key.shift><Key.shift><Key.shift><Key.shift><Key.shift><Key.shift><Key.shift><Key.shift>WHISPERER<Key.enter>
Screenshot: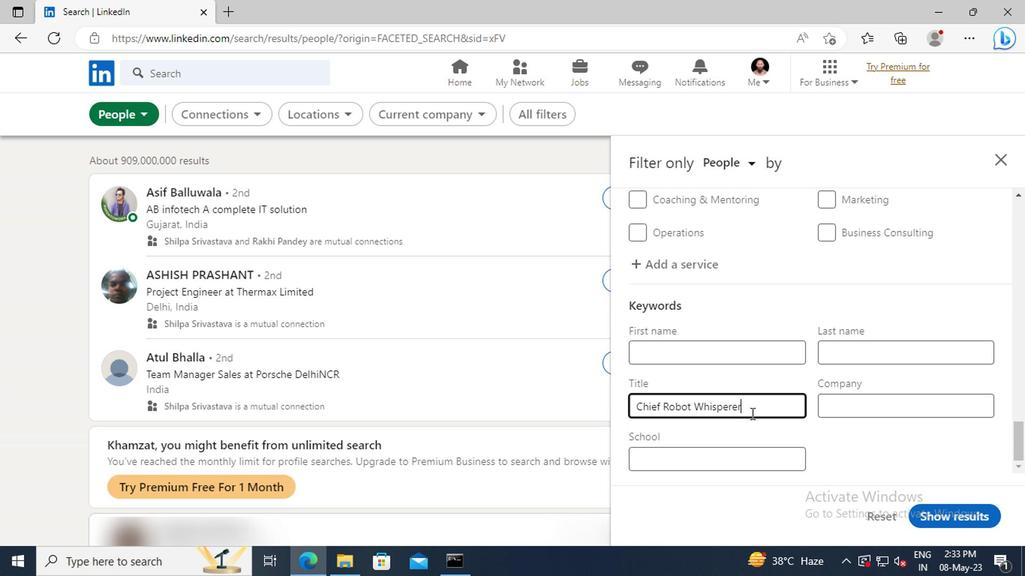 
Action: Mouse moved to (948, 510)
Screenshot: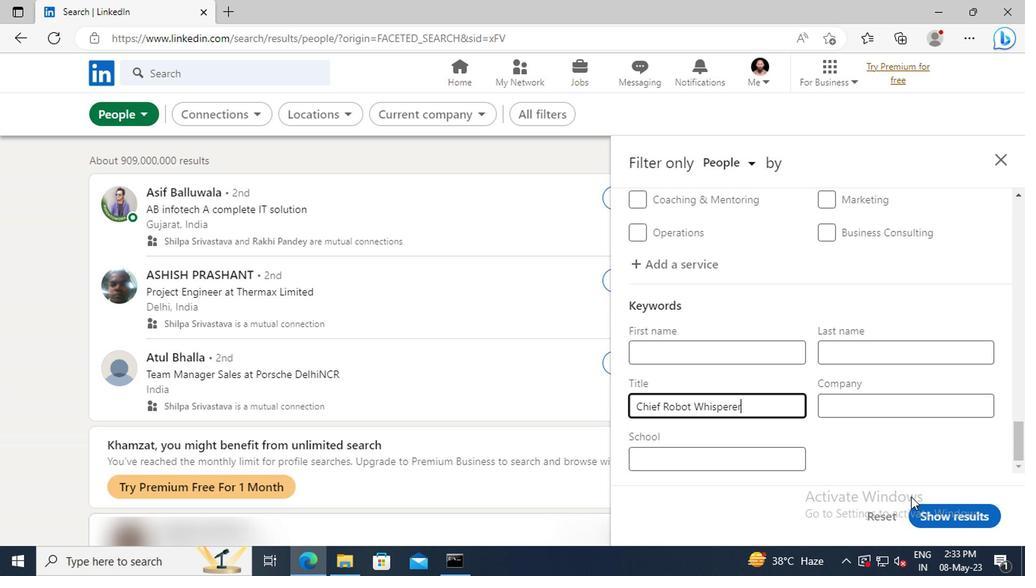 
Action: Mouse pressed left at (948, 510)
Screenshot: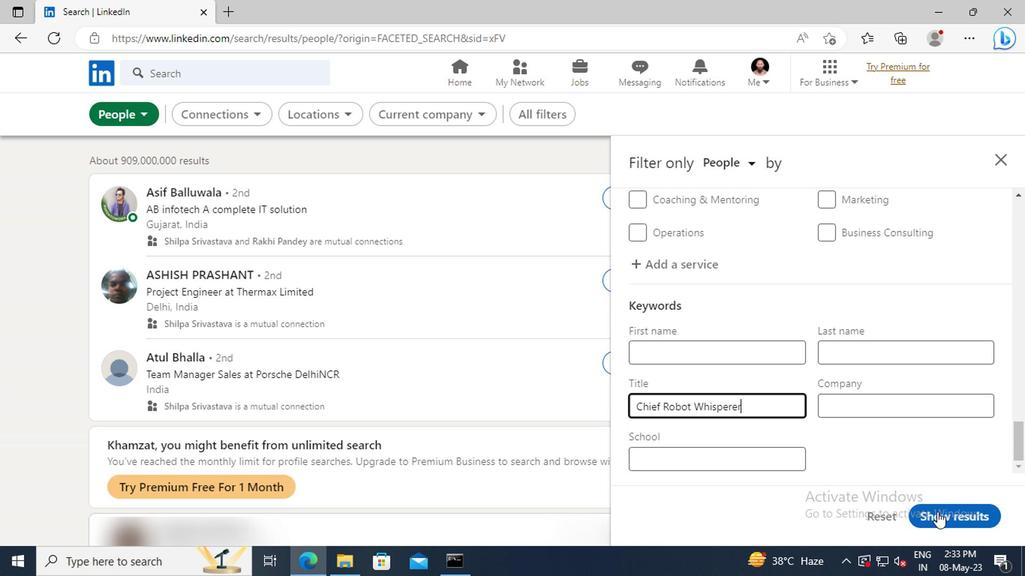 
